 Task: Search one way flight ticket for 4 adults, 2 children, 2 infants in seat and 1 infant on lap in premium economy from Wrangell: Wrangell Airport (also See Wrangell Seaplane Base) to Evansville: Evansville Regional Airport on 5-3-2023. Choice of flights is Spirit. Number of bags: 9 checked bags. Price is upto 74000. Outbound departure time preference is 22:00.
Action: Mouse moved to (406, 353)
Screenshot: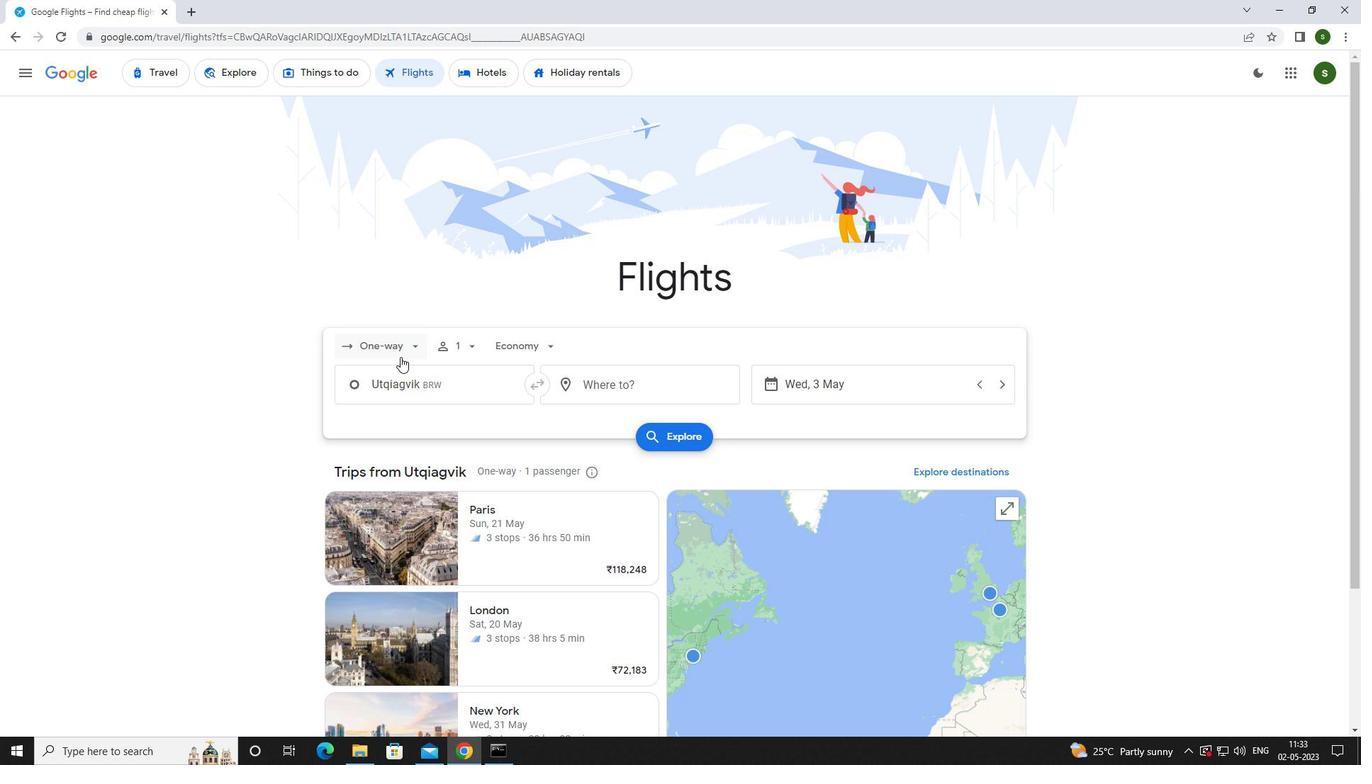 
Action: Mouse pressed left at (406, 353)
Screenshot: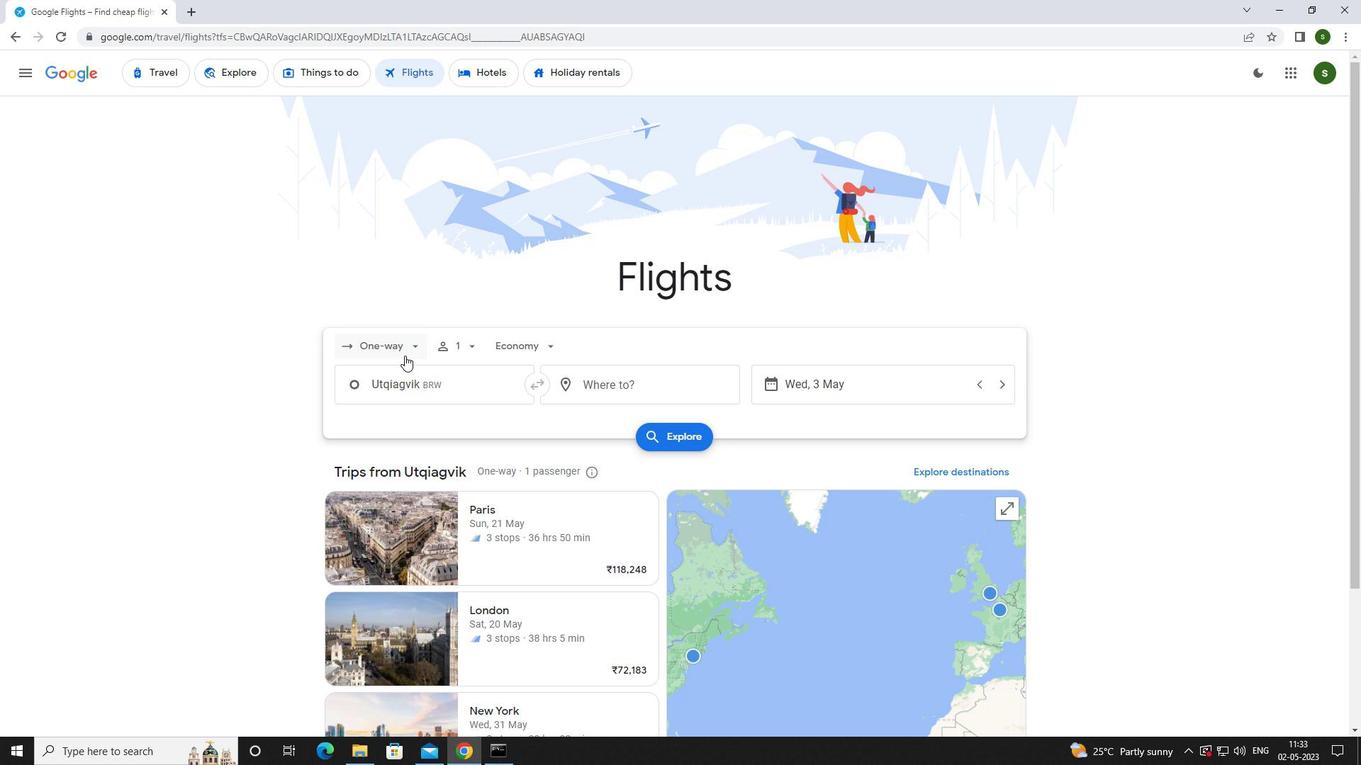 
Action: Mouse moved to (405, 411)
Screenshot: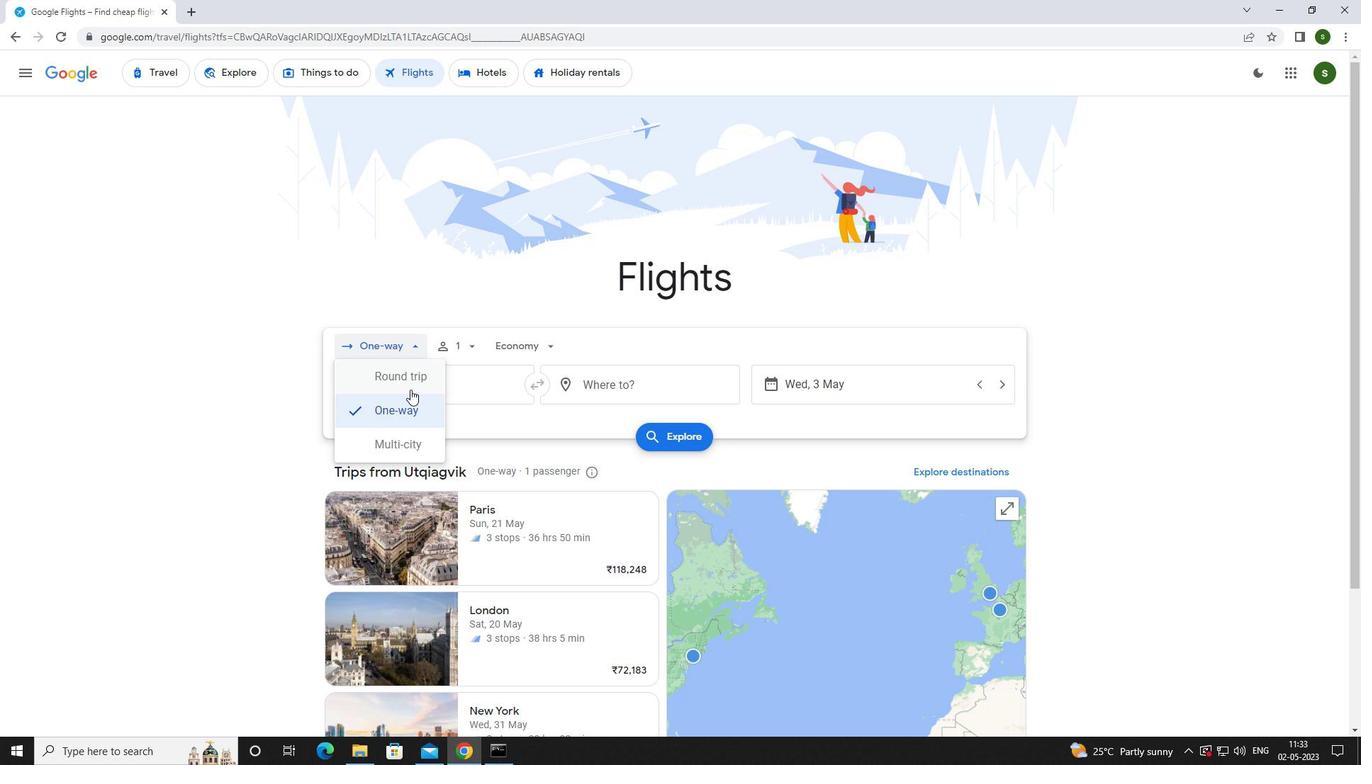 
Action: Mouse pressed left at (405, 411)
Screenshot: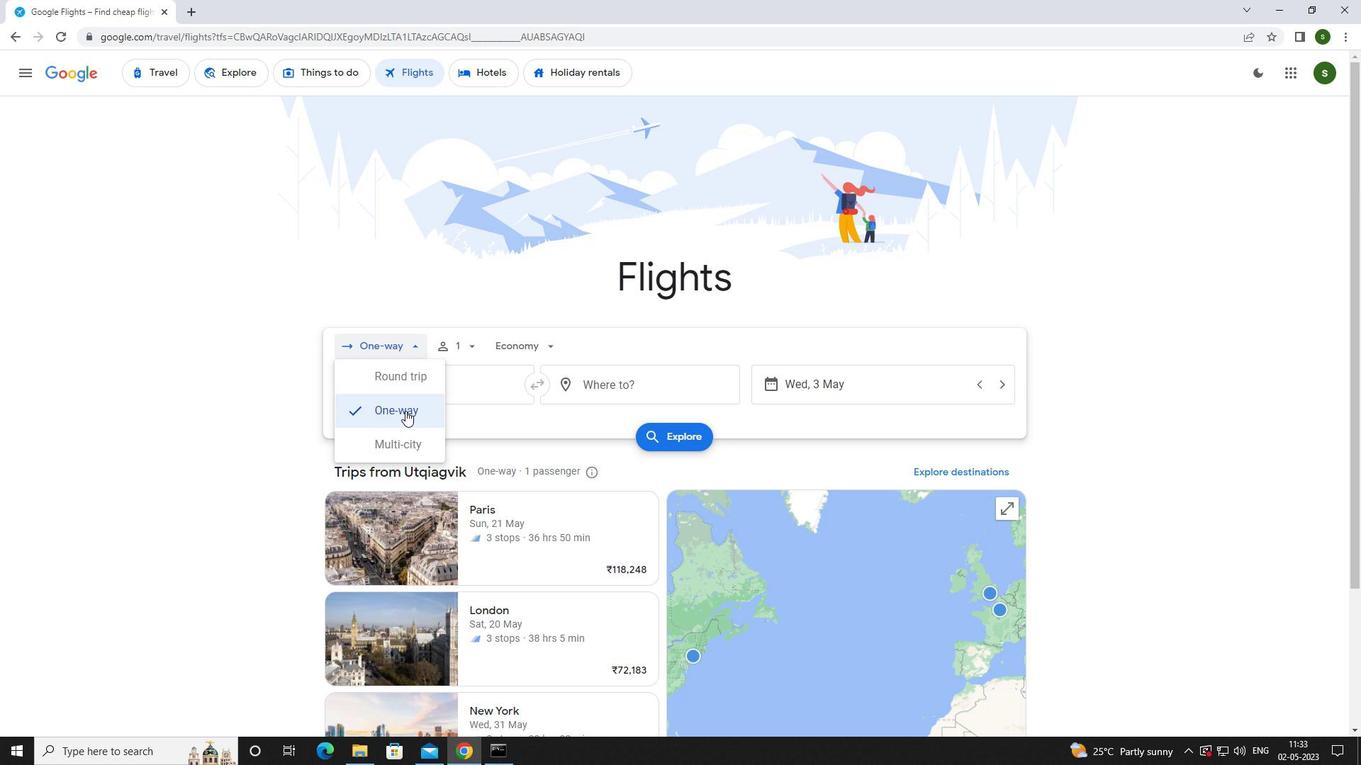 
Action: Mouse moved to (463, 348)
Screenshot: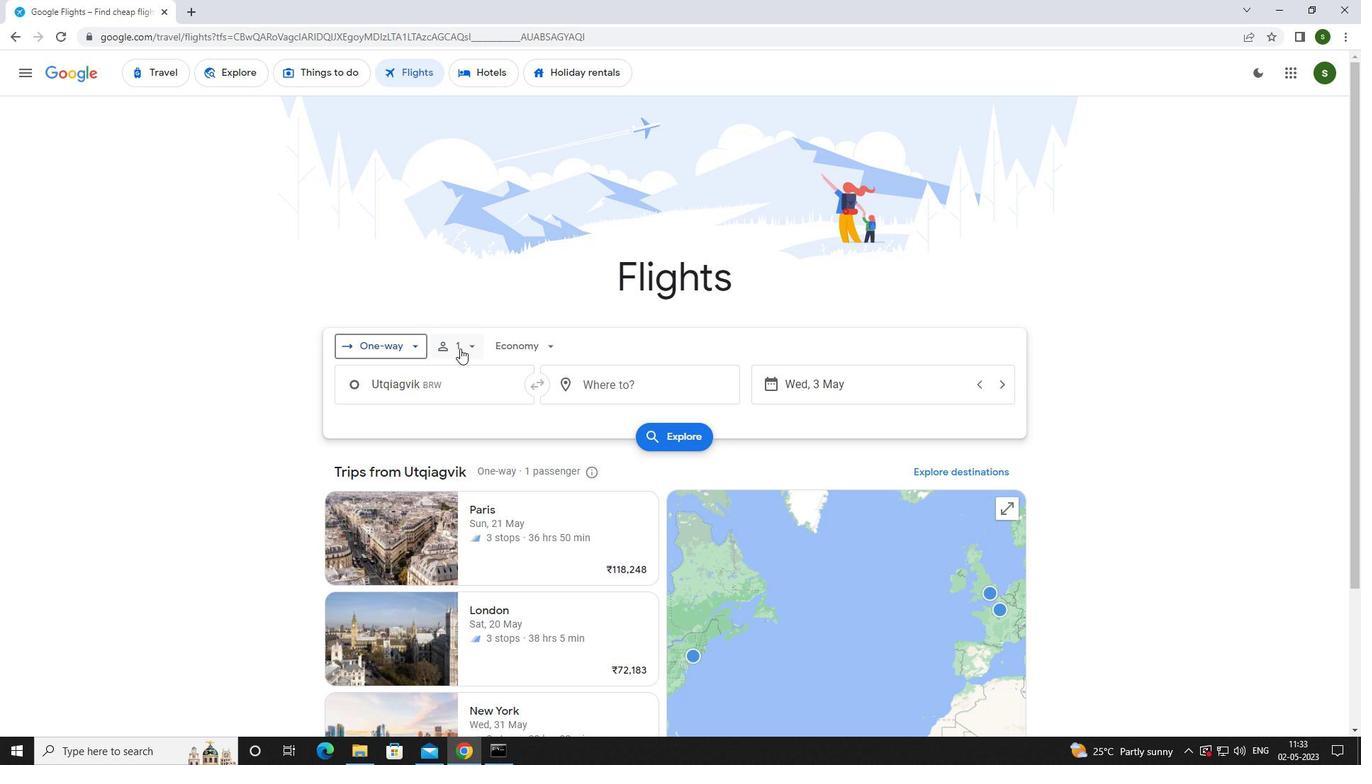 
Action: Mouse pressed left at (463, 348)
Screenshot: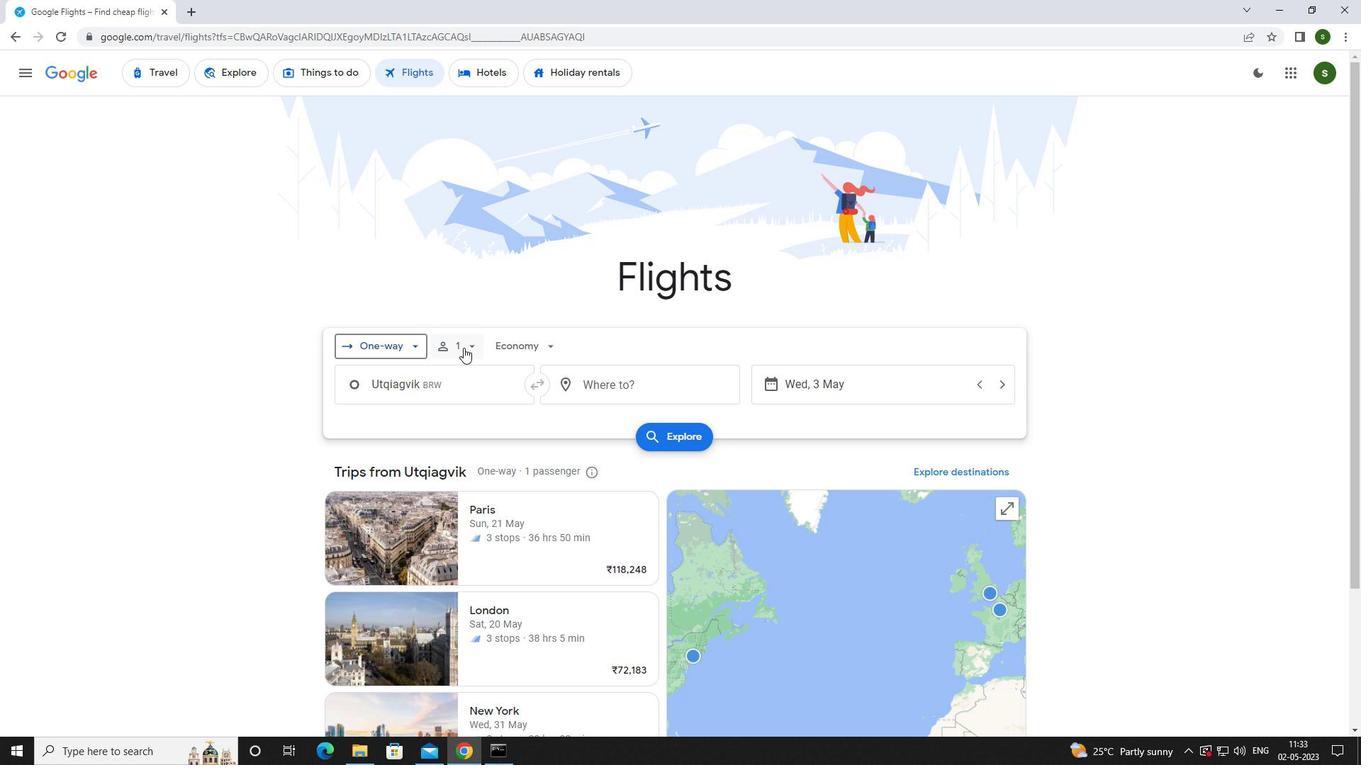
Action: Mouse moved to (577, 382)
Screenshot: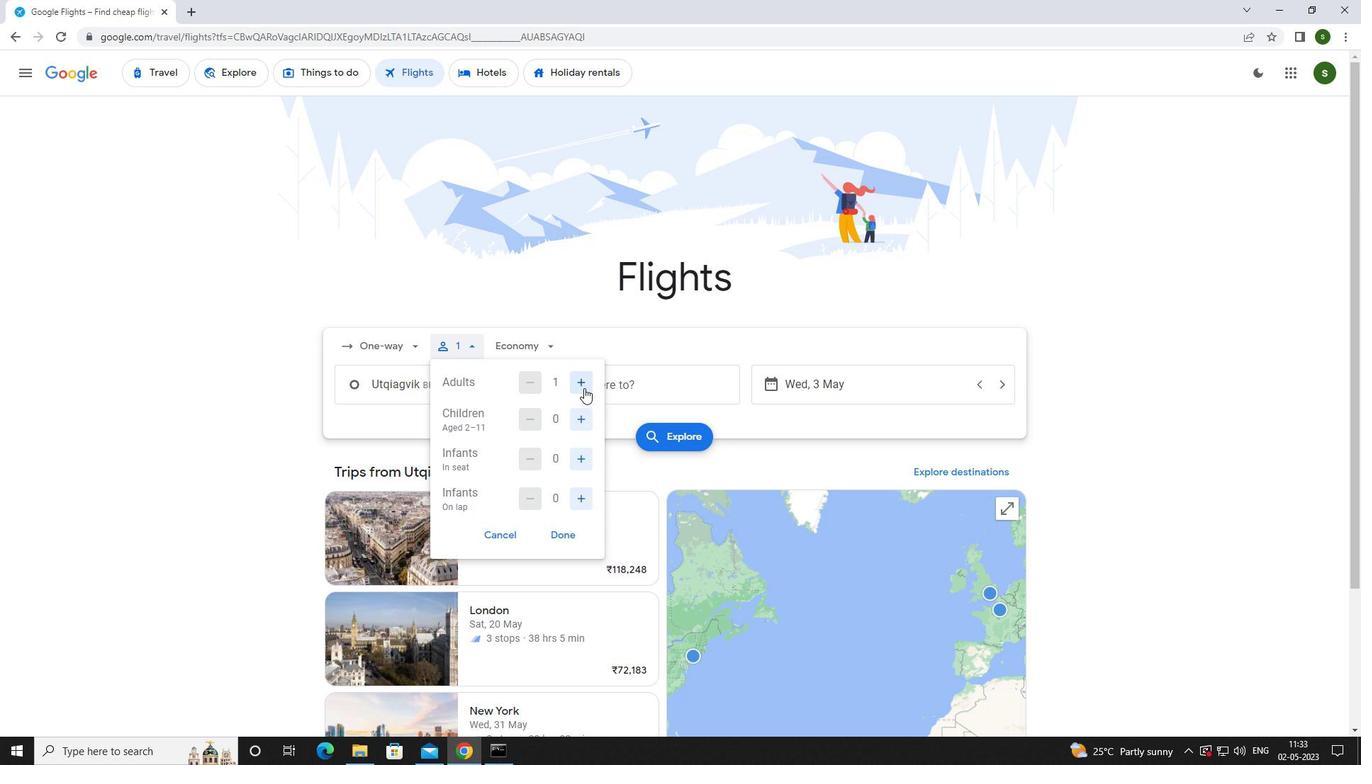 
Action: Mouse pressed left at (577, 382)
Screenshot: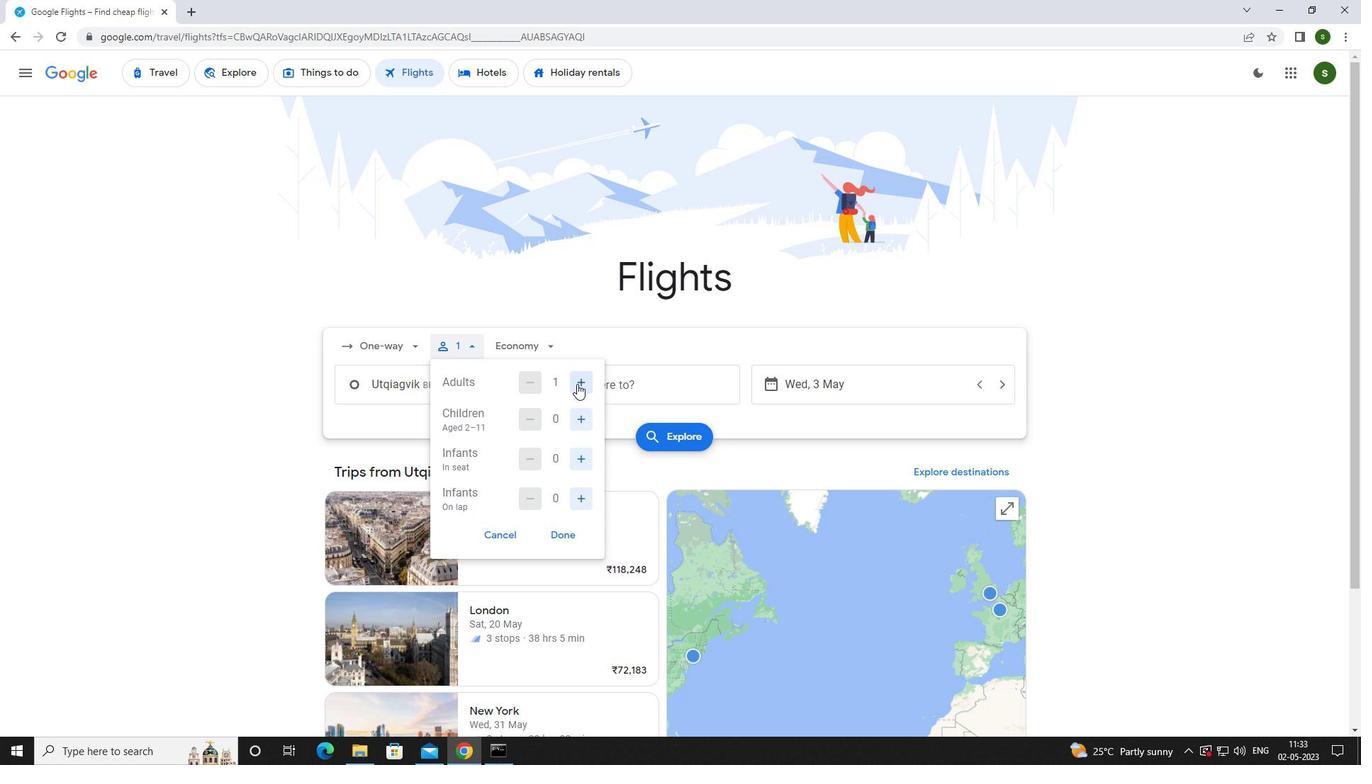 
Action: Mouse pressed left at (577, 382)
Screenshot: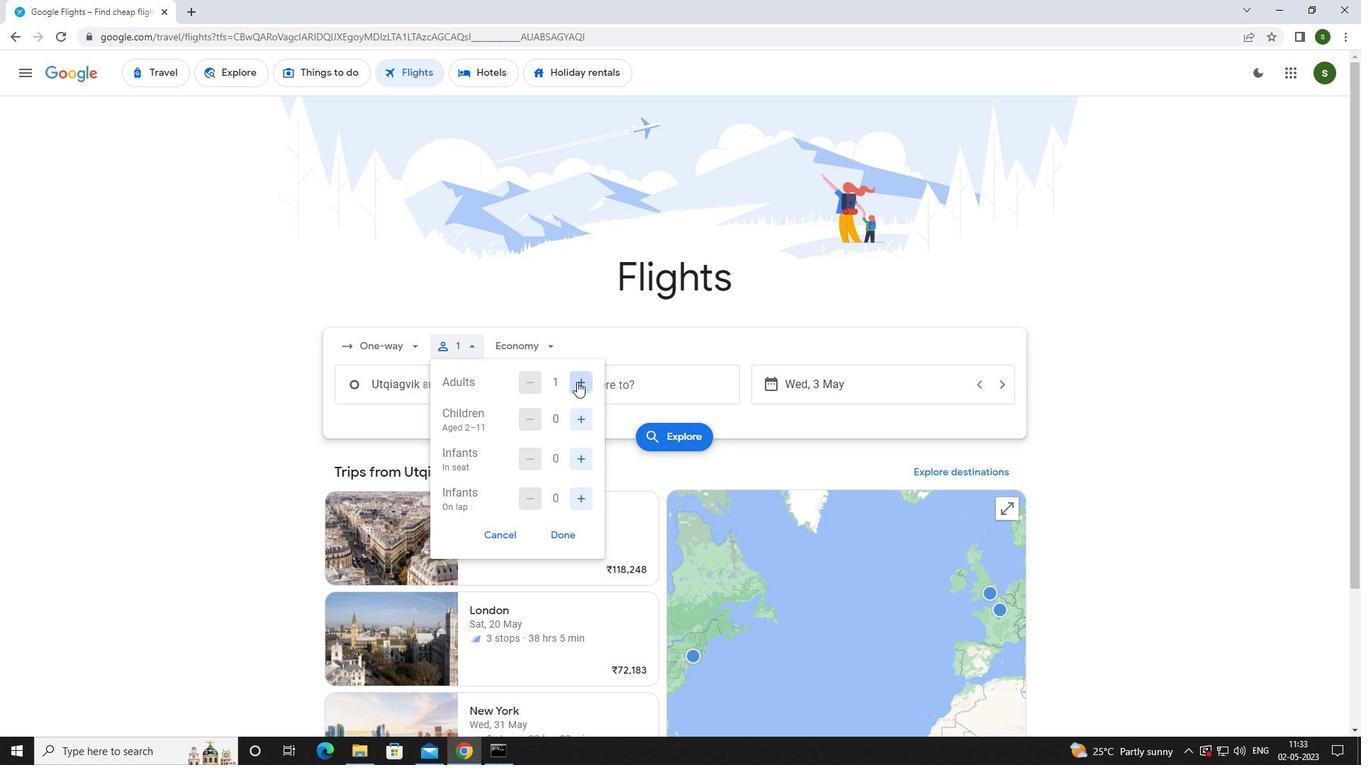 
Action: Mouse pressed left at (577, 382)
Screenshot: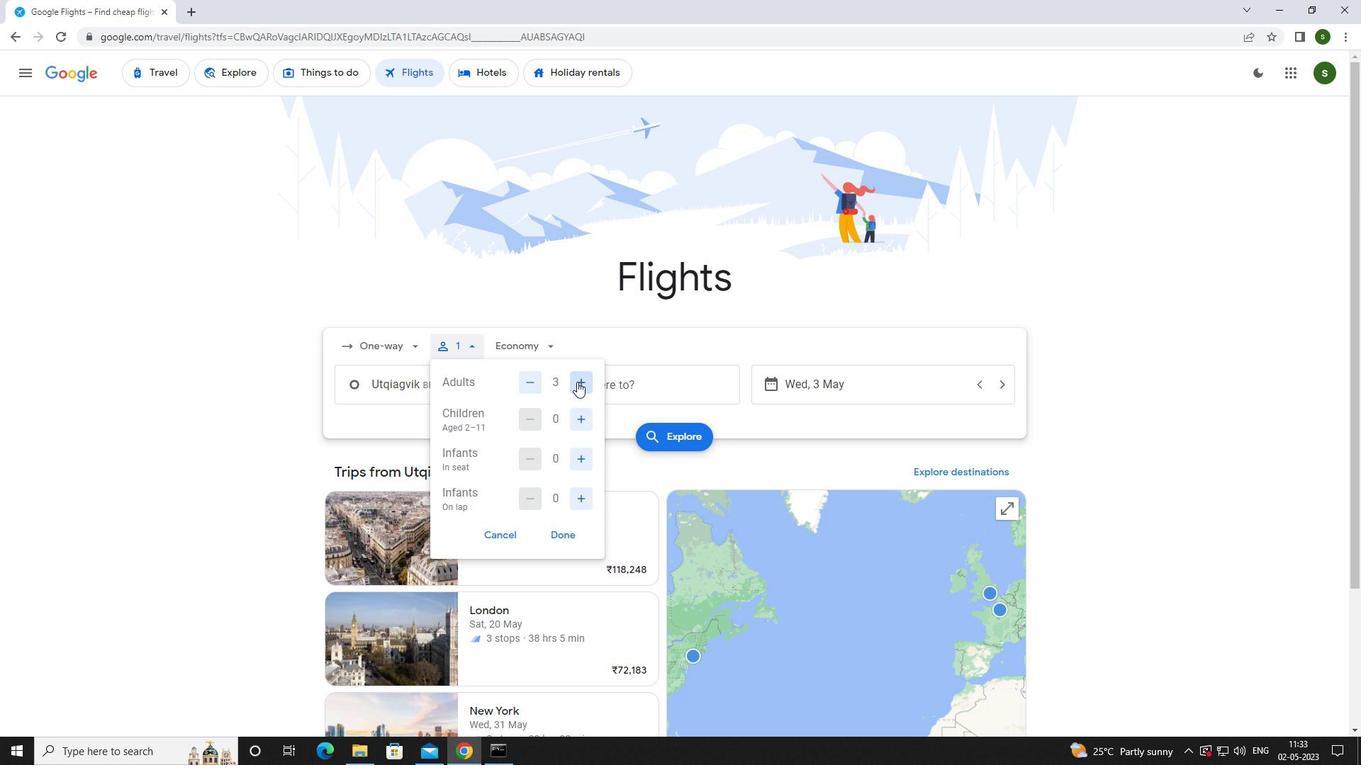 
Action: Mouse moved to (577, 411)
Screenshot: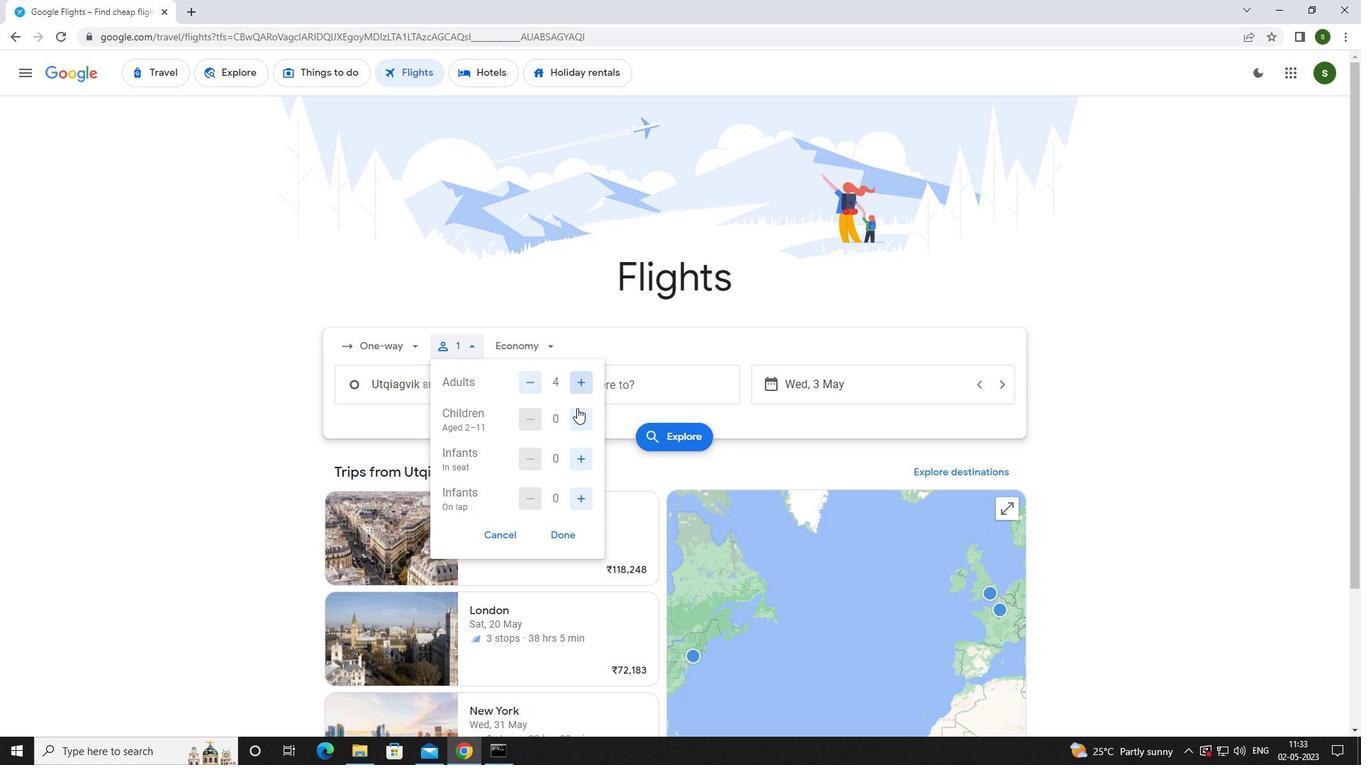 
Action: Mouse pressed left at (577, 411)
Screenshot: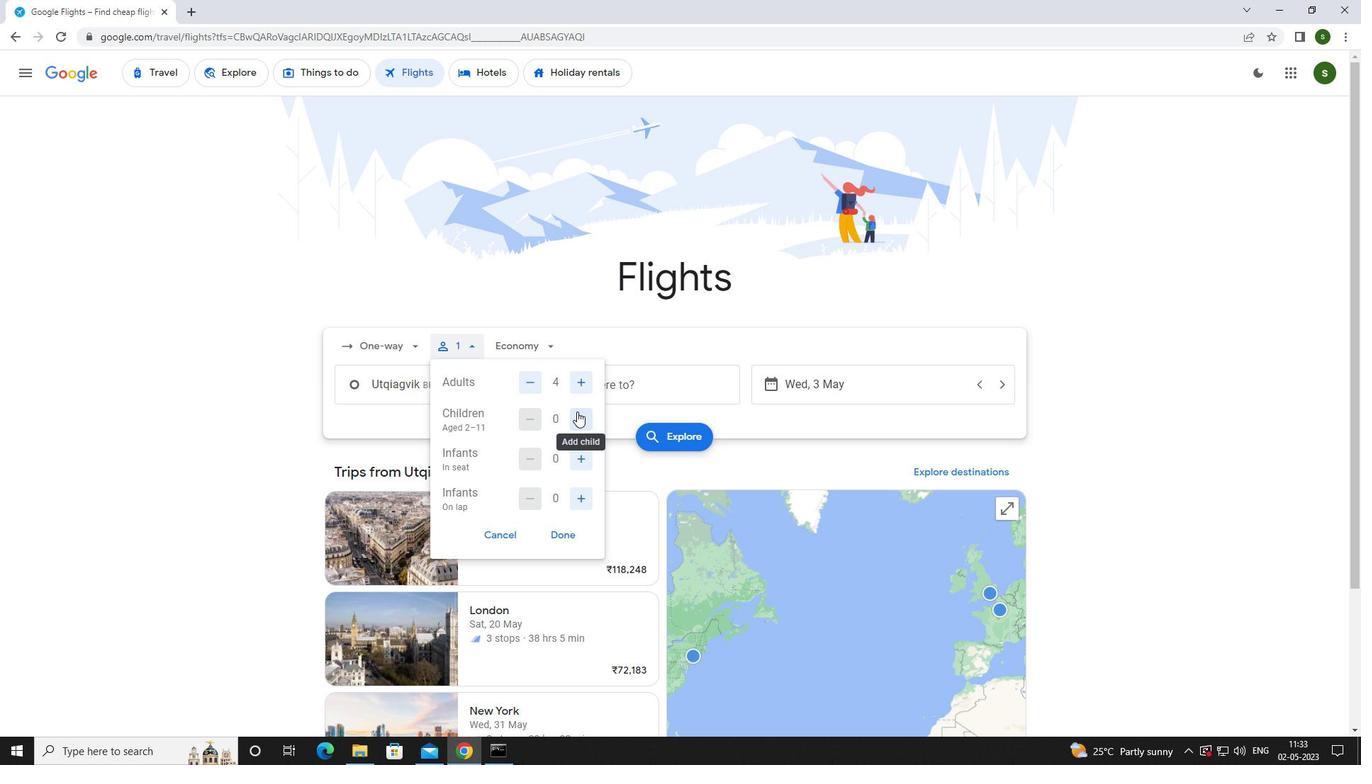 
Action: Mouse pressed left at (577, 411)
Screenshot: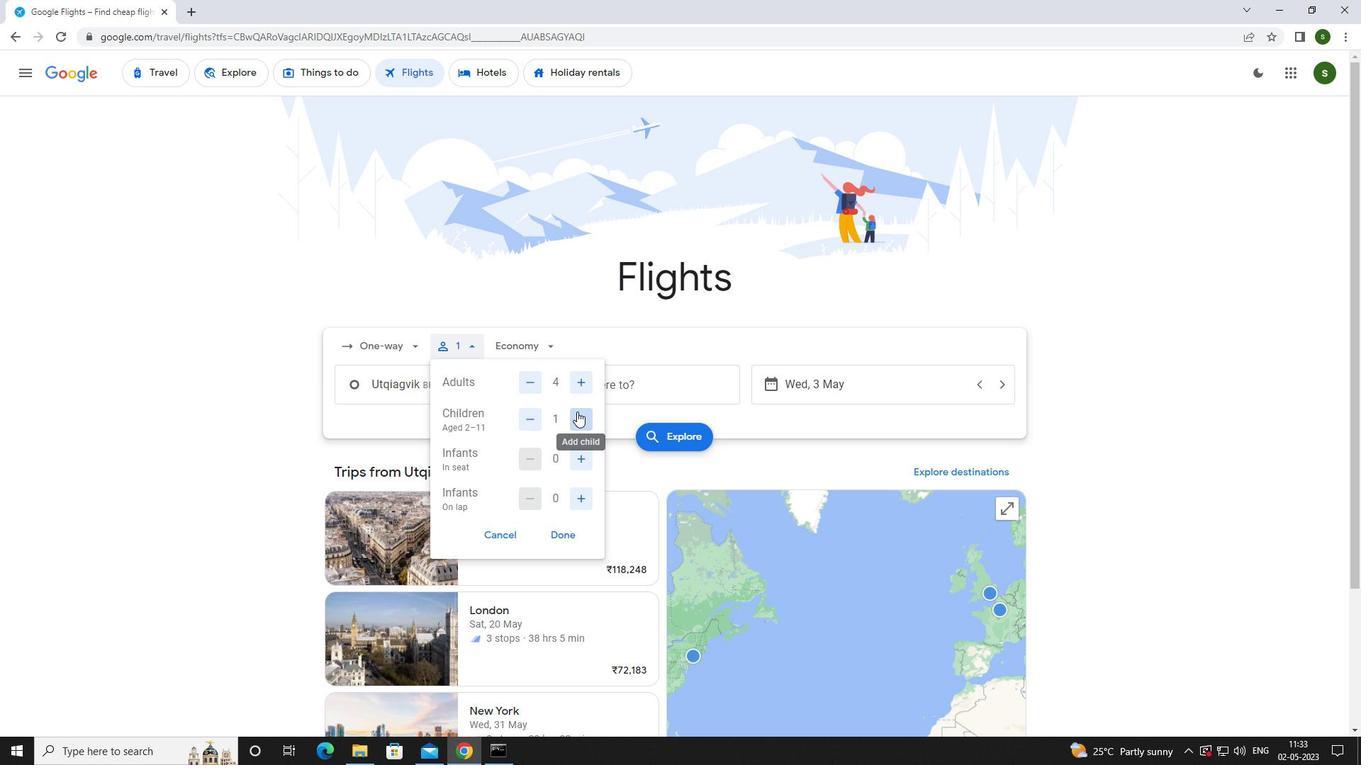 
Action: Mouse moved to (577, 458)
Screenshot: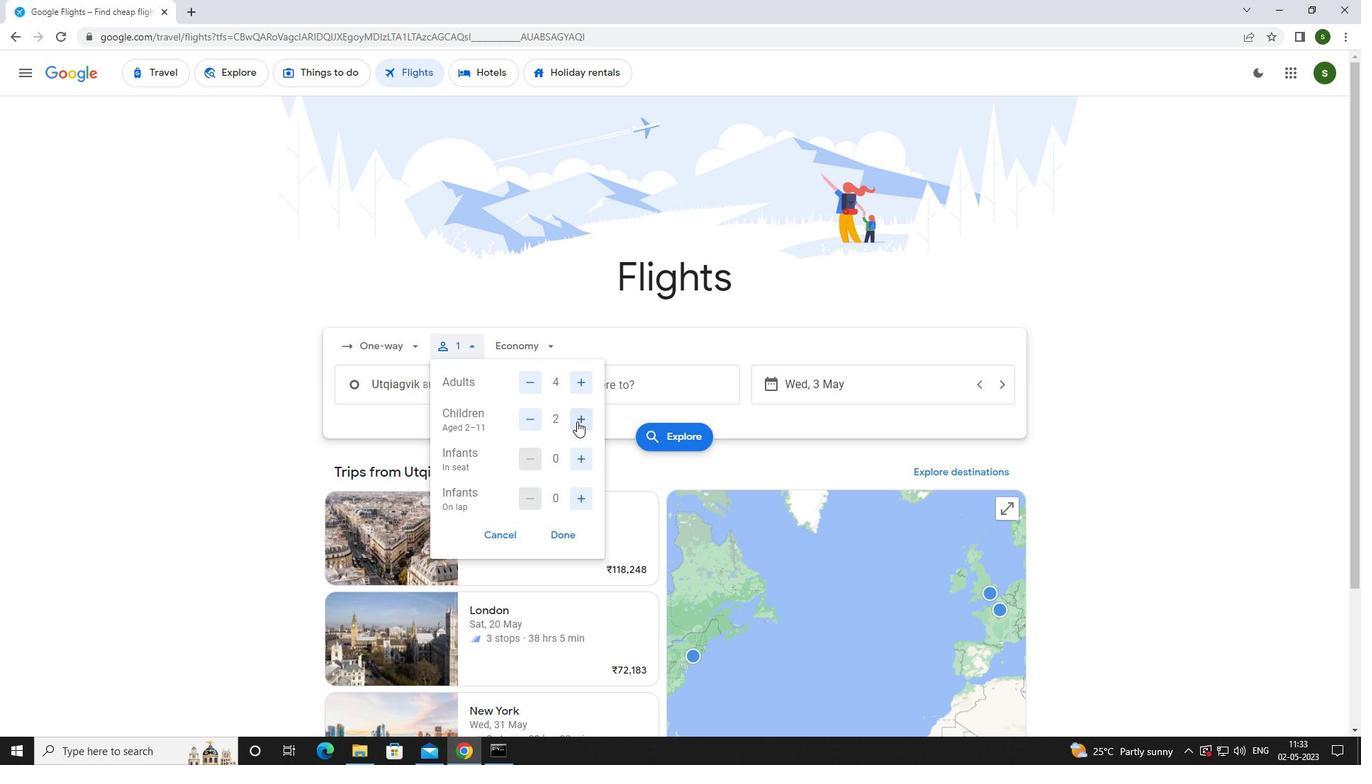 
Action: Mouse pressed left at (577, 458)
Screenshot: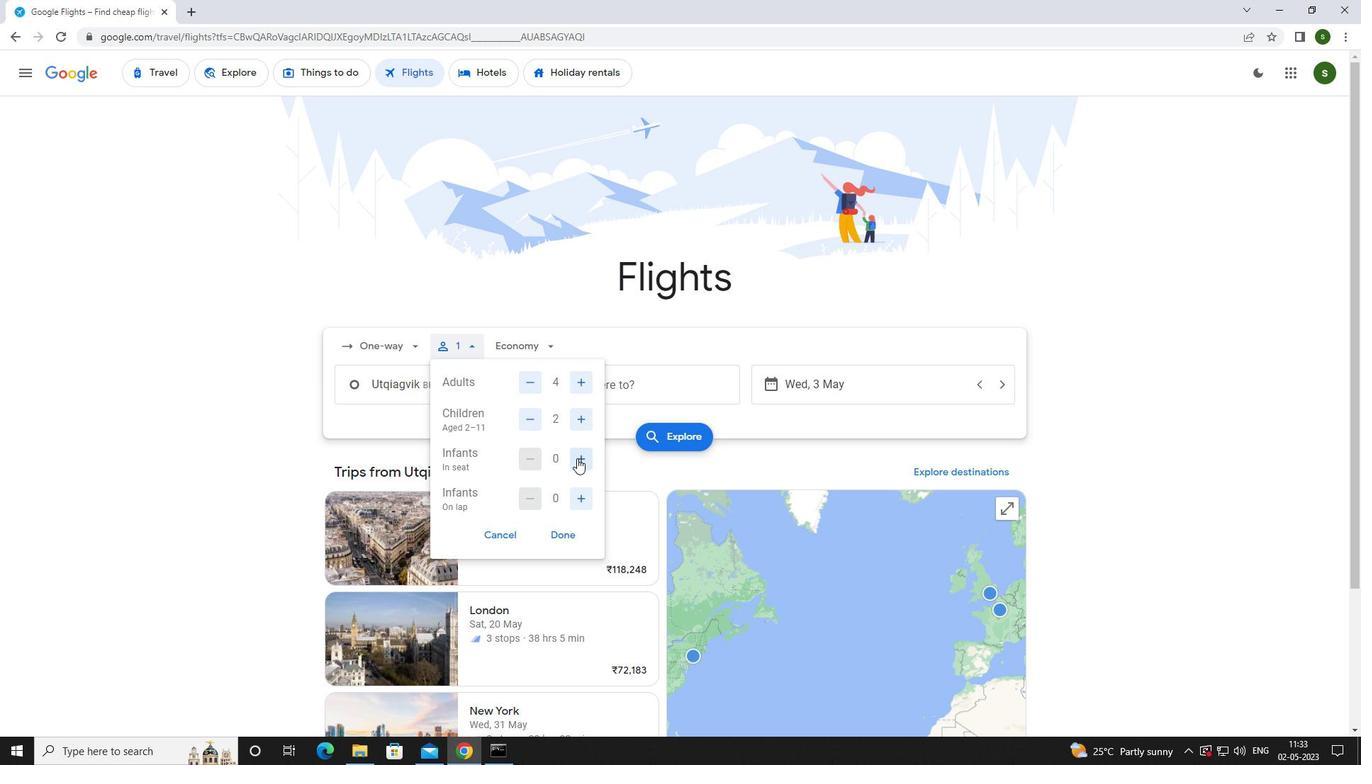 
Action: Mouse pressed left at (577, 458)
Screenshot: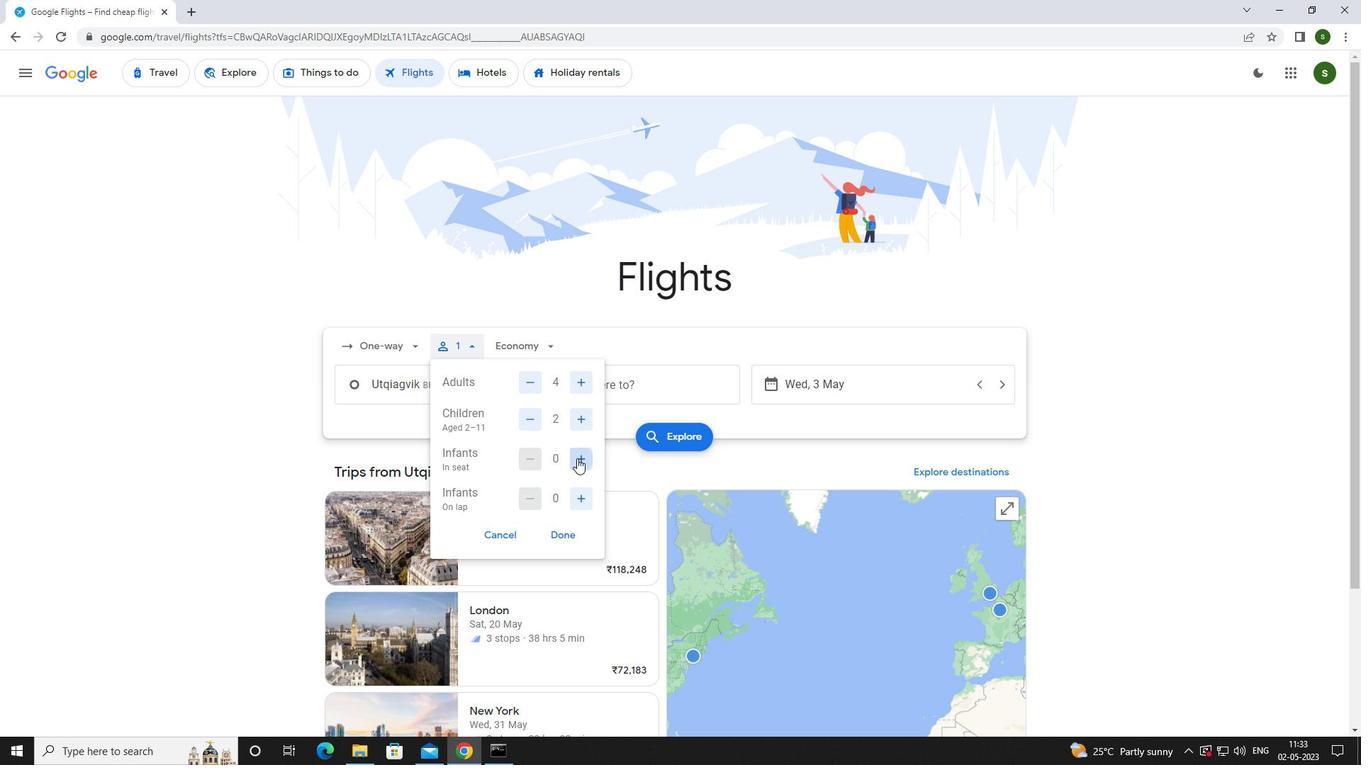 
Action: Mouse moved to (577, 501)
Screenshot: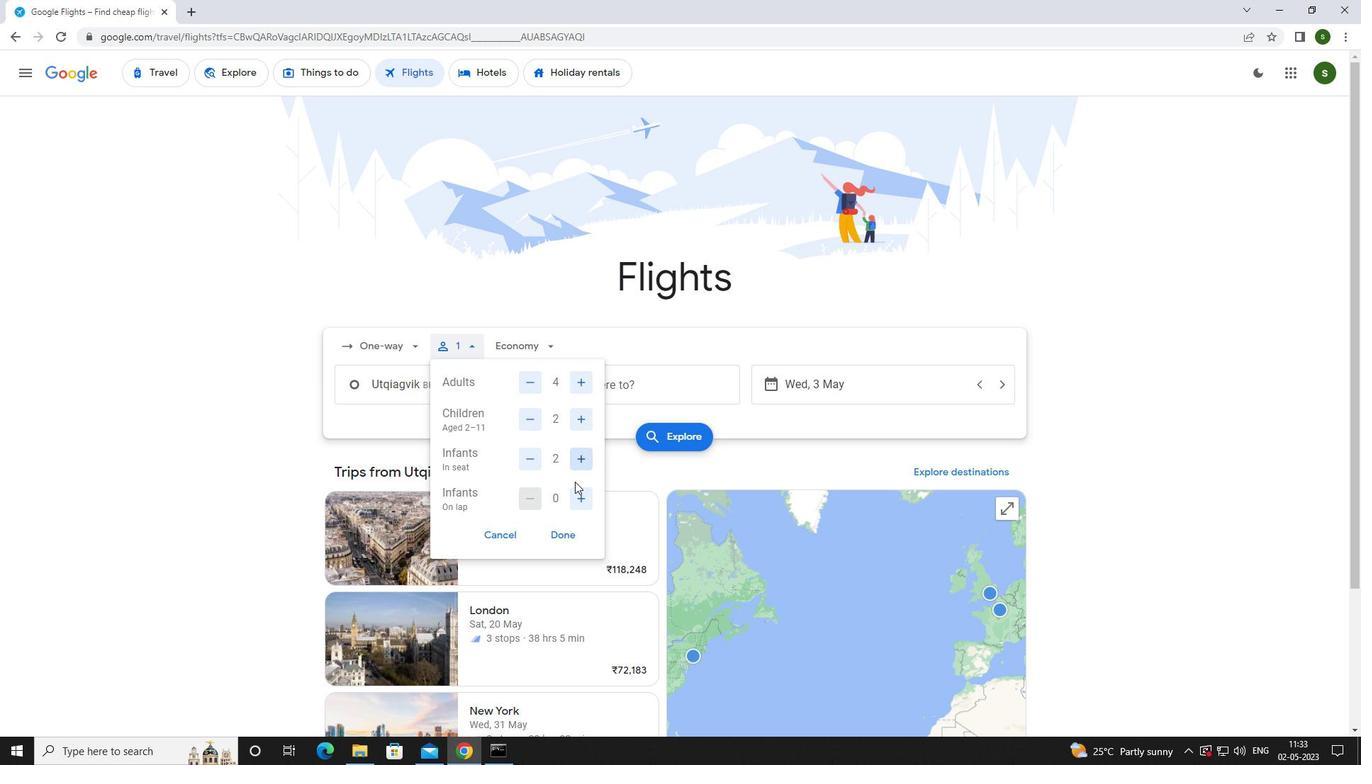 
Action: Mouse pressed left at (577, 501)
Screenshot: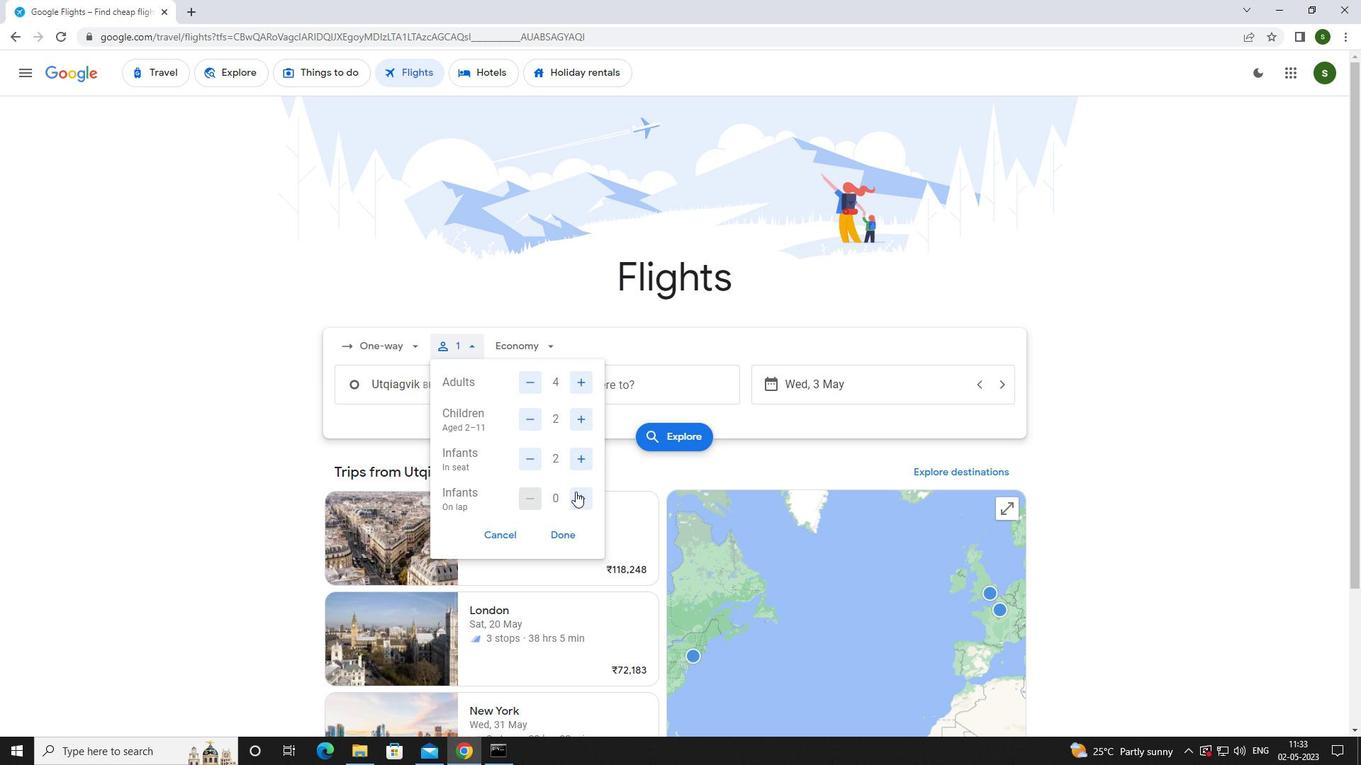 
Action: Mouse moved to (549, 342)
Screenshot: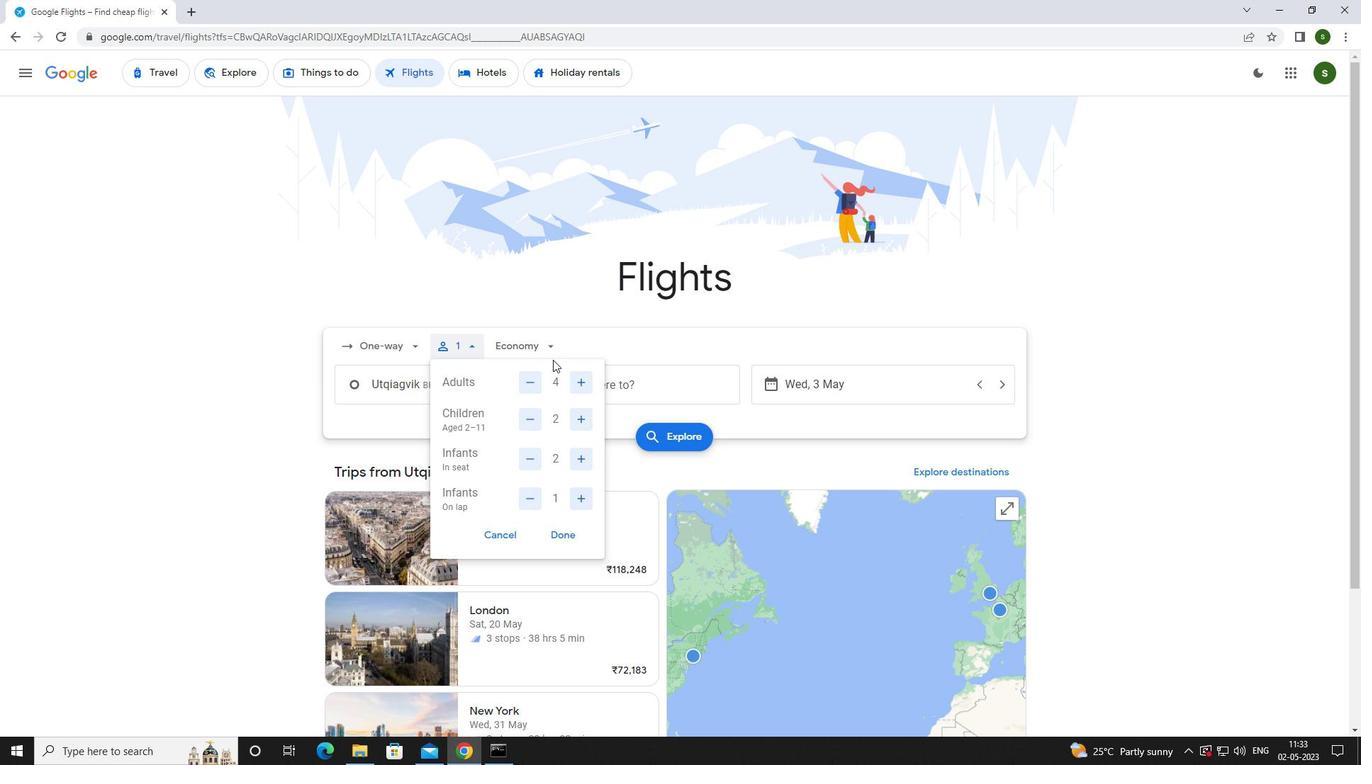 
Action: Mouse pressed left at (549, 342)
Screenshot: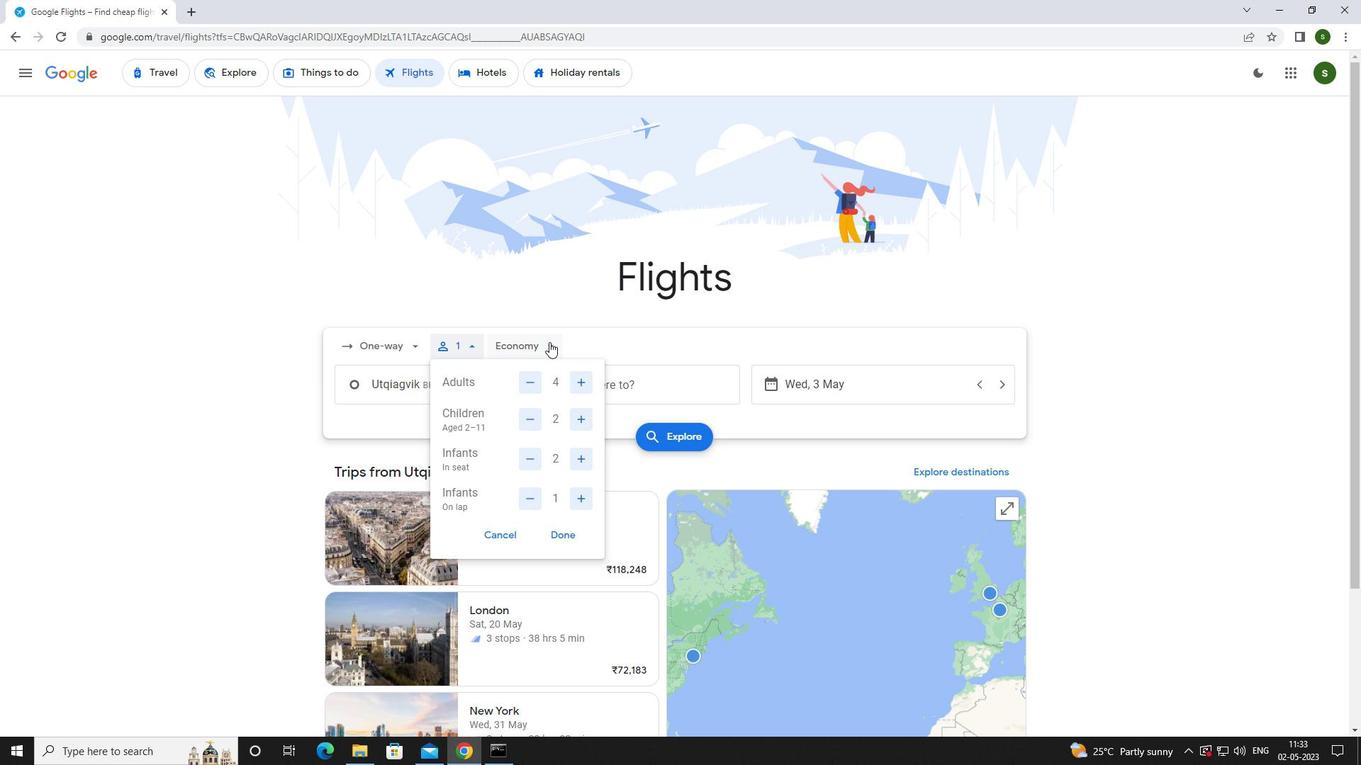 
Action: Mouse moved to (554, 401)
Screenshot: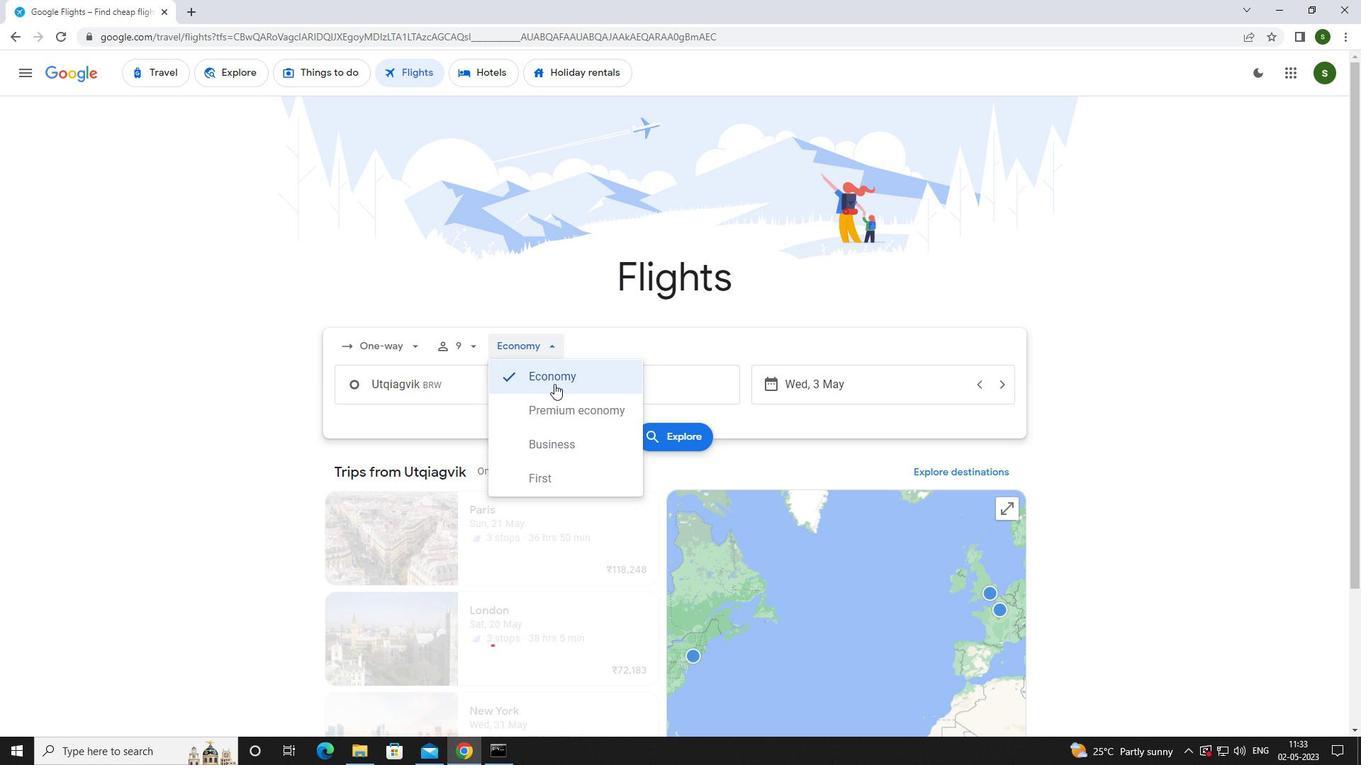 
Action: Mouse pressed left at (554, 401)
Screenshot: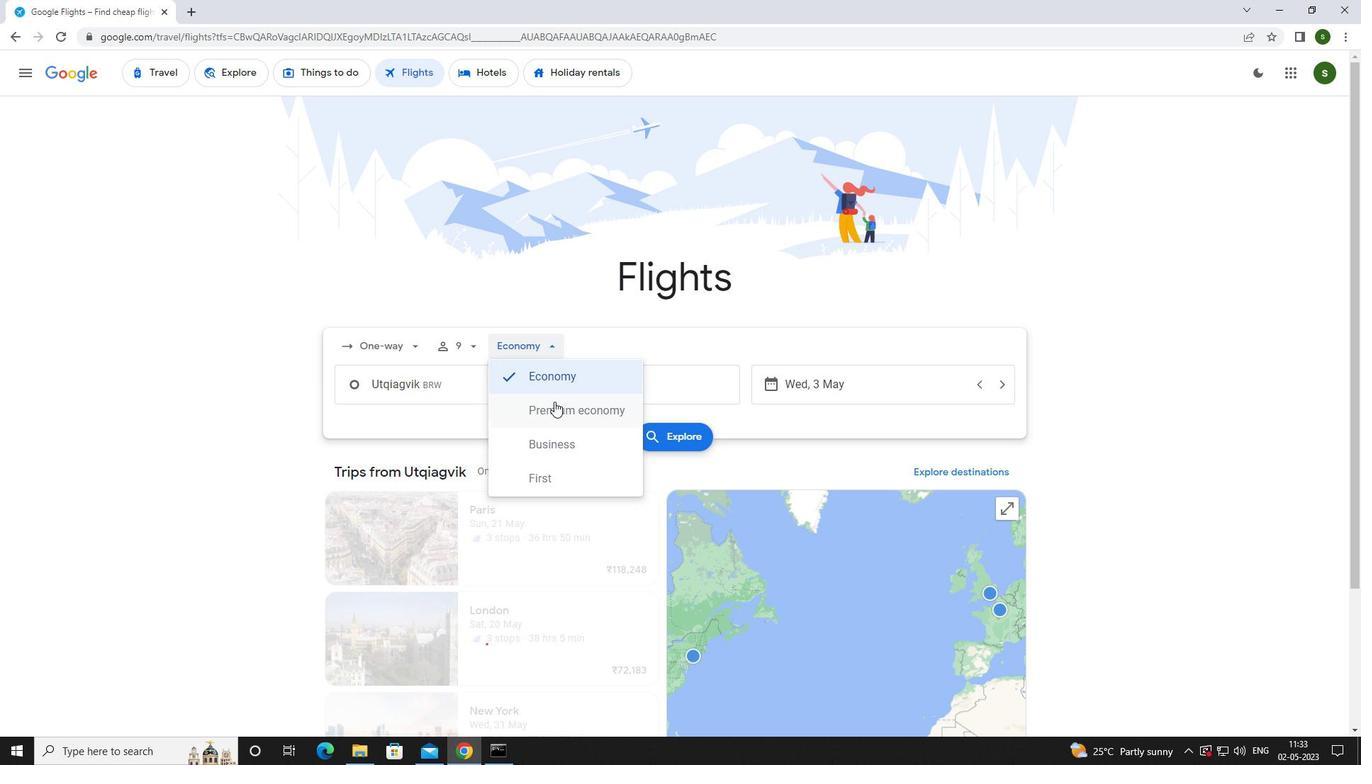 
Action: Mouse moved to (459, 374)
Screenshot: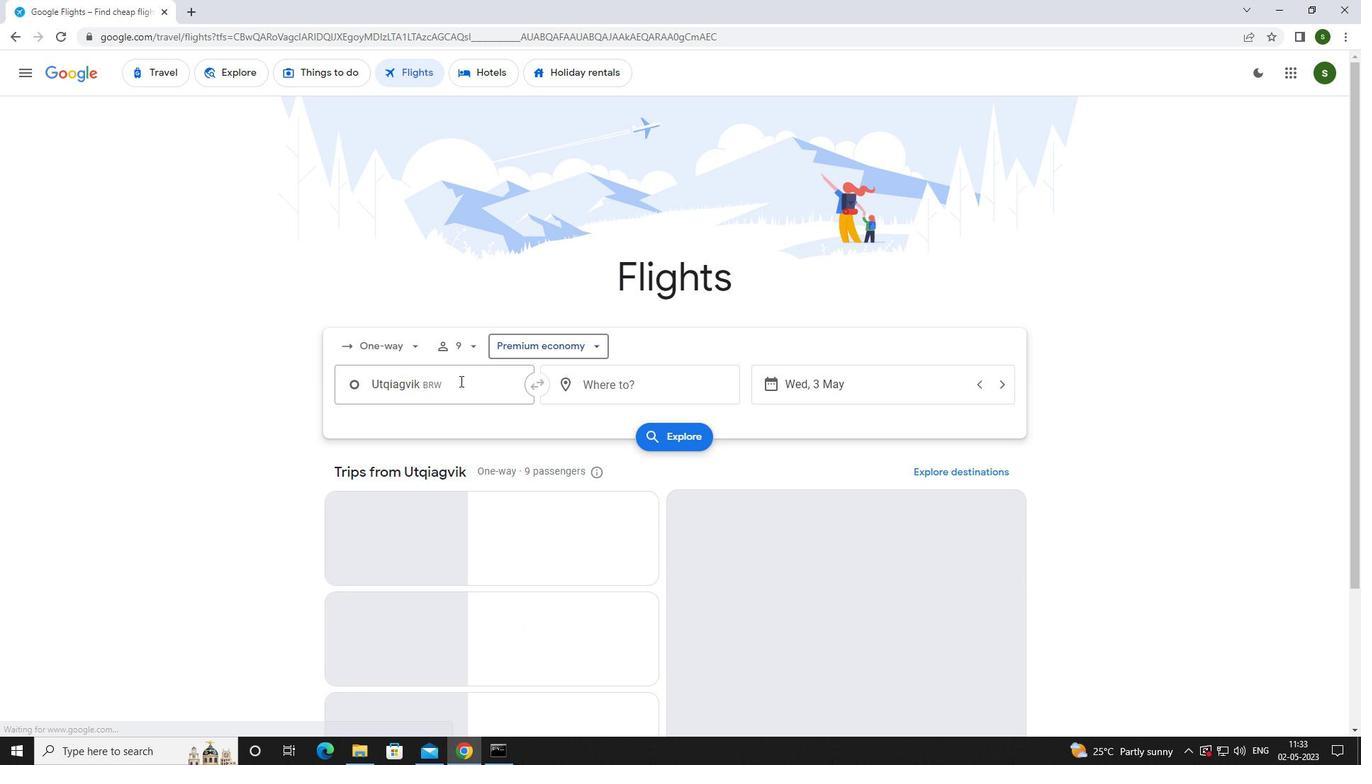 
Action: Mouse pressed left at (459, 374)
Screenshot: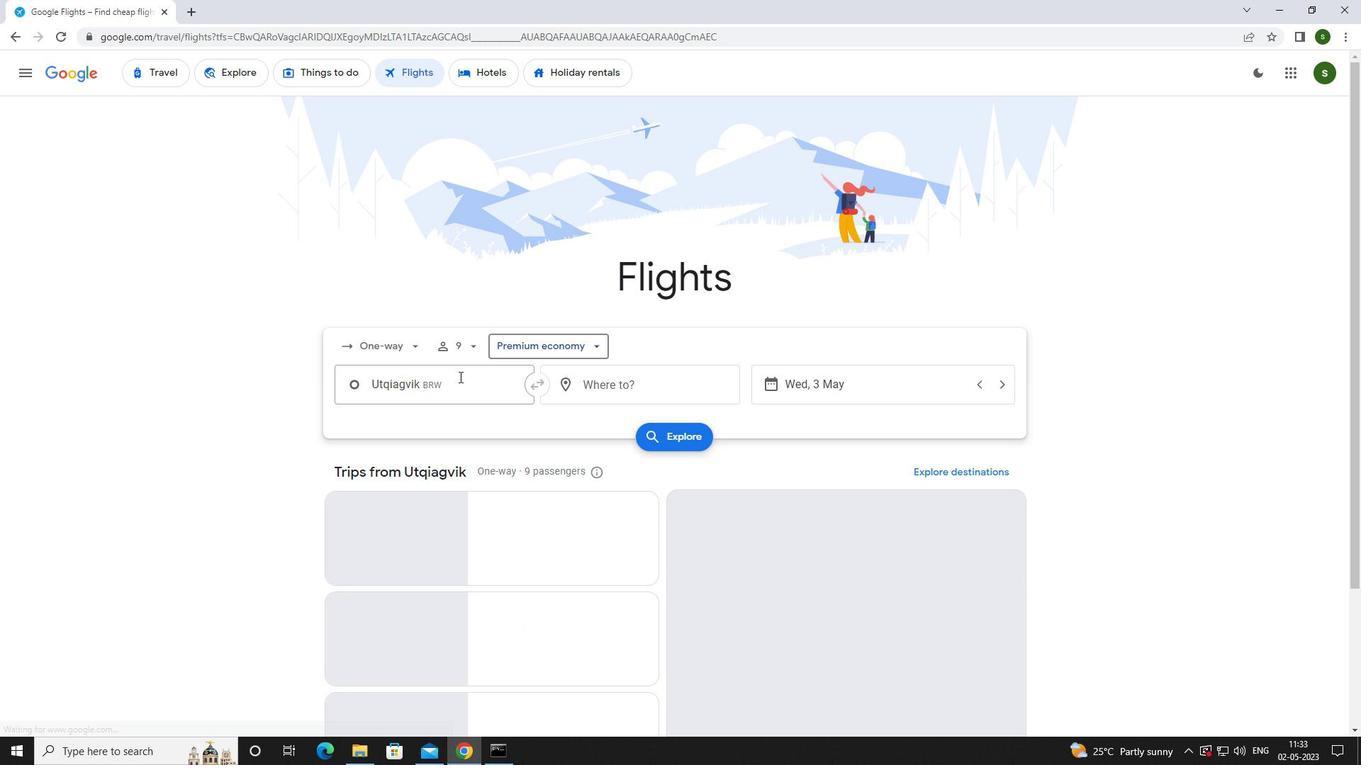 
Action: Mouse moved to (460, 373)
Screenshot: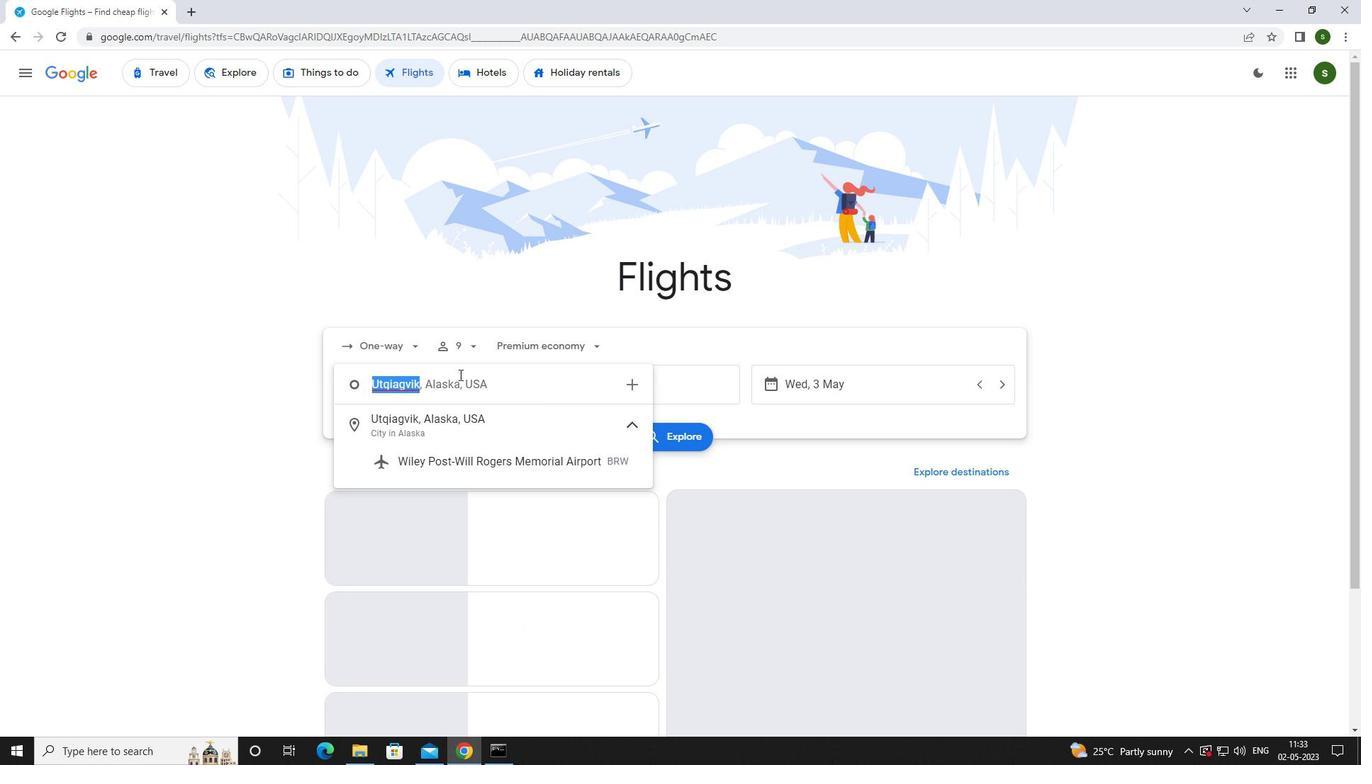 
Action: Key pressed <Key.caps_lock>w<Key.caps_lock>rangell
Screenshot: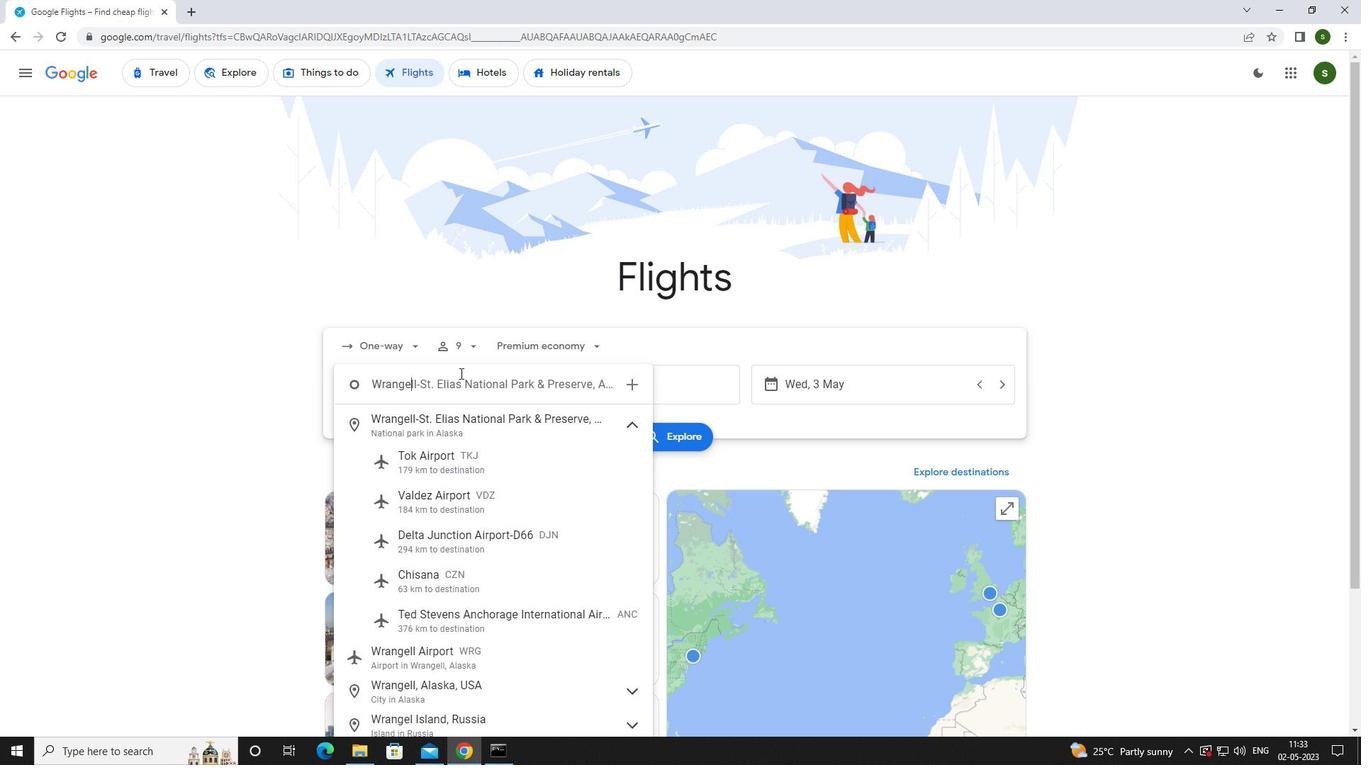 
Action: Mouse moved to (440, 652)
Screenshot: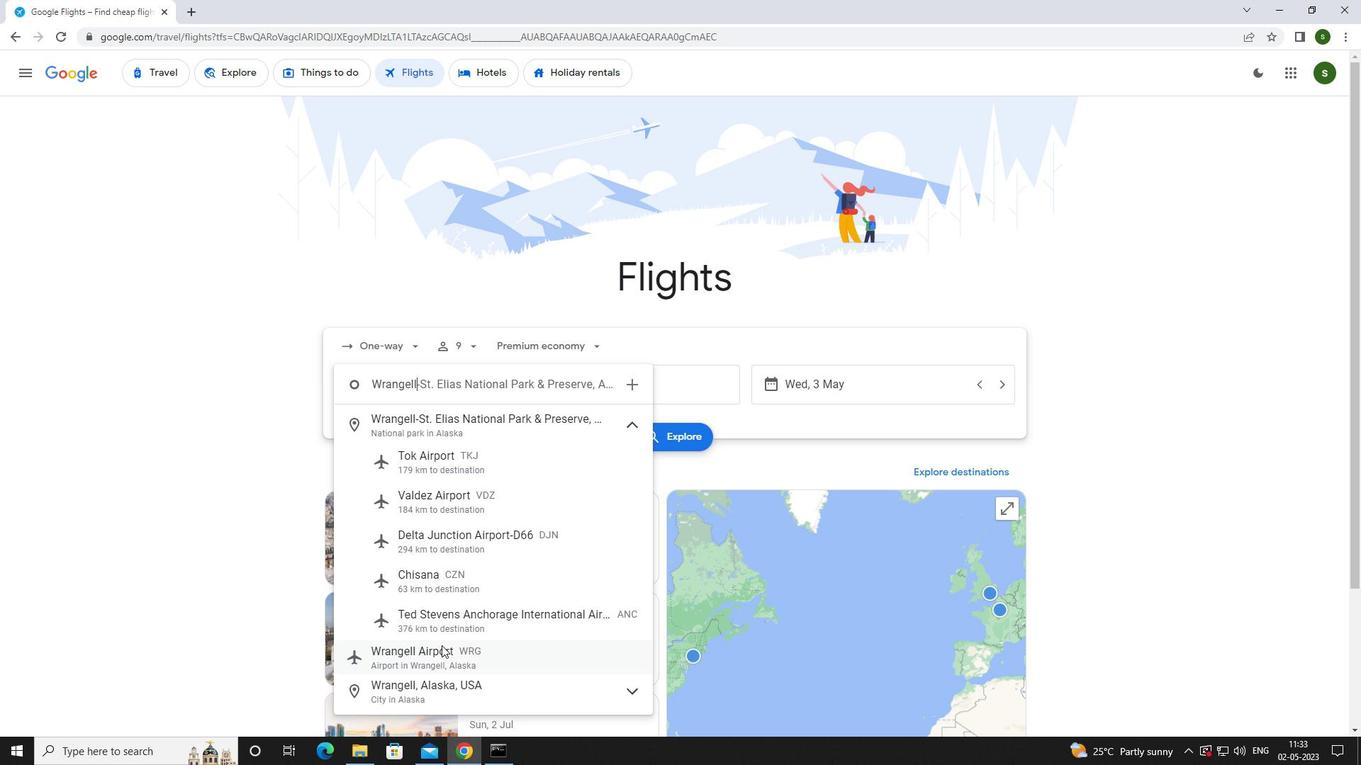 
Action: Mouse pressed left at (440, 652)
Screenshot: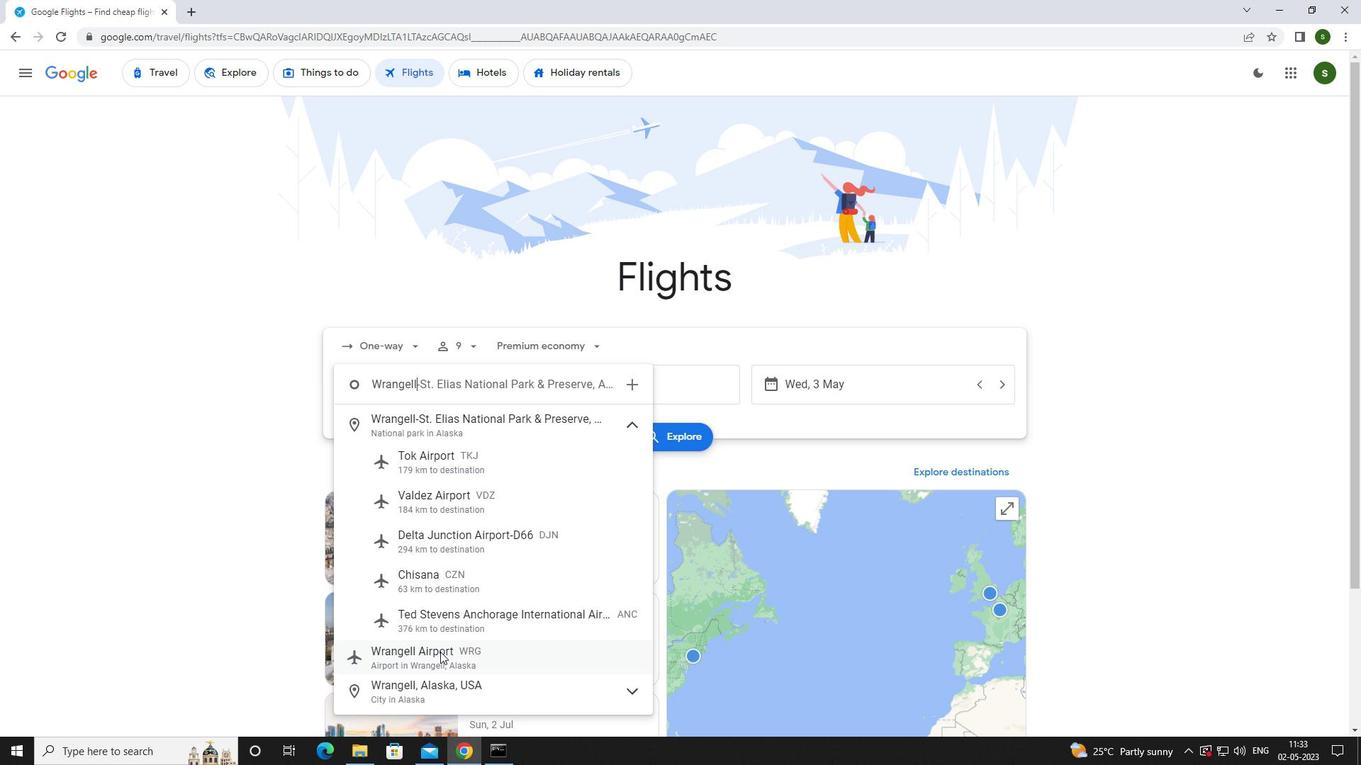 
Action: Mouse moved to (671, 384)
Screenshot: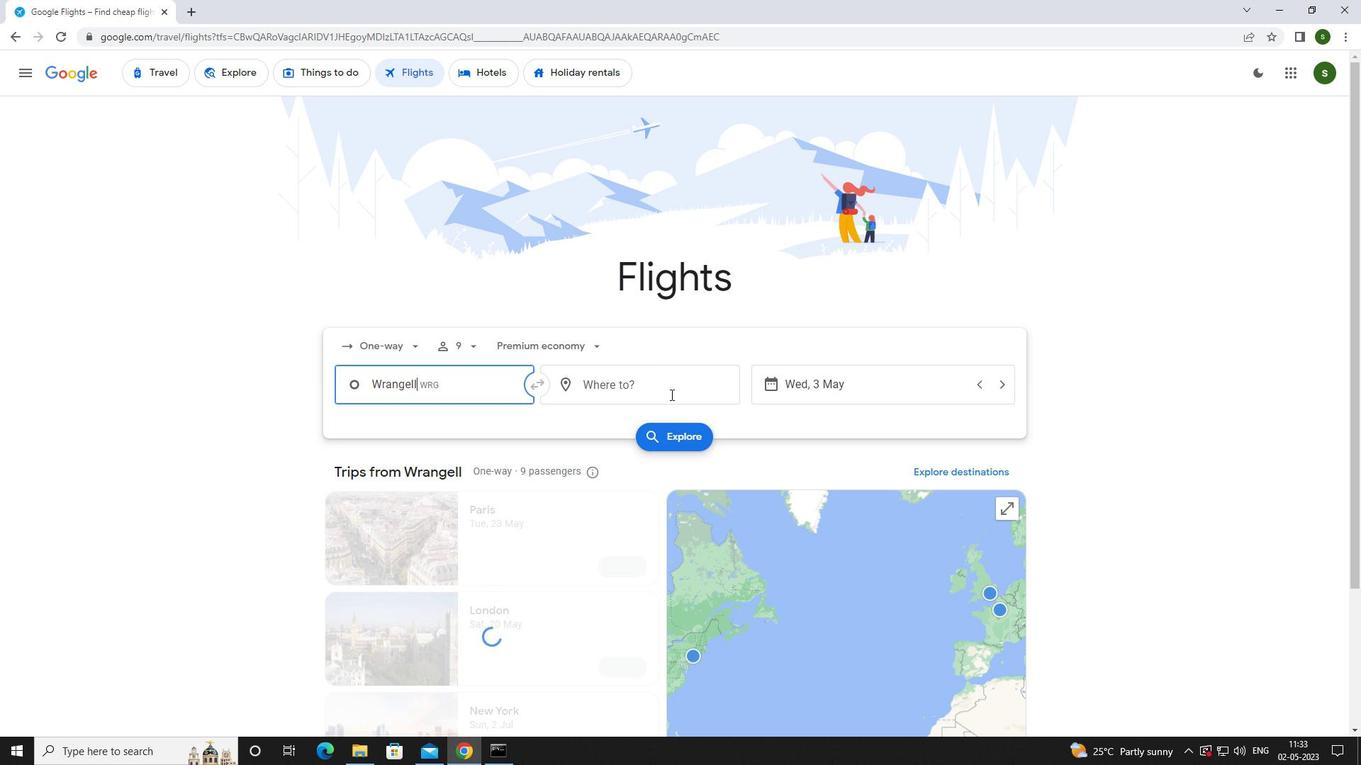 
Action: Mouse pressed left at (671, 384)
Screenshot: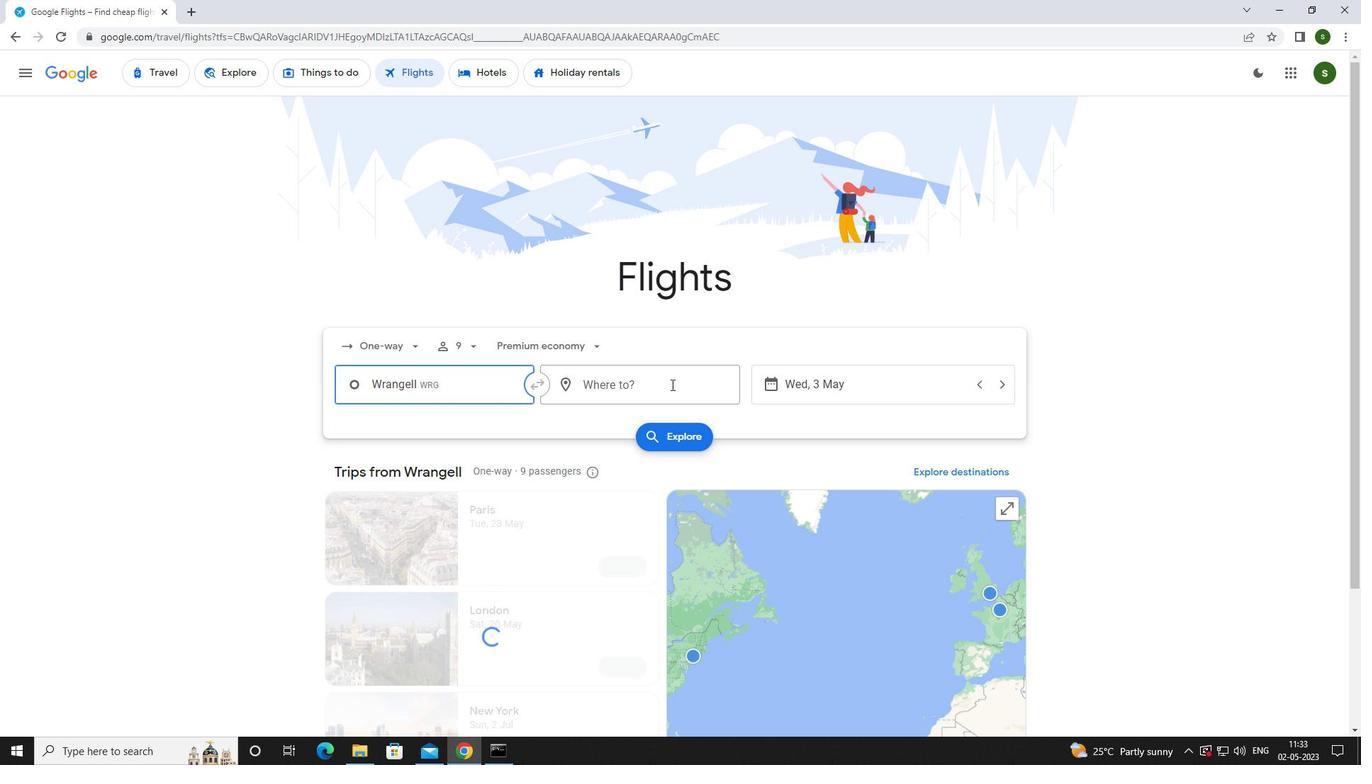 
Action: Key pressed <Key.caps_lock>e<Key.caps_lock>vansville
Screenshot: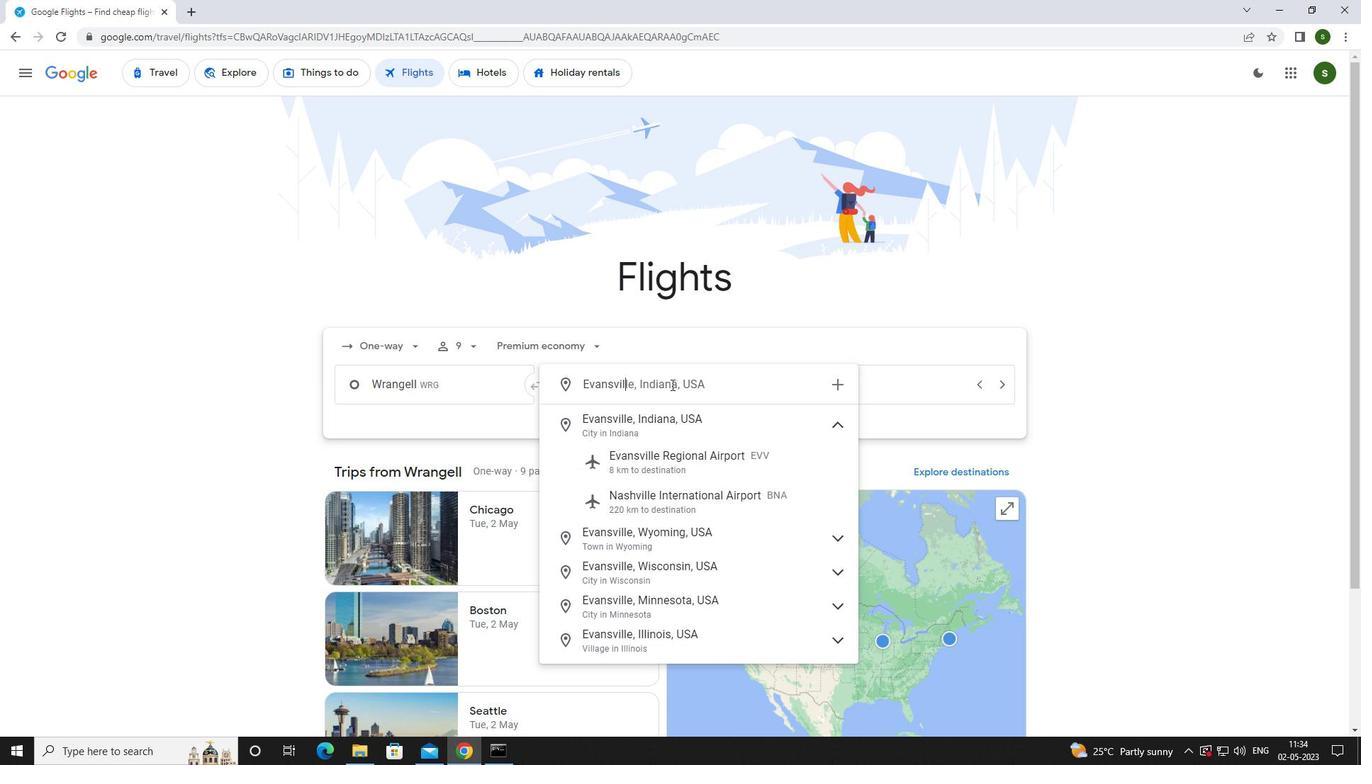 
Action: Mouse moved to (689, 455)
Screenshot: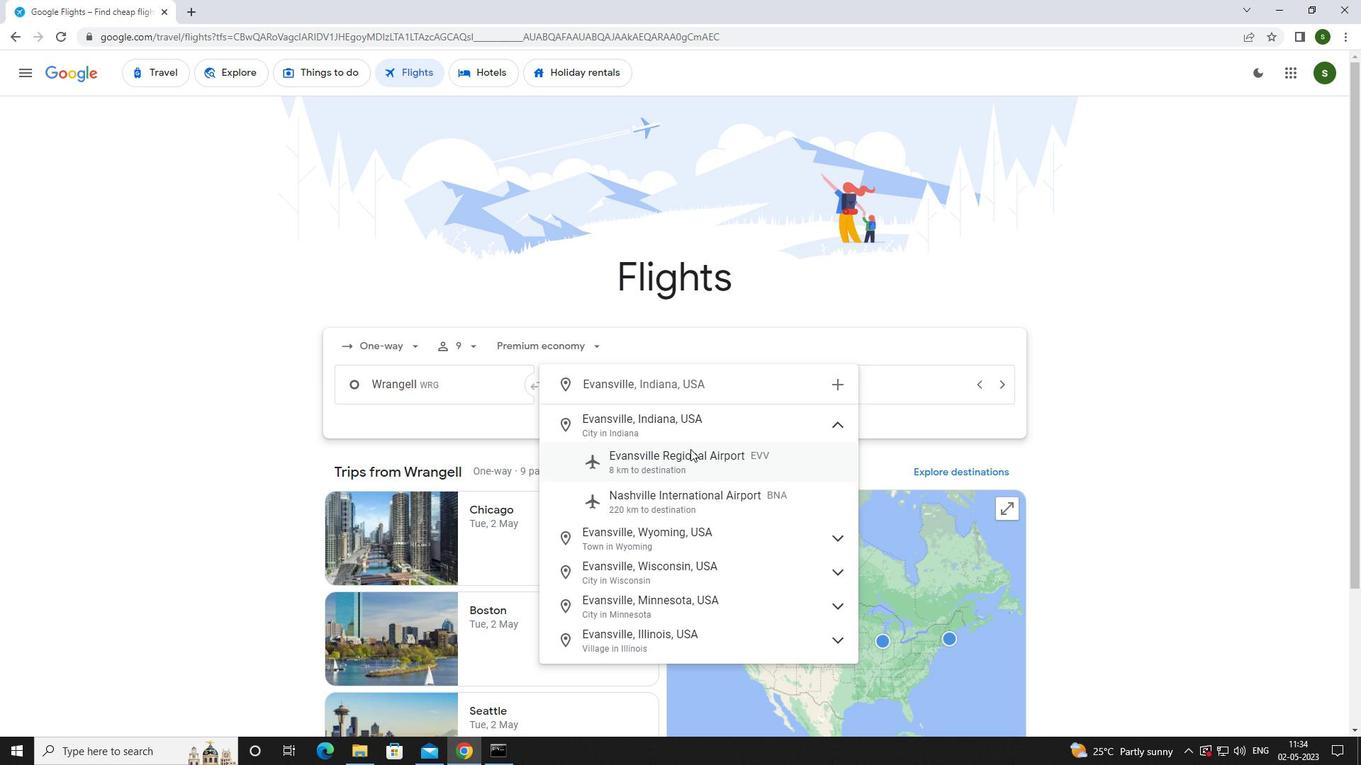 
Action: Mouse pressed left at (689, 455)
Screenshot: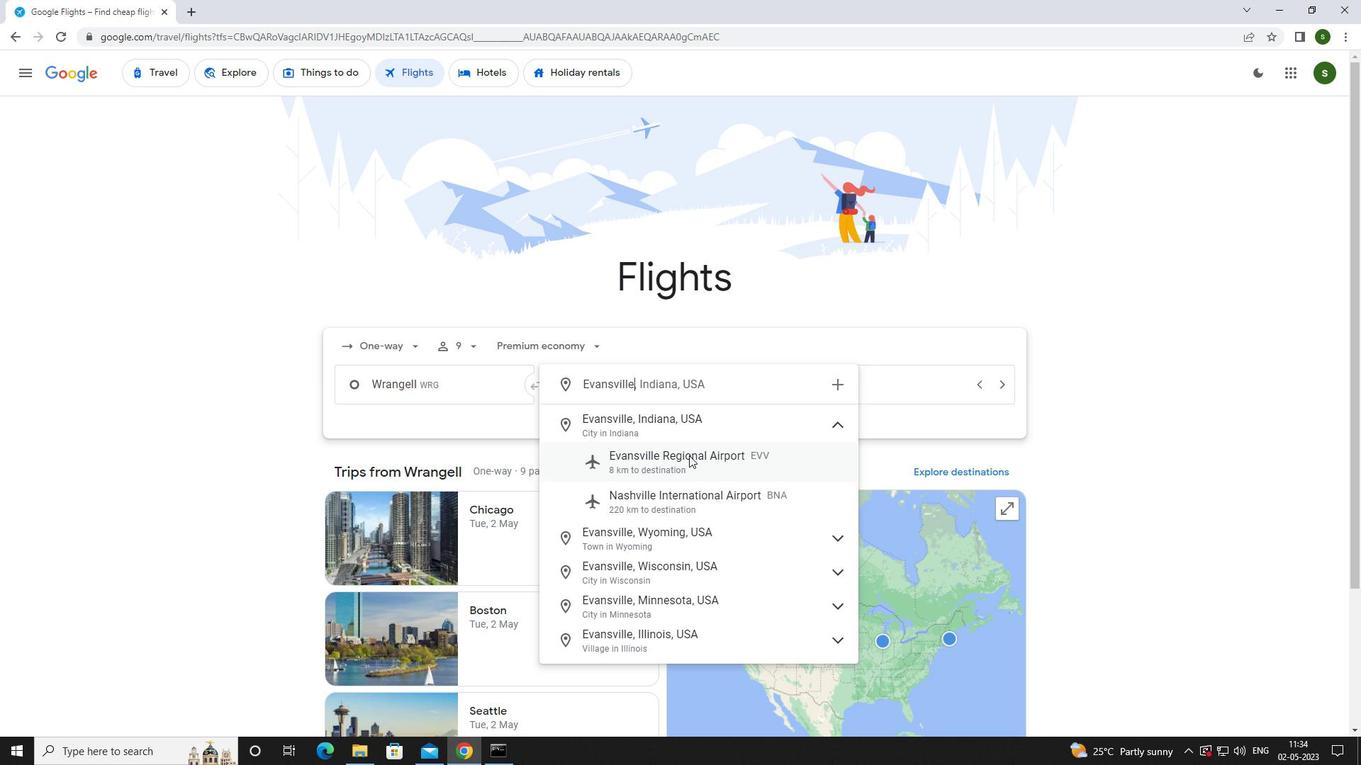 
Action: Mouse moved to (906, 388)
Screenshot: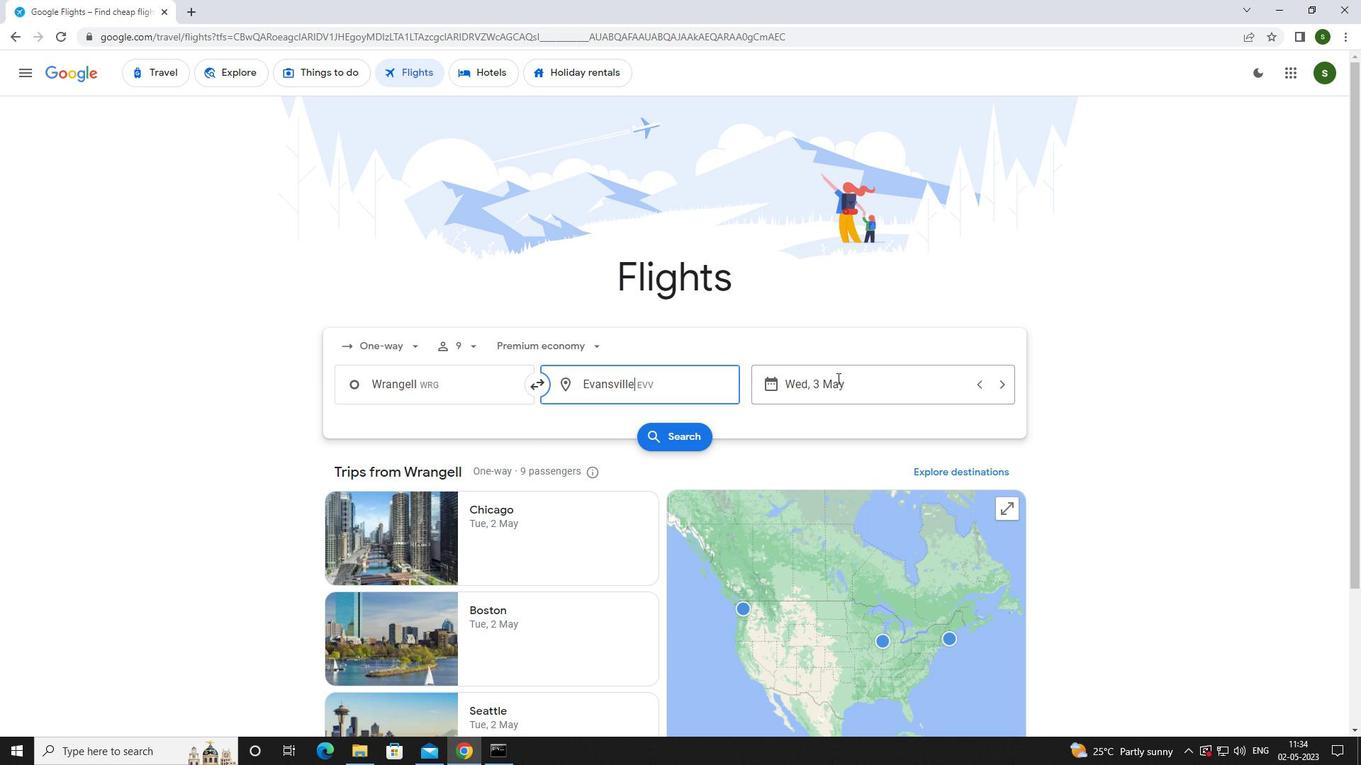 
Action: Mouse pressed left at (906, 388)
Screenshot: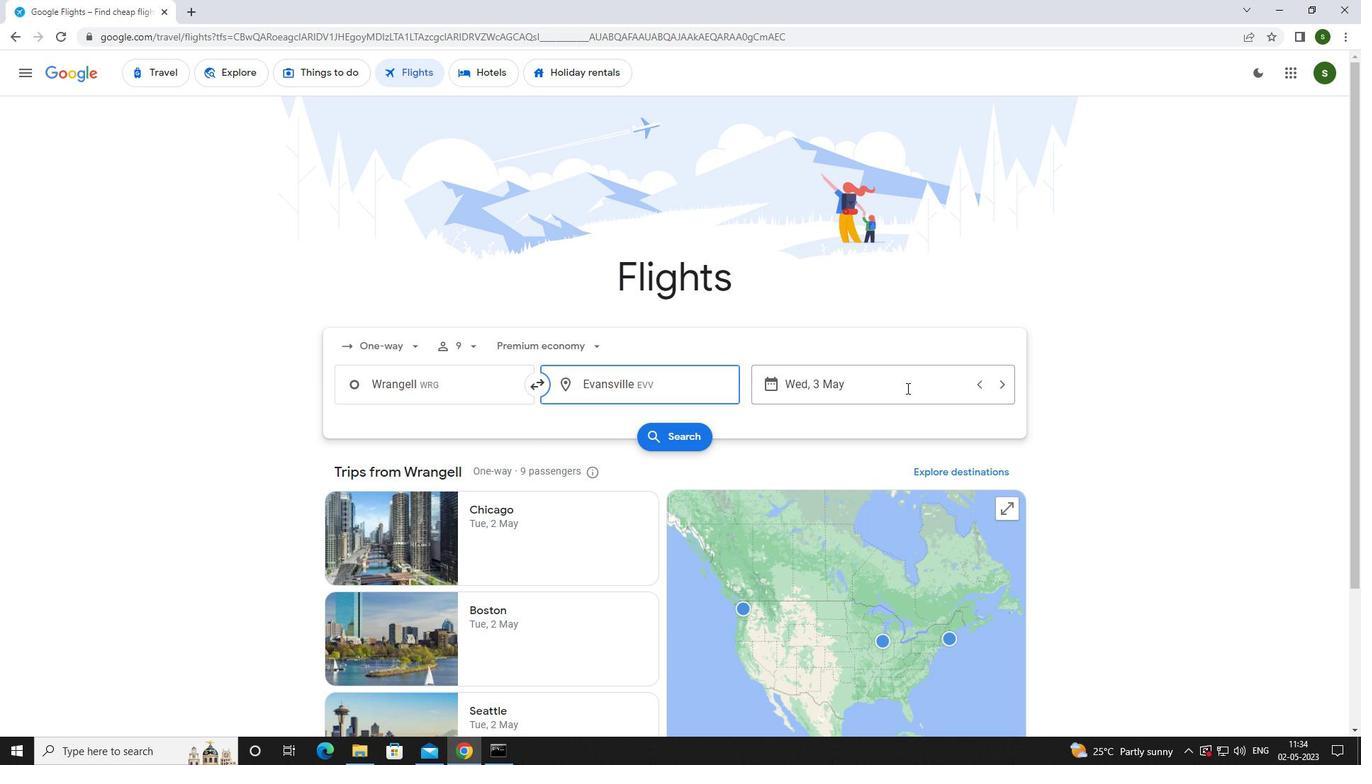 
Action: Mouse moved to (615, 487)
Screenshot: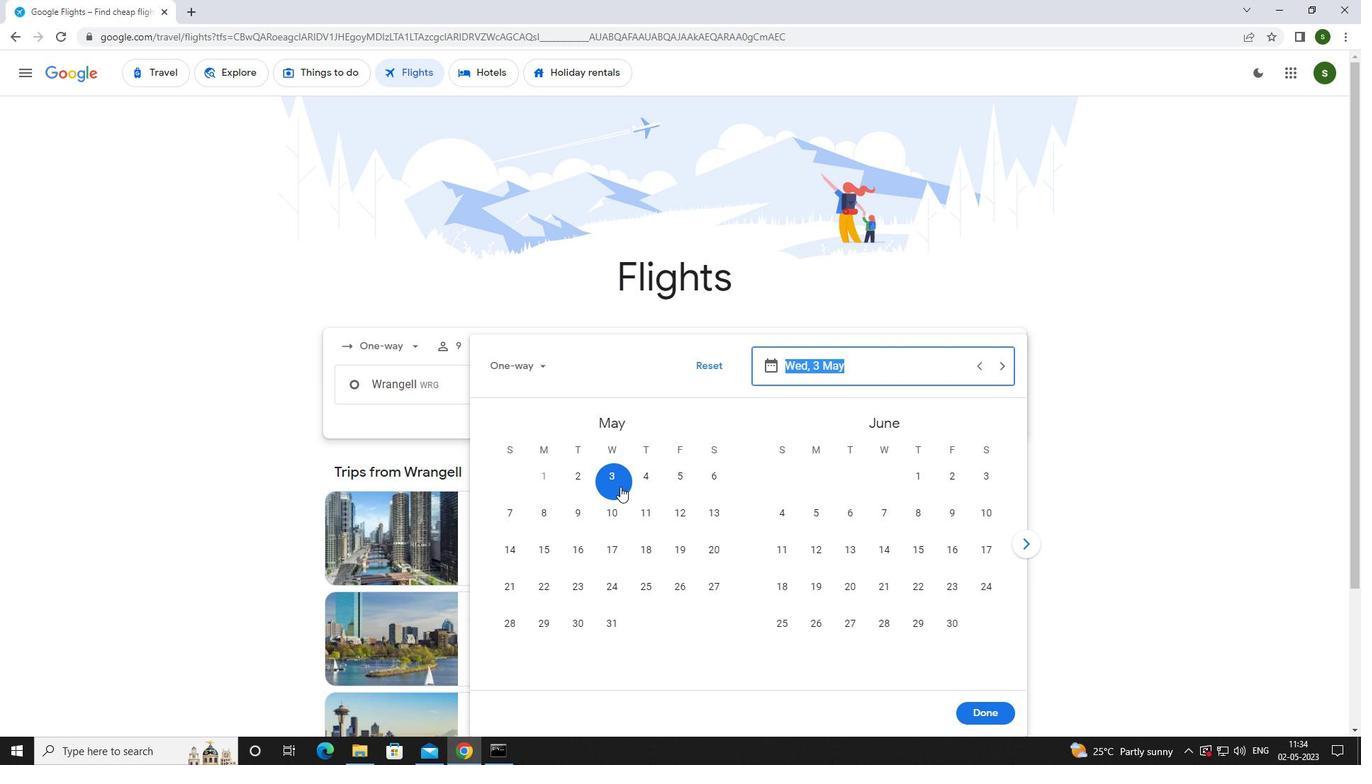 
Action: Mouse pressed left at (615, 487)
Screenshot: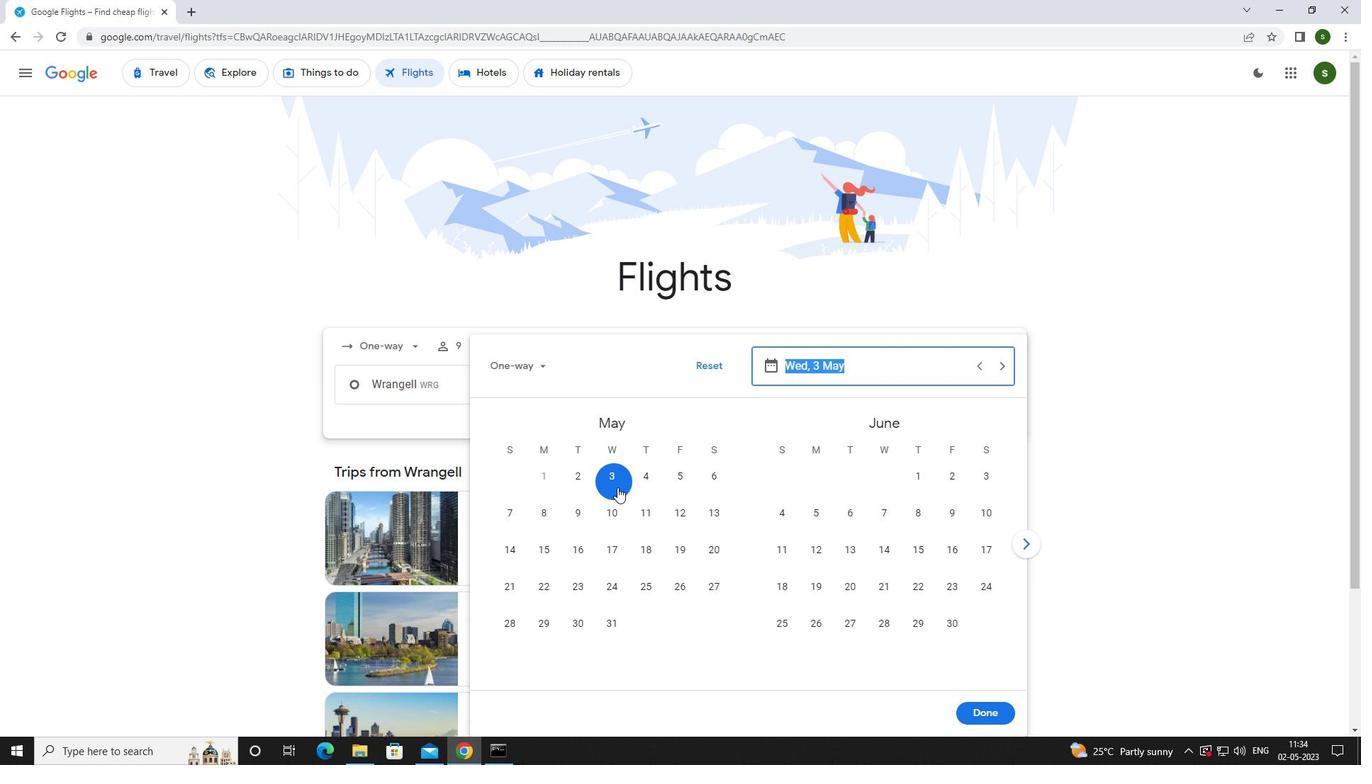 
Action: Mouse moved to (971, 714)
Screenshot: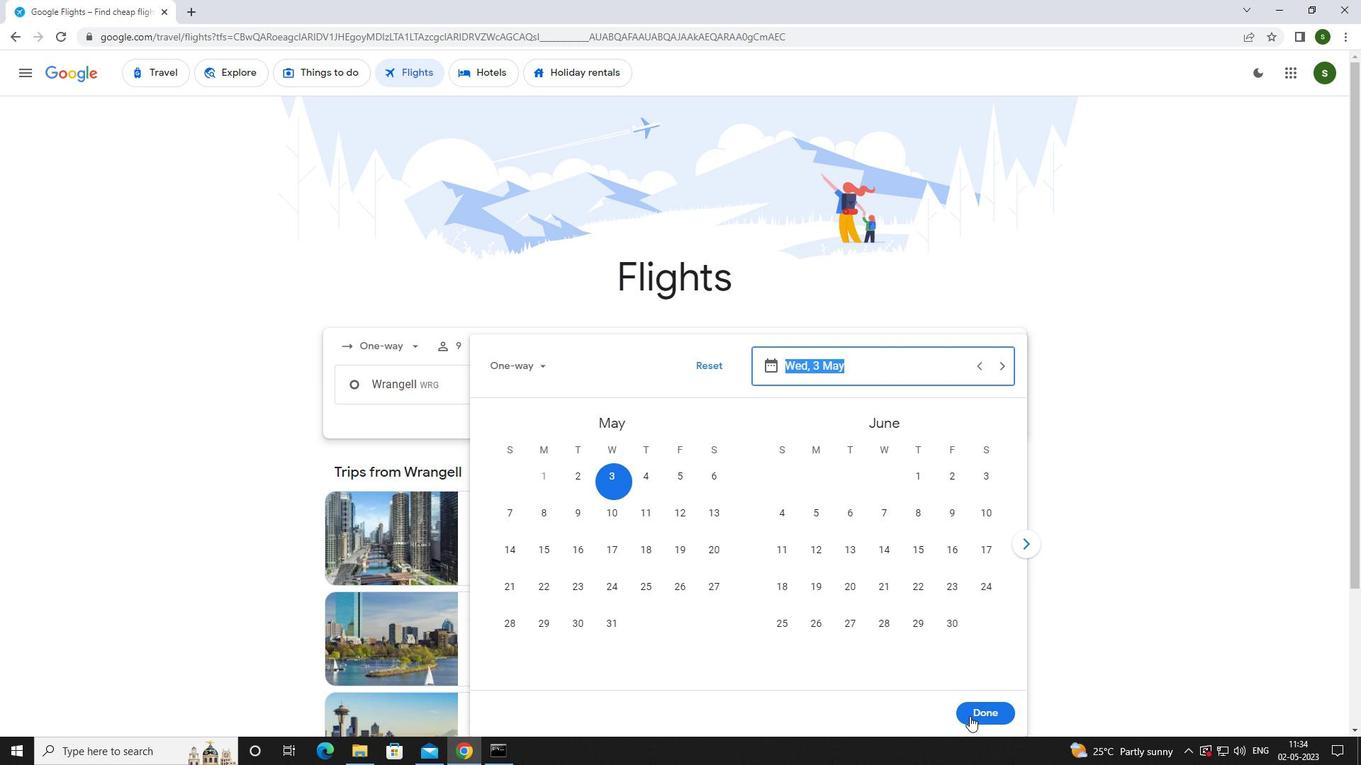 
Action: Mouse pressed left at (971, 714)
Screenshot: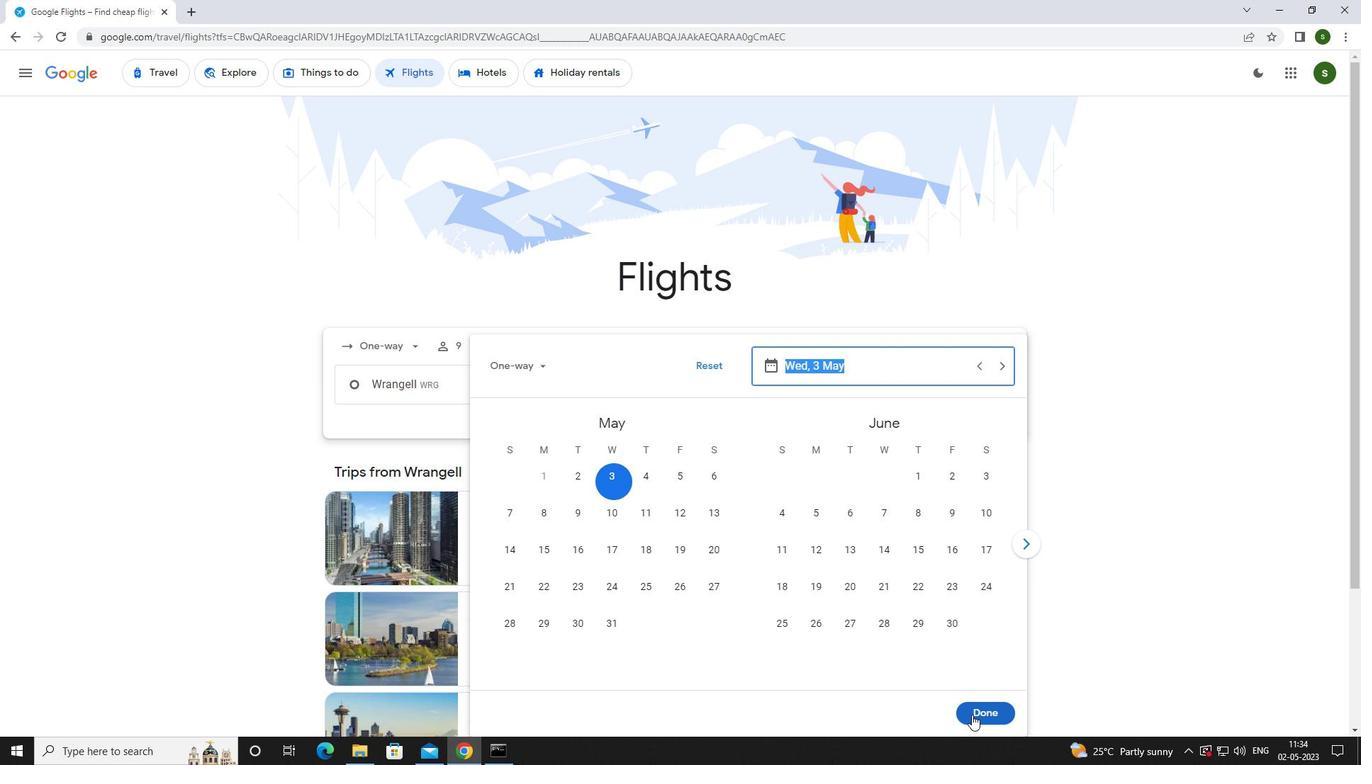 
Action: Mouse moved to (706, 438)
Screenshot: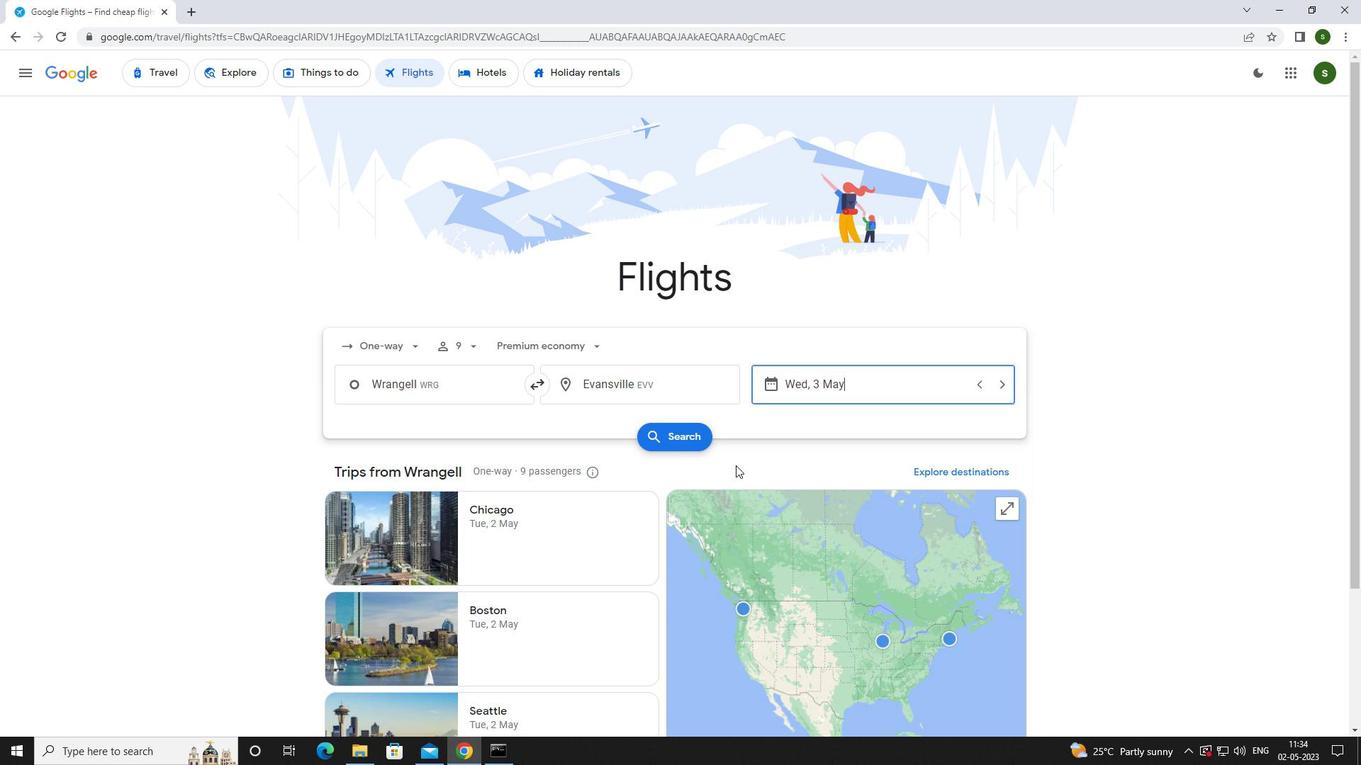 
Action: Mouse pressed left at (706, 438)
Screenshot: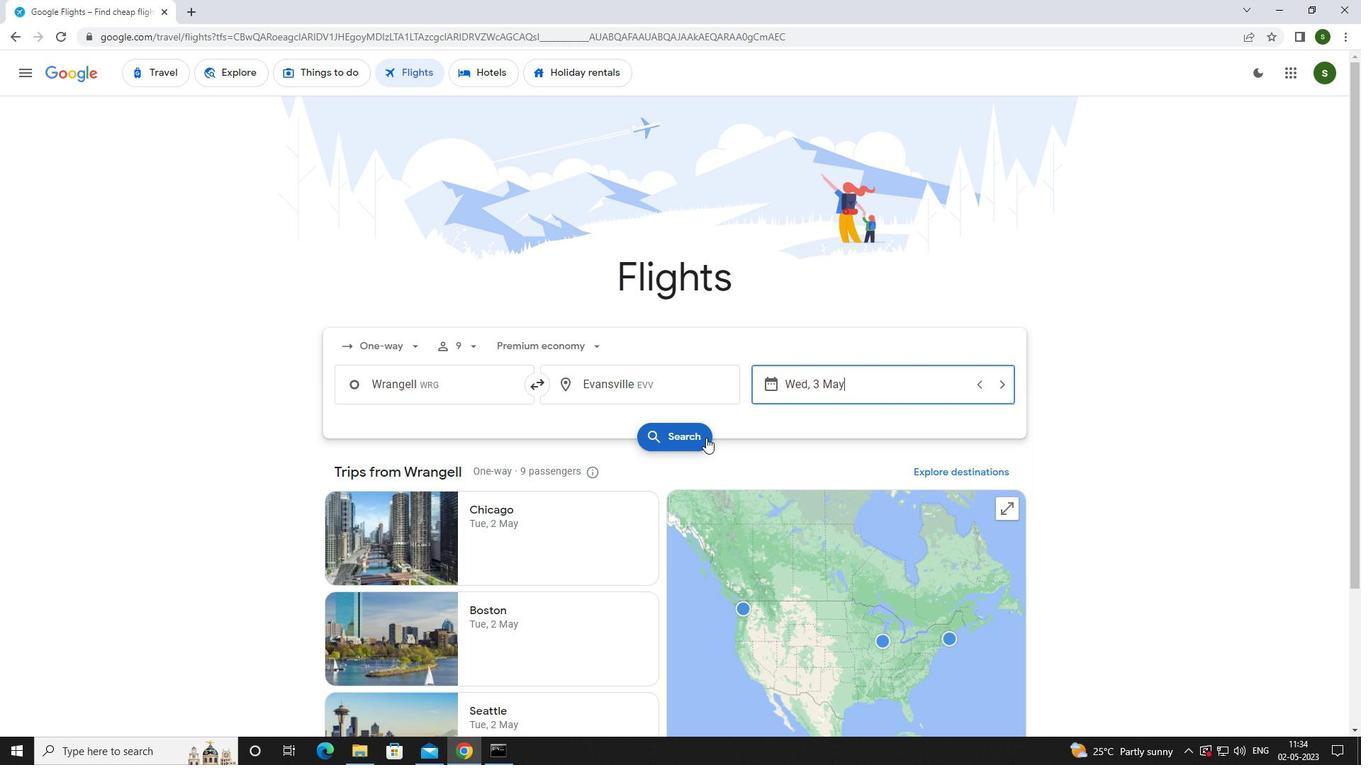 
Action: Mouse moved to (365, 207)
Screenshot: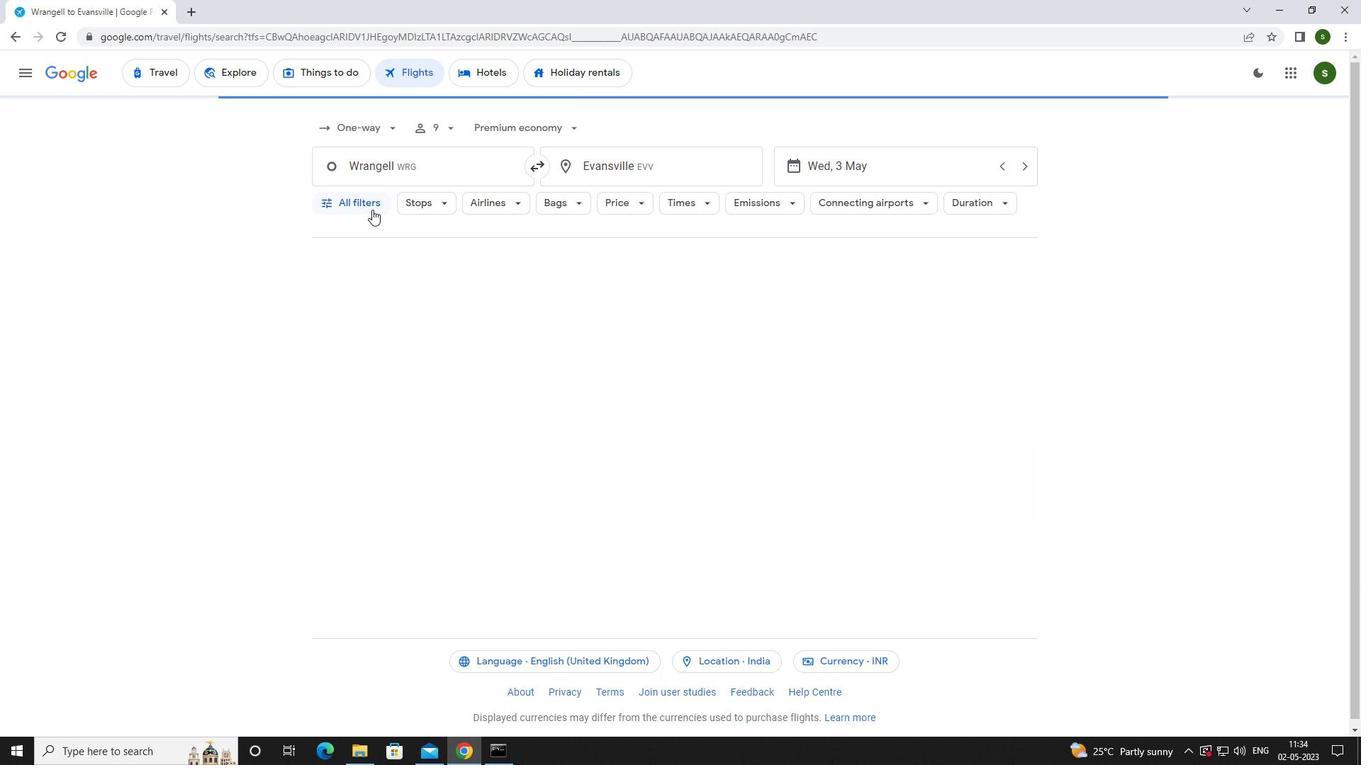
Action: Mouse pressed left at (365, 207)
Screenshot: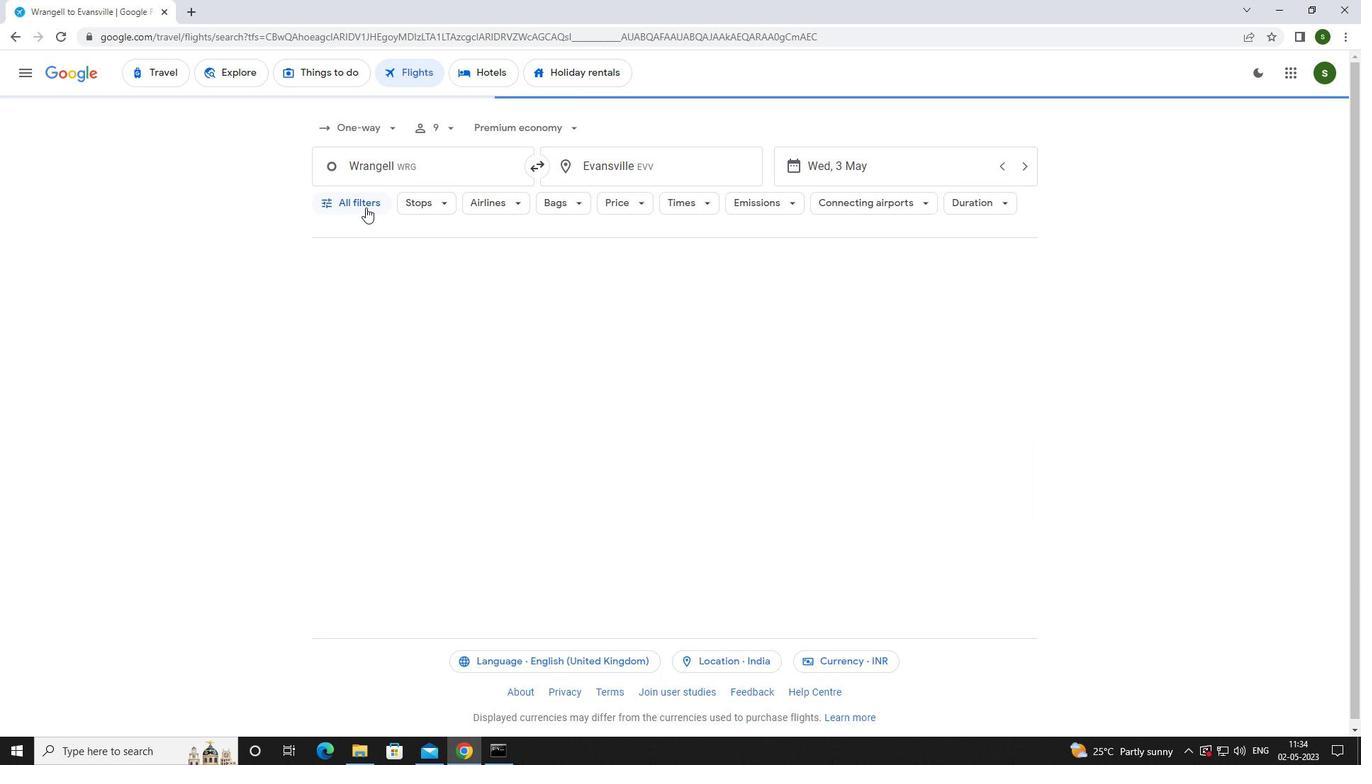 
Action: Mouse moved to (530, 501)
Screenshot: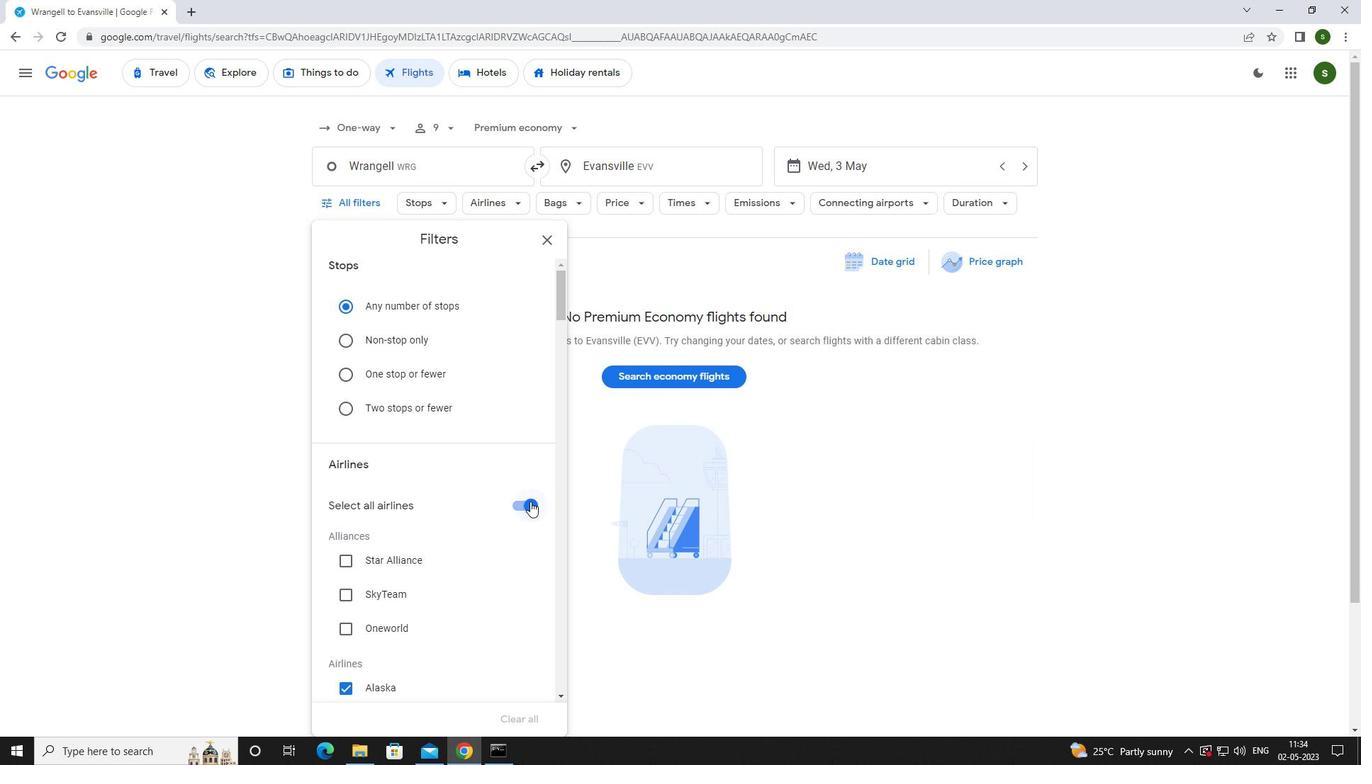 
Action: Mouse pressed left at (530, 501)
Screenshot: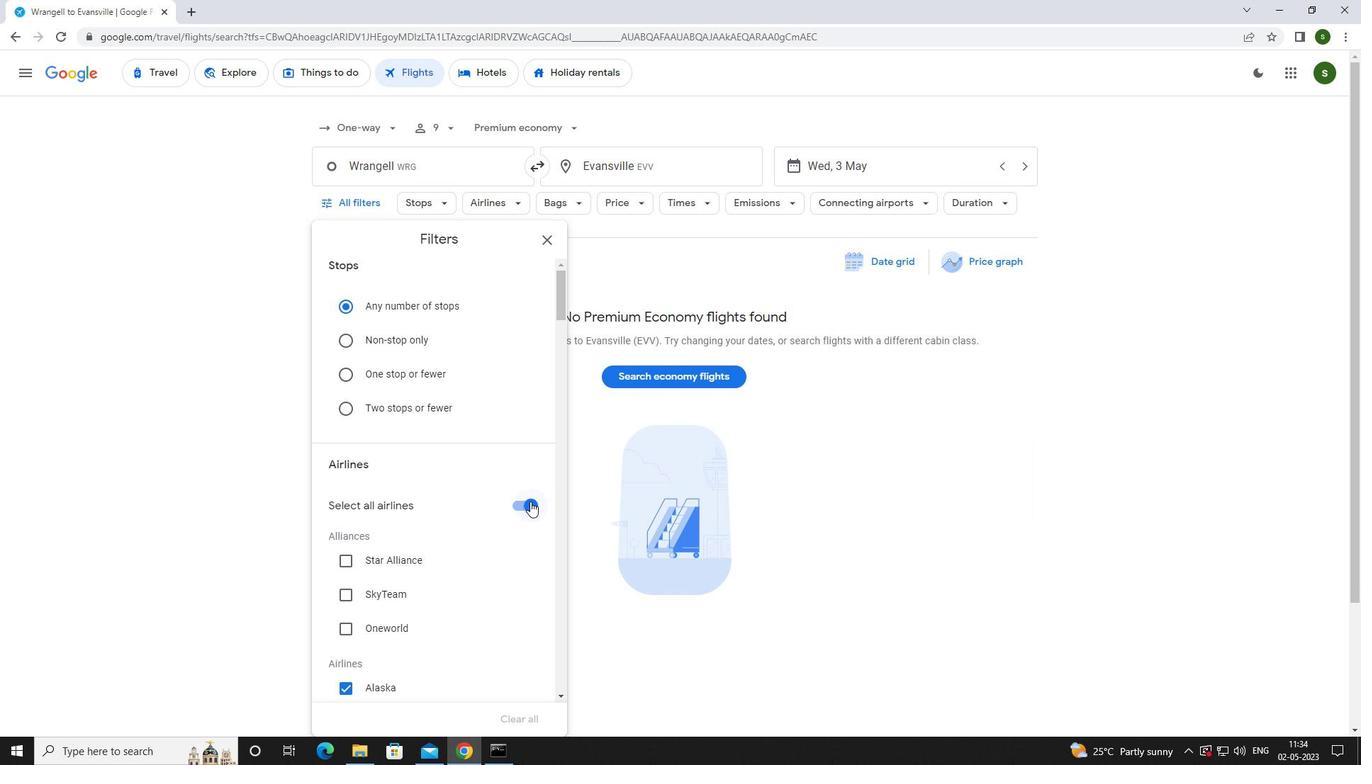 
Action: Mouse moved to (489, 434)
Screenshot: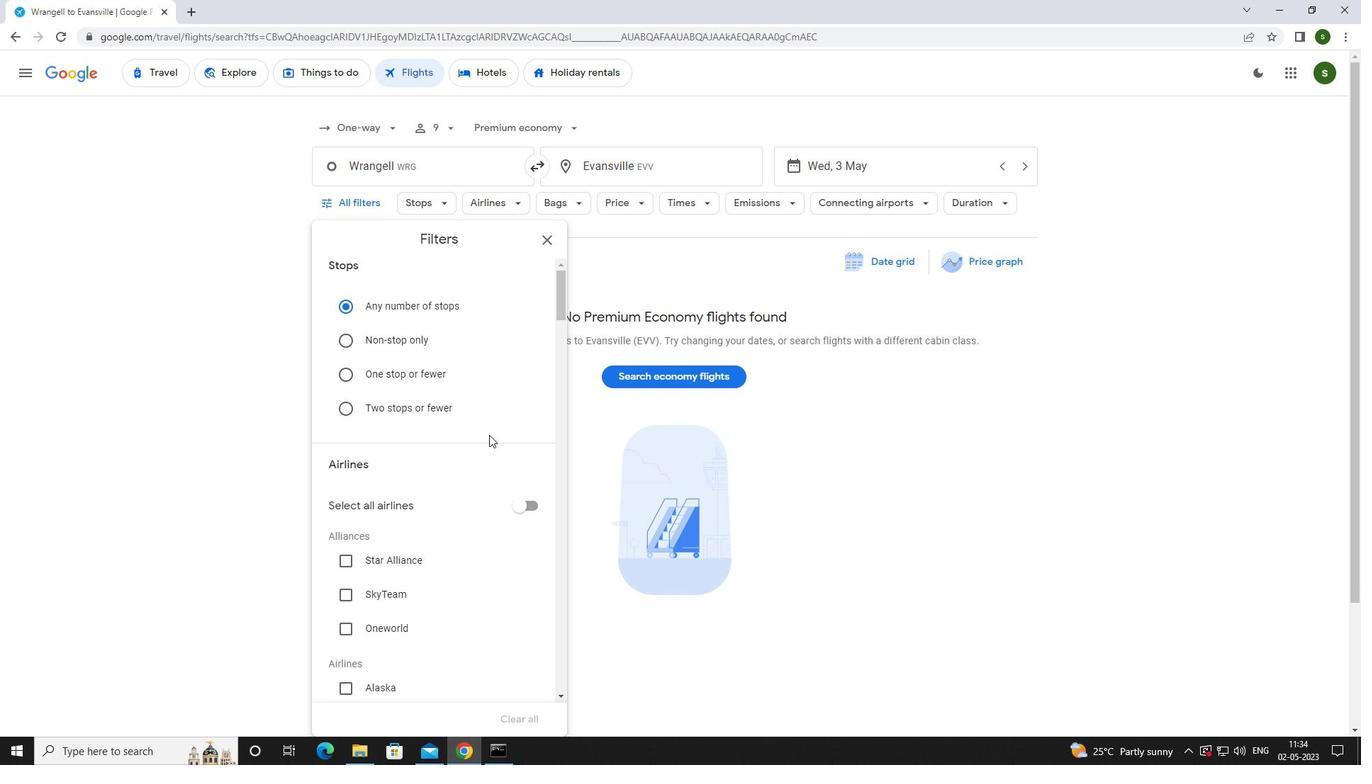 
Action: Mouse scrolled (489, 433) with delta (0, 0)
Screenshot: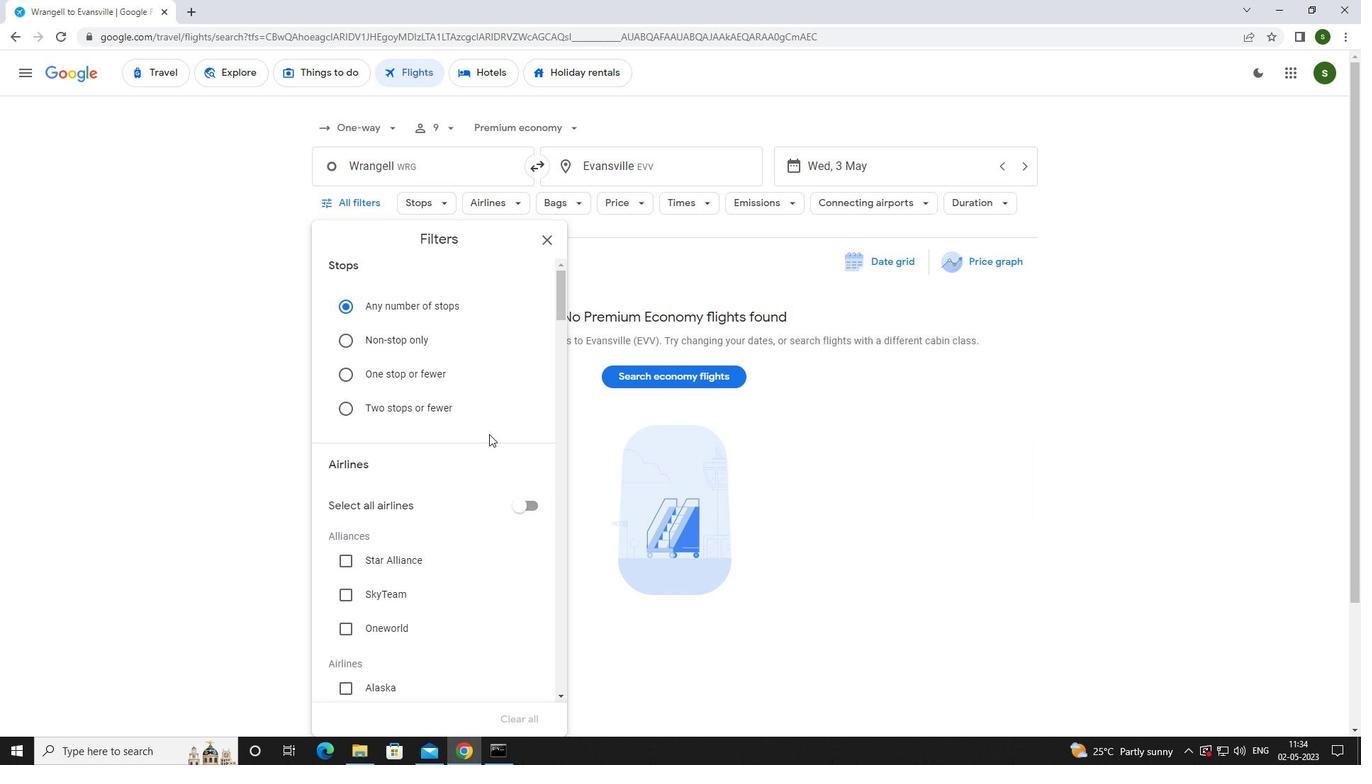 
Action: Mouse scrolled (489, 433) with delta (0, 0)
Screenshot: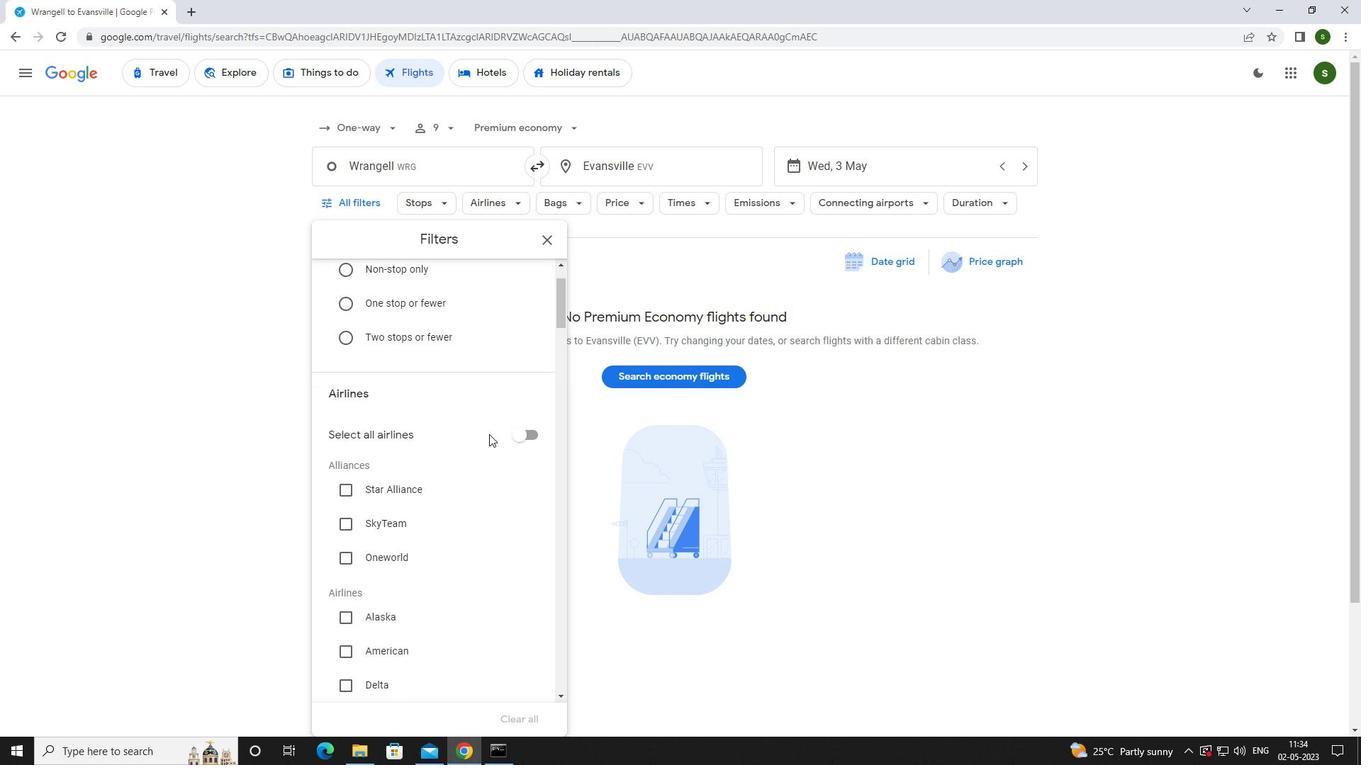 
Action: Mouse scrolled (489, 433) with delta (0, 0)
Screenshot: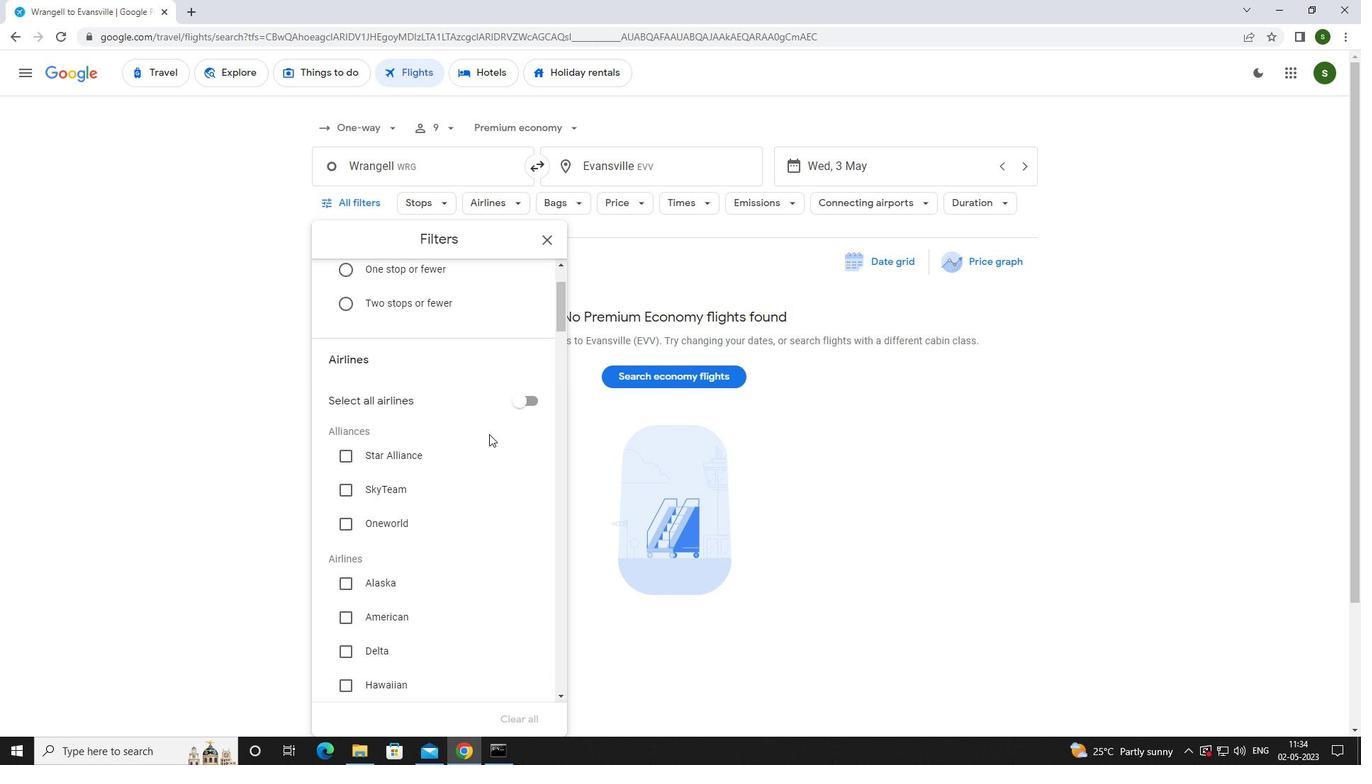 
Action: Mouse scrolled (489, 433) with delta (0, 0)
Screenshot: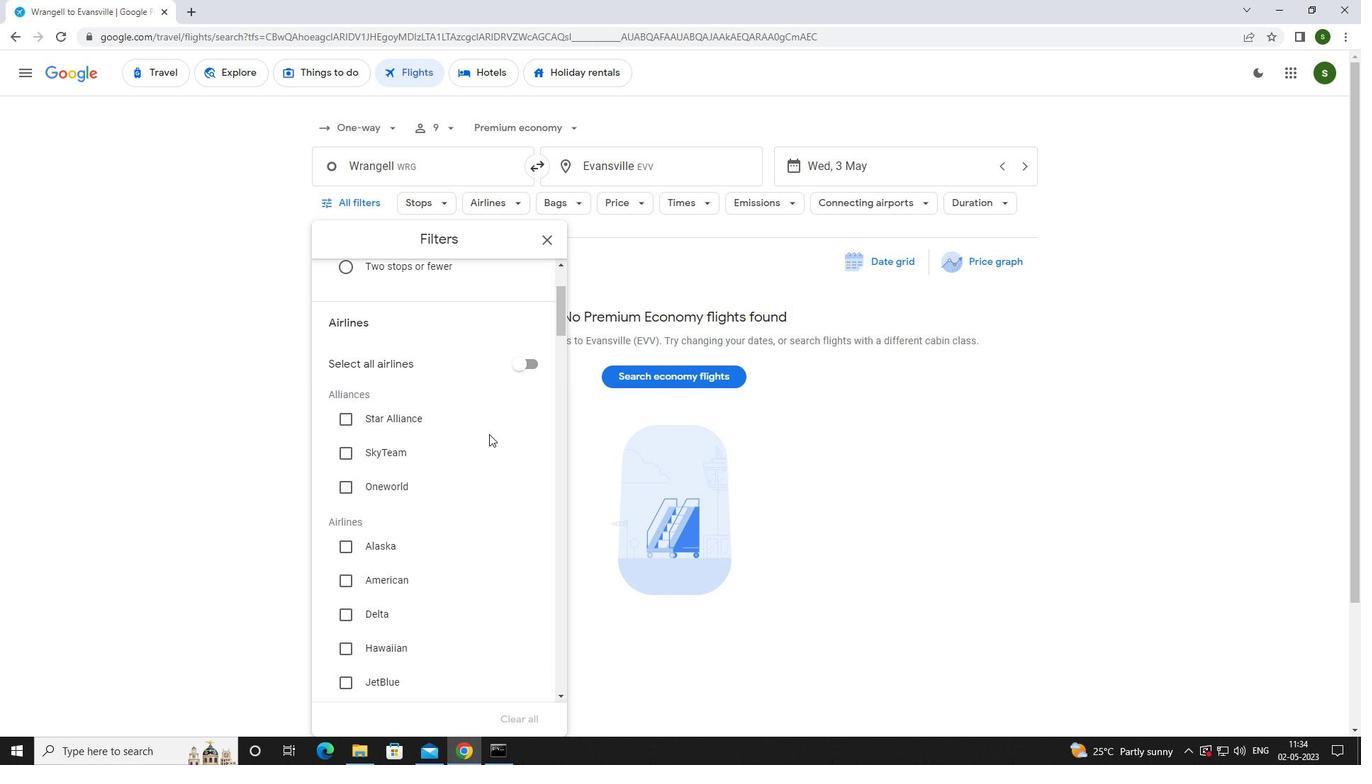 
Action: Mouse scrolled (489, 433) with delta (0, 0)
Screenshot: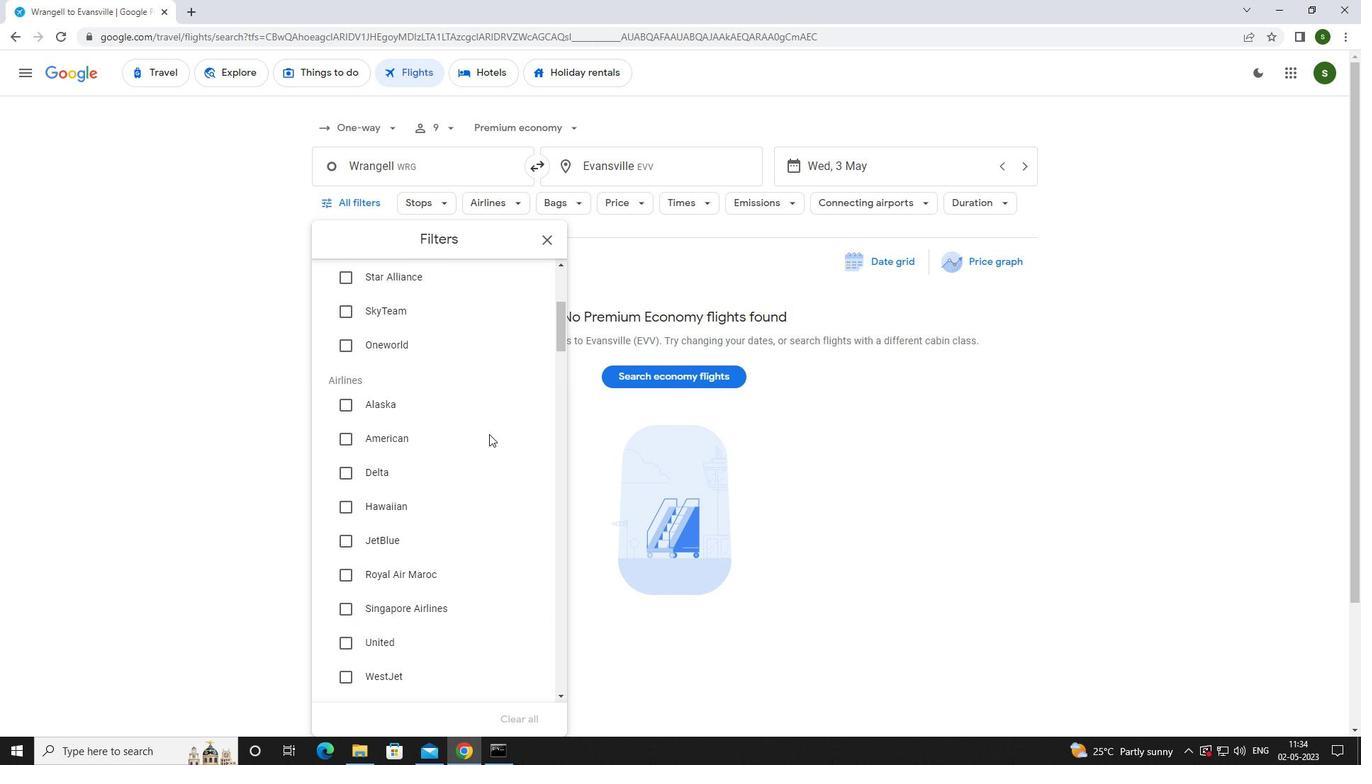 
Action: Mouse scrolled (489, 433) with delta (0, 0)
Screenshot: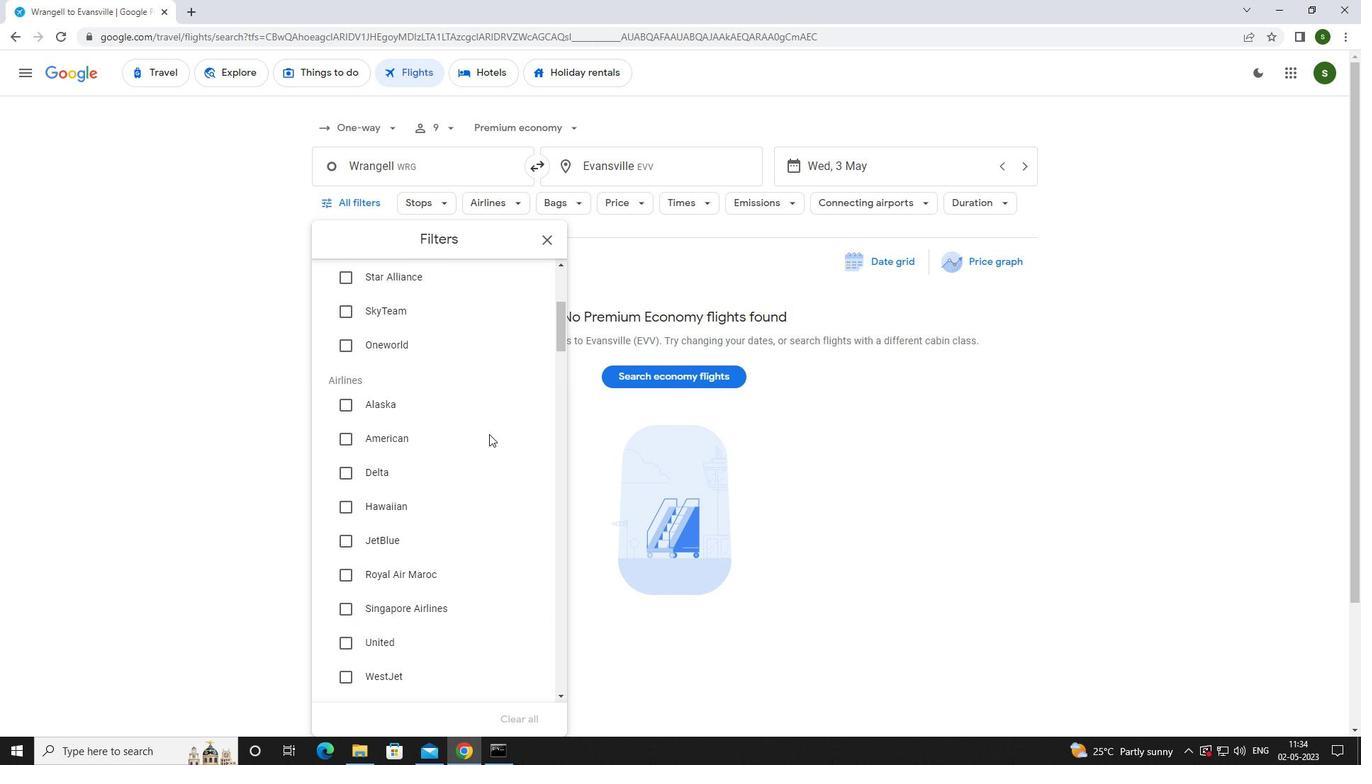 
Action: Mouse scrolled (489, 433) with delta (0, 0)
Screenshot: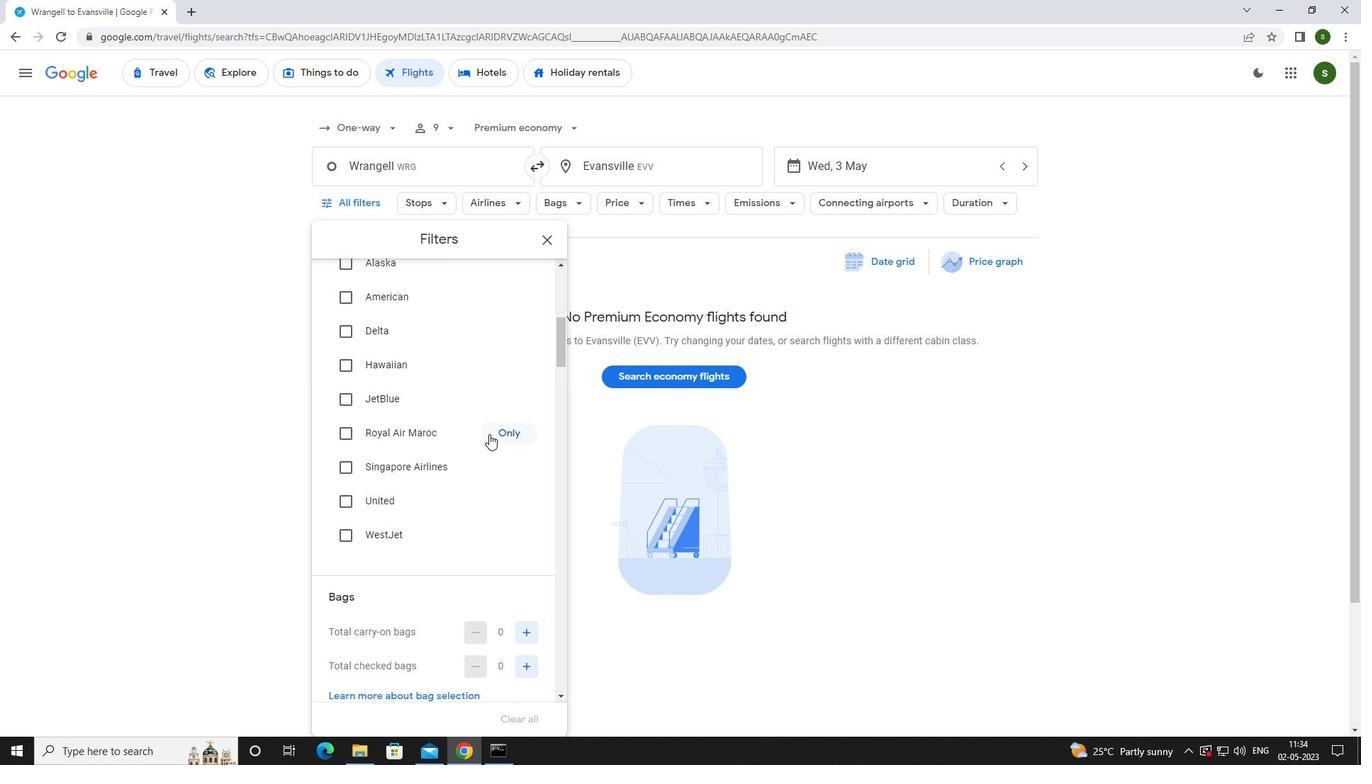 
Action: Mouse scrolled (489, 433) with delta (0, 0)
Screenshot: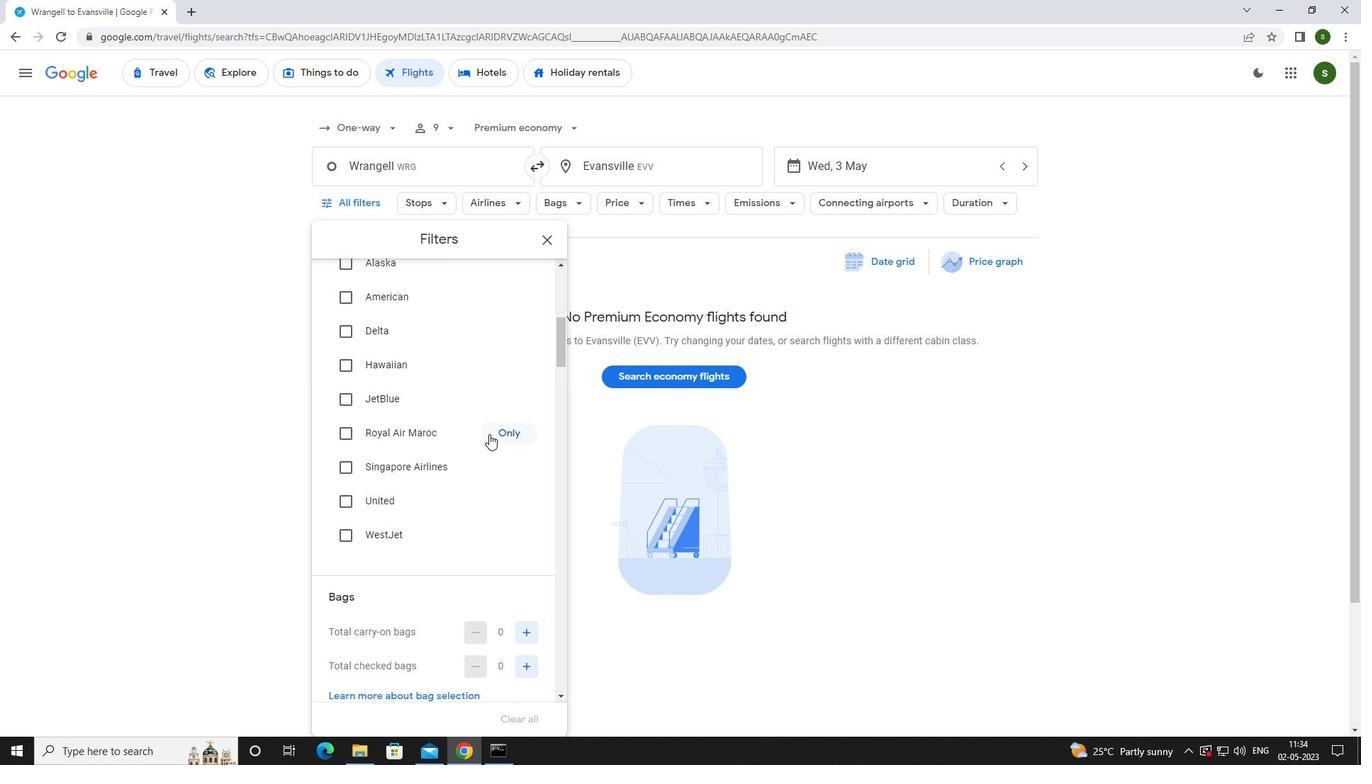 
Action: Mouse scrolled (489, 433) with delta (0, 0)
Screenshot: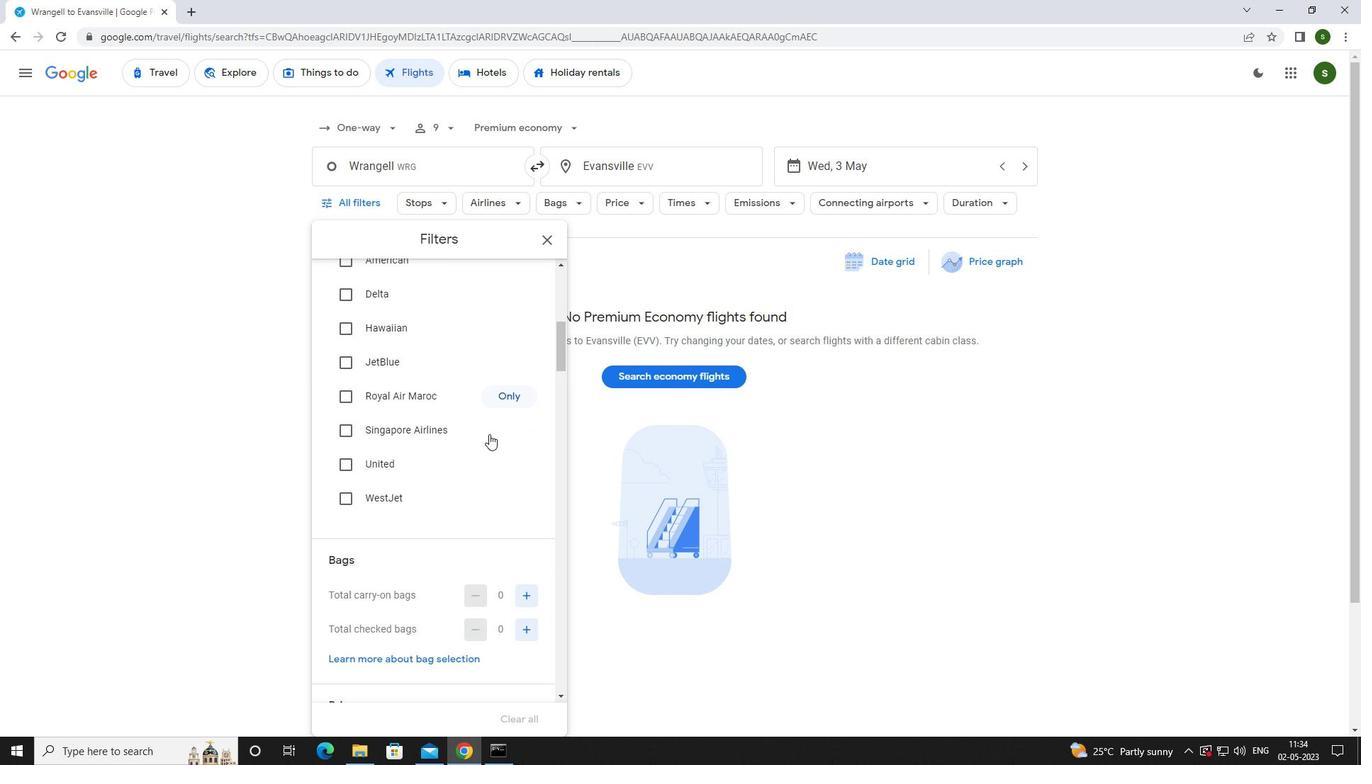 
Action: Mouse moved to (533, 457)
Screenshot: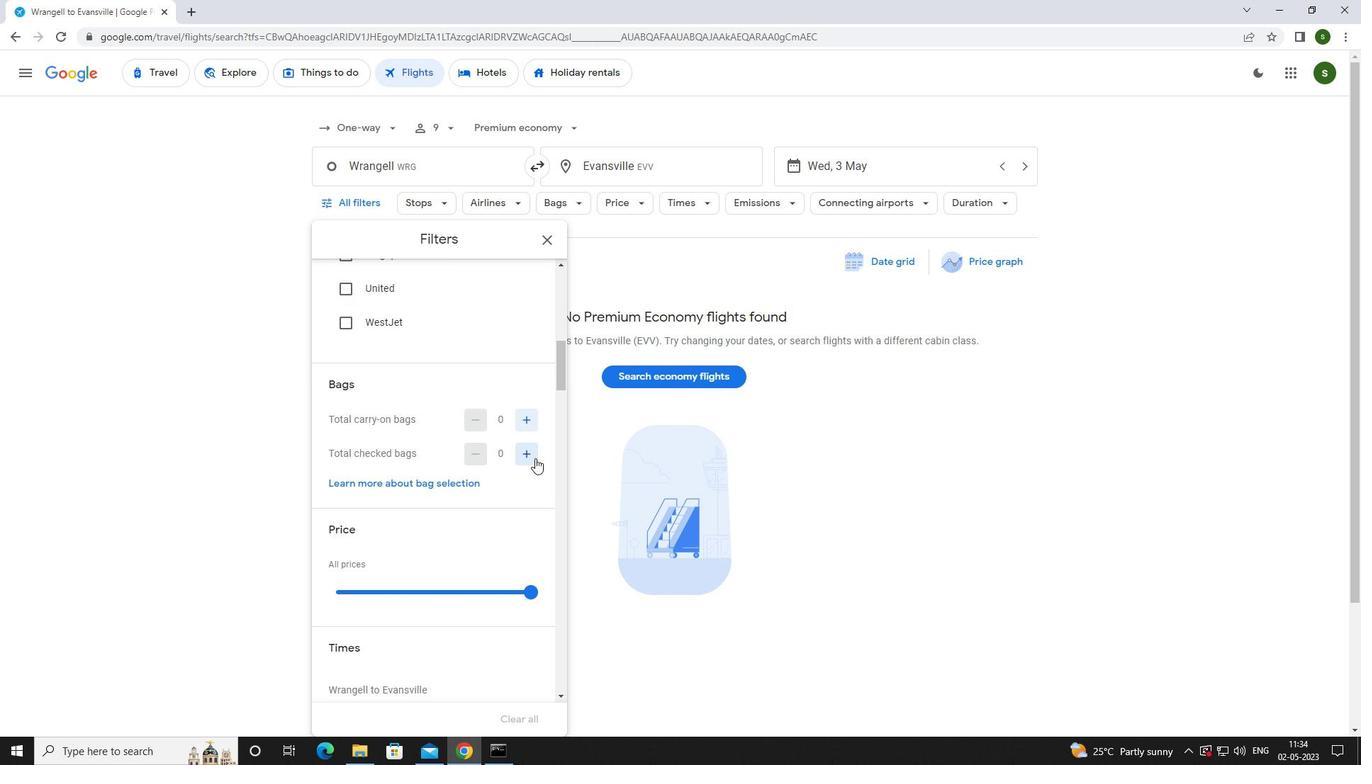 
Action: Mouse pressed left at (533, 457)
Screenshot: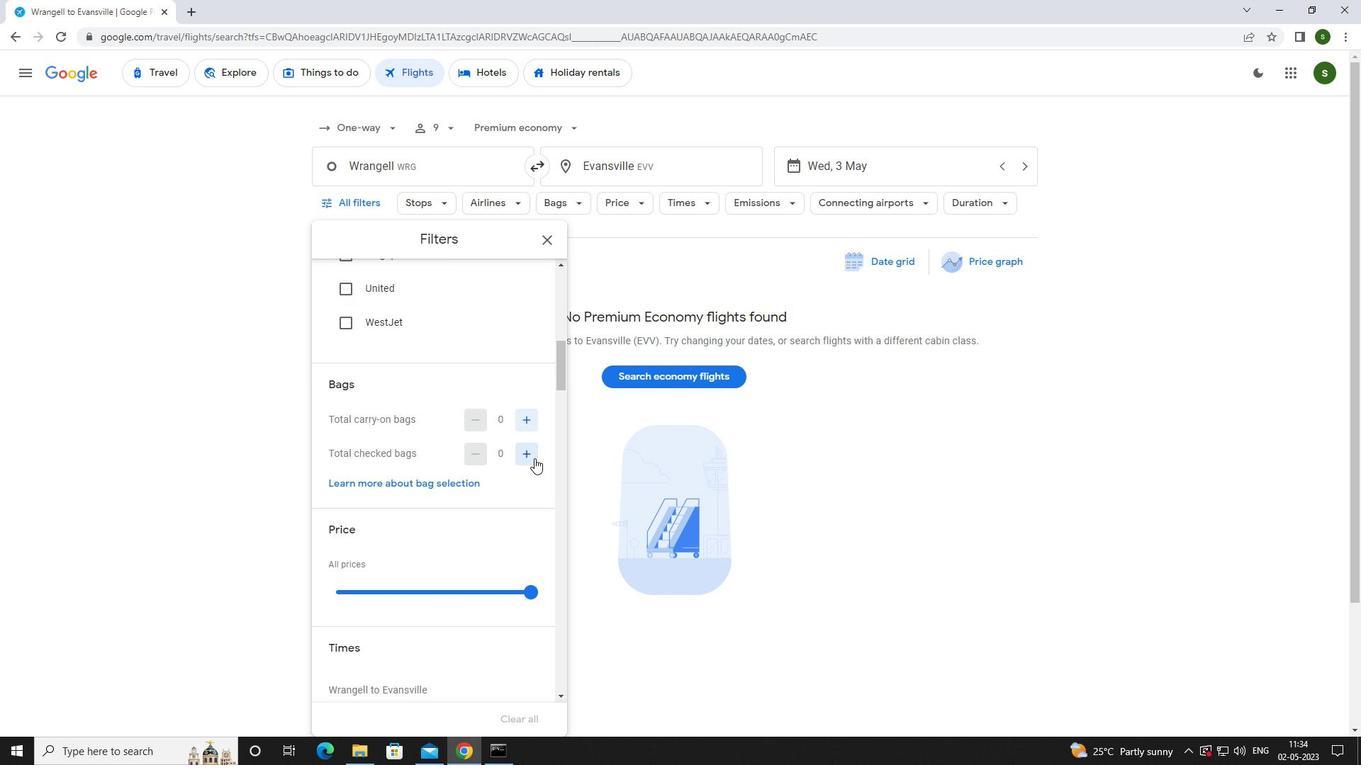 
Action: Mouse pressed left at (533, 457)
Screenshot: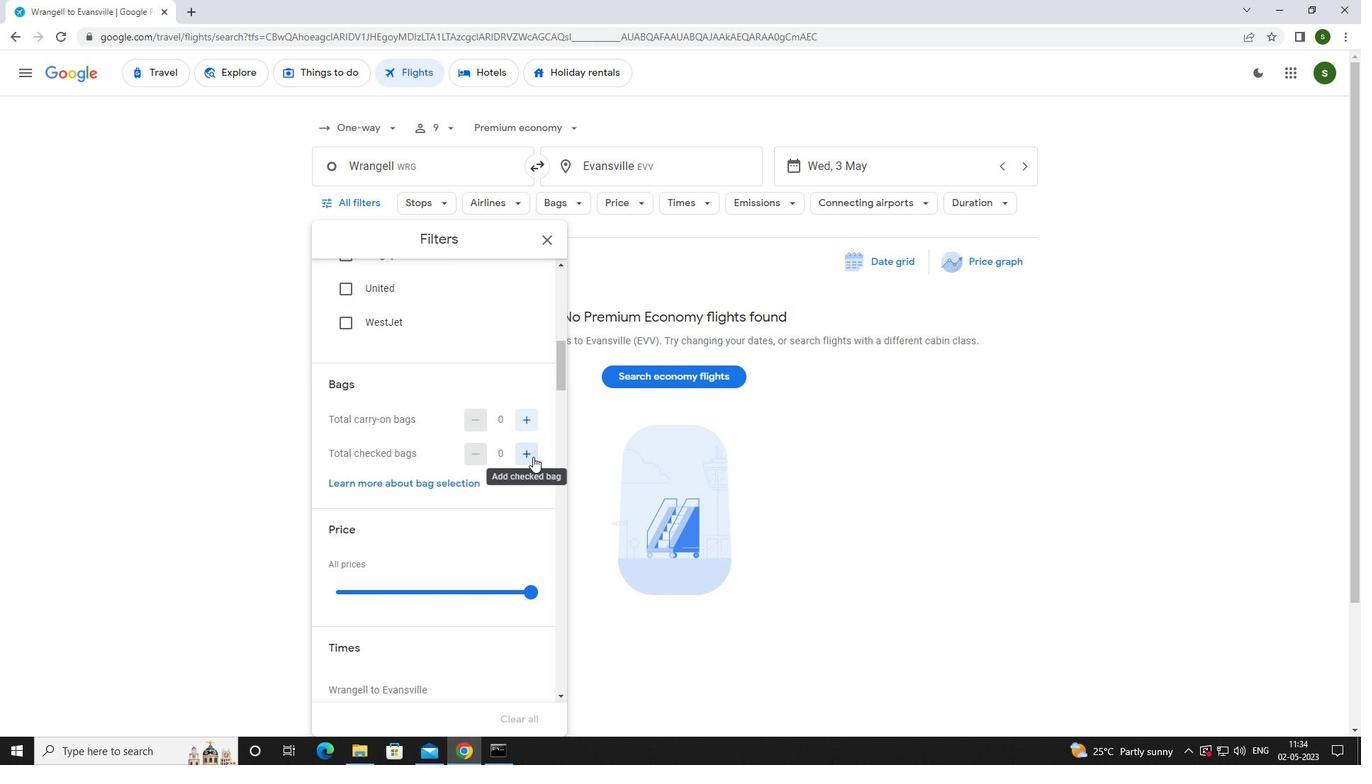 
Action: Mouse pressed left at (533, 457)
Screenshot: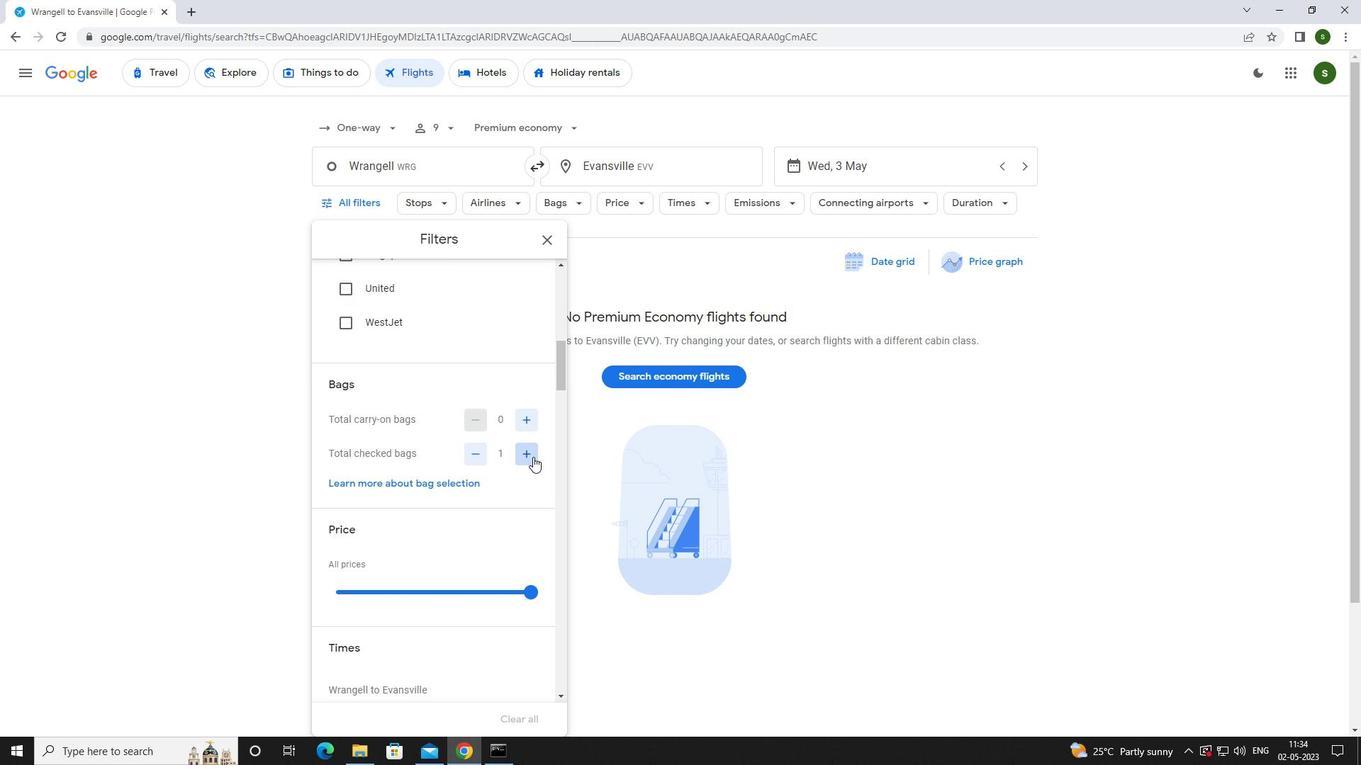 
Action: Mouse pressed left at (533, 457)
Screenshot: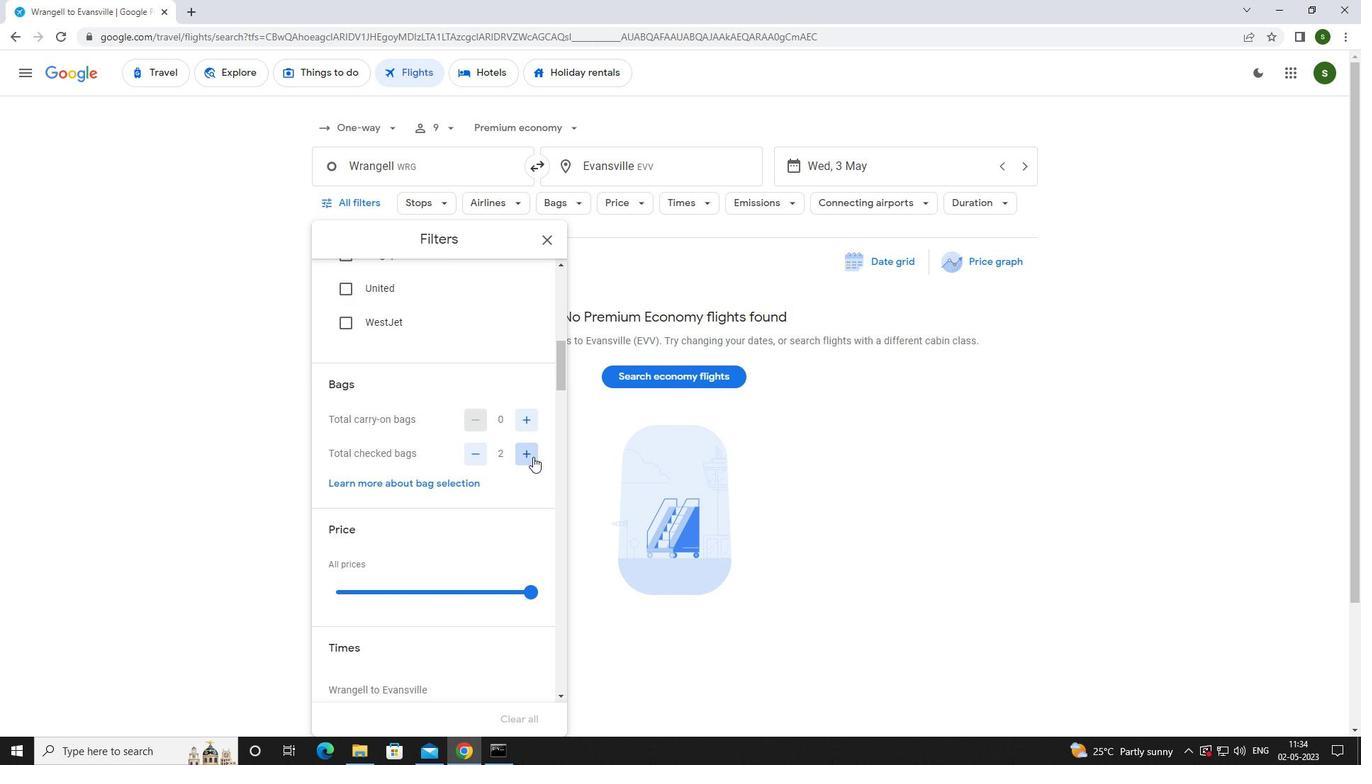 
Action: Mouse pressed left at (533, 457)
Screenshot: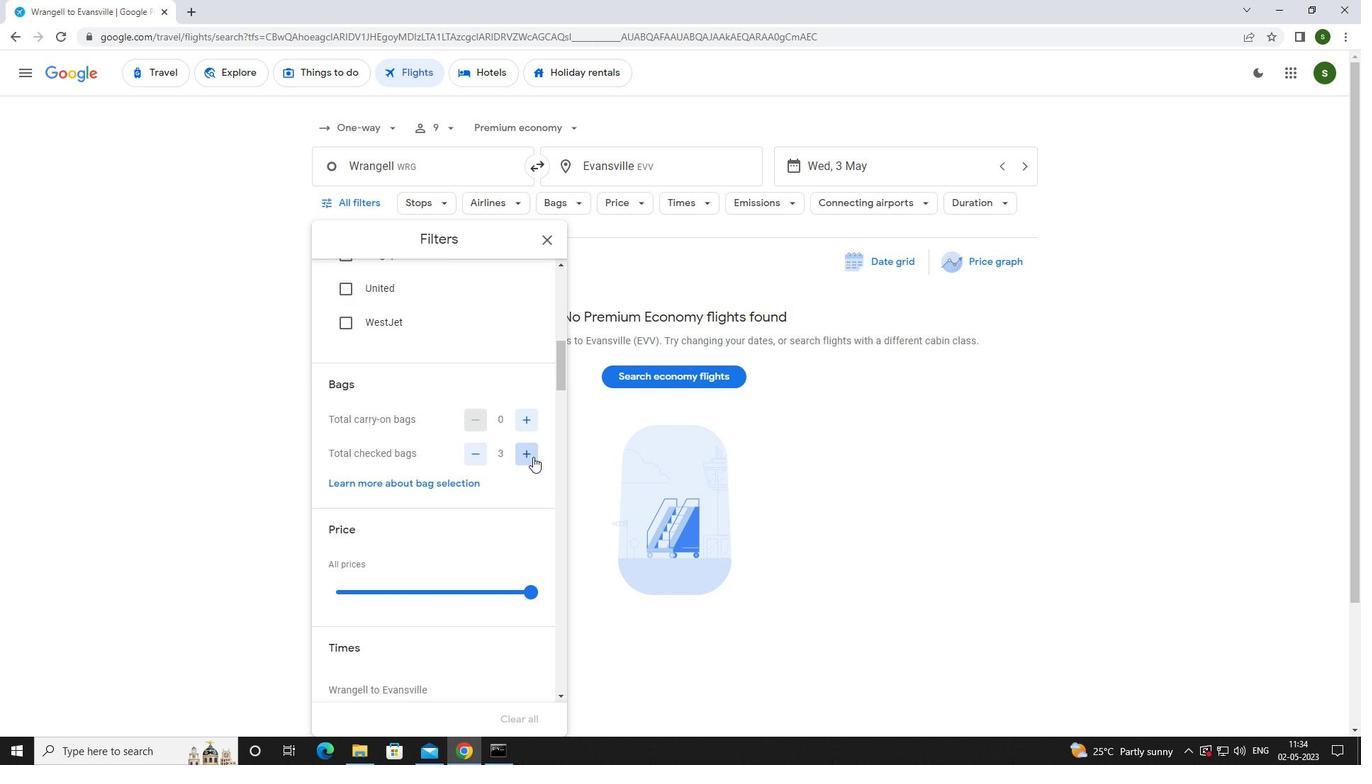 
Action: Mouse pressed left at (533, 457)
Screenshot: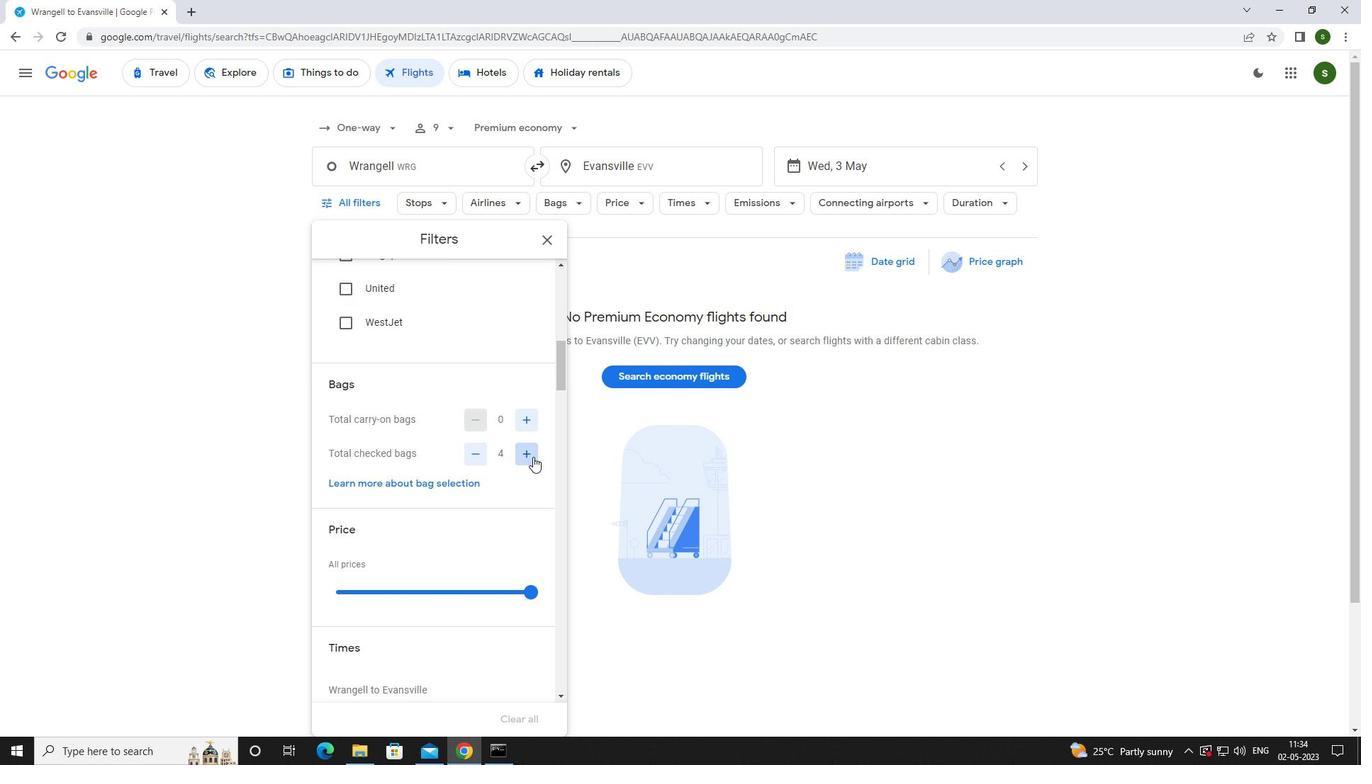 
Action: Mouse pressed left at (533, 457)
Screenshot: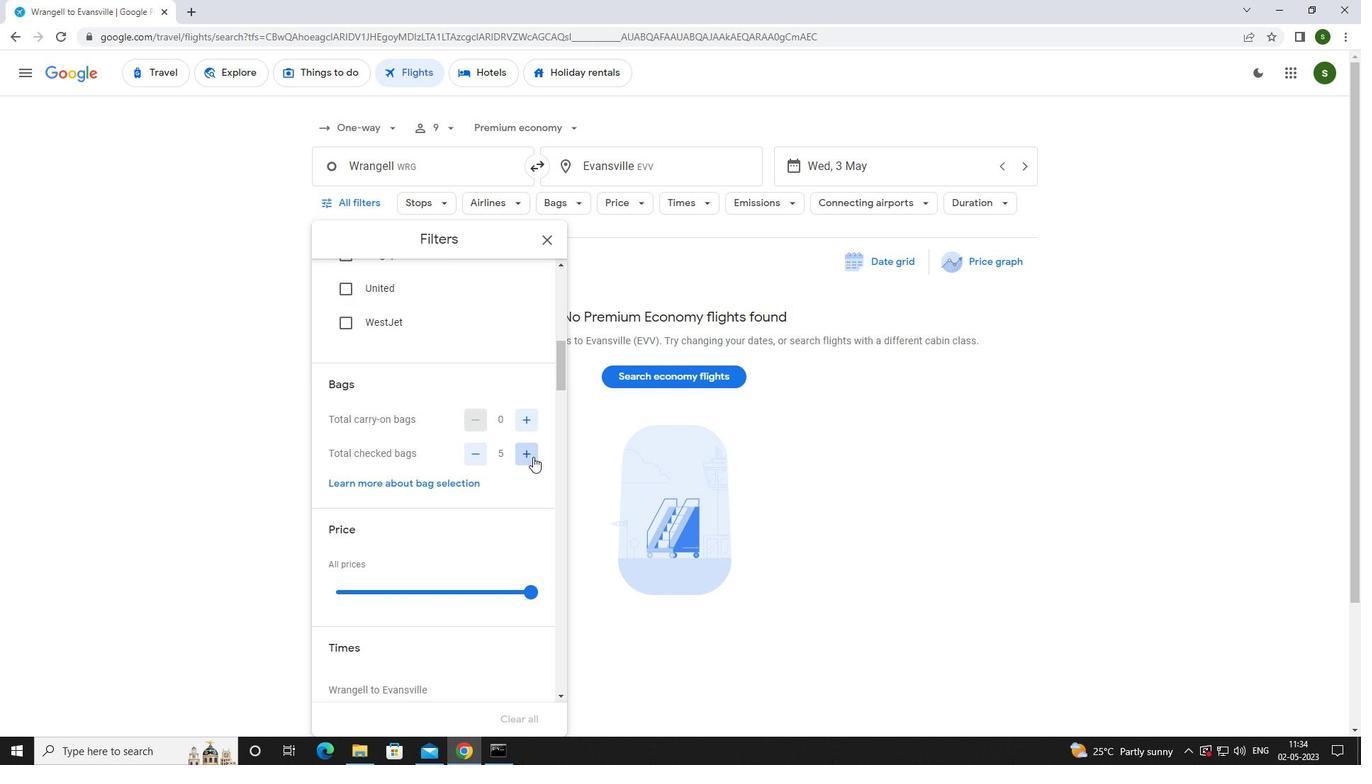 
Action: Mouse pressed left at (533, 457)
Screenshot: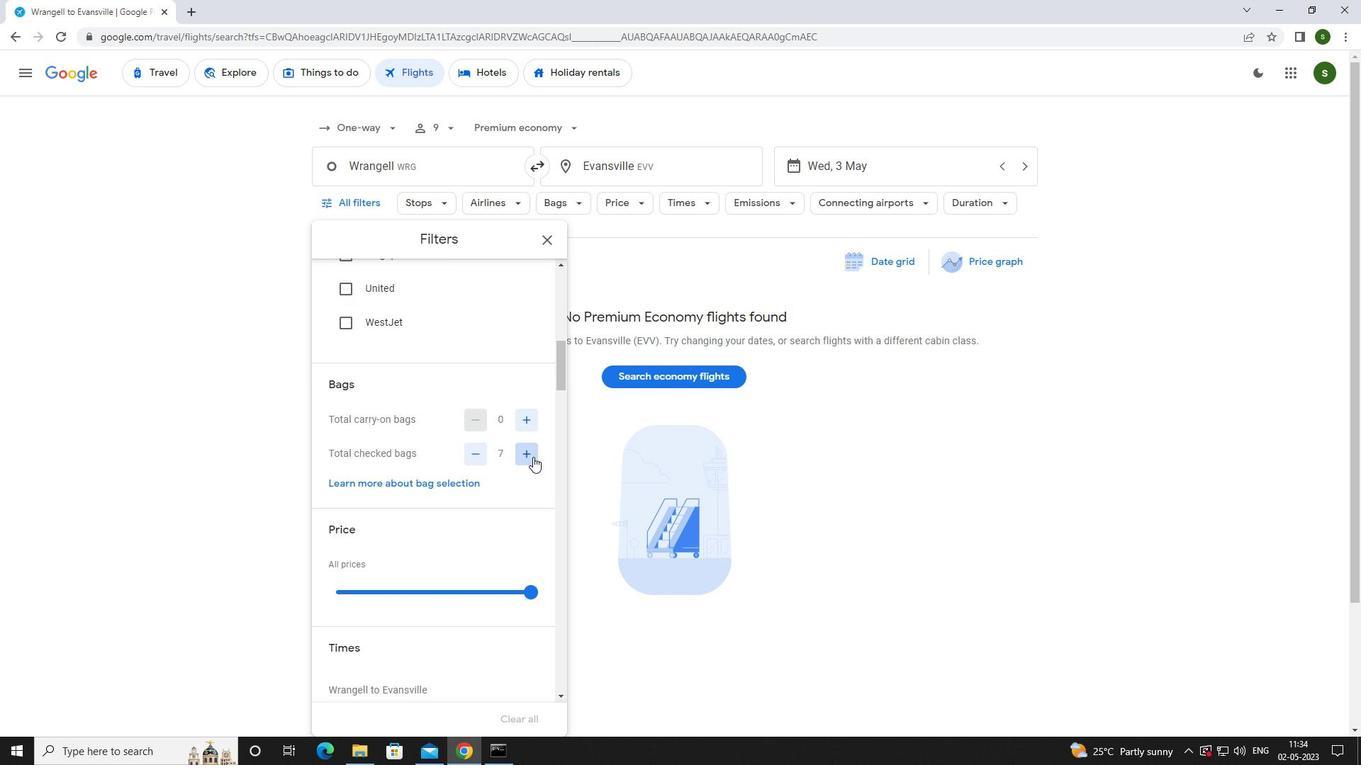 
Action: Mouse pressed left at (533, 457)
Screenshot: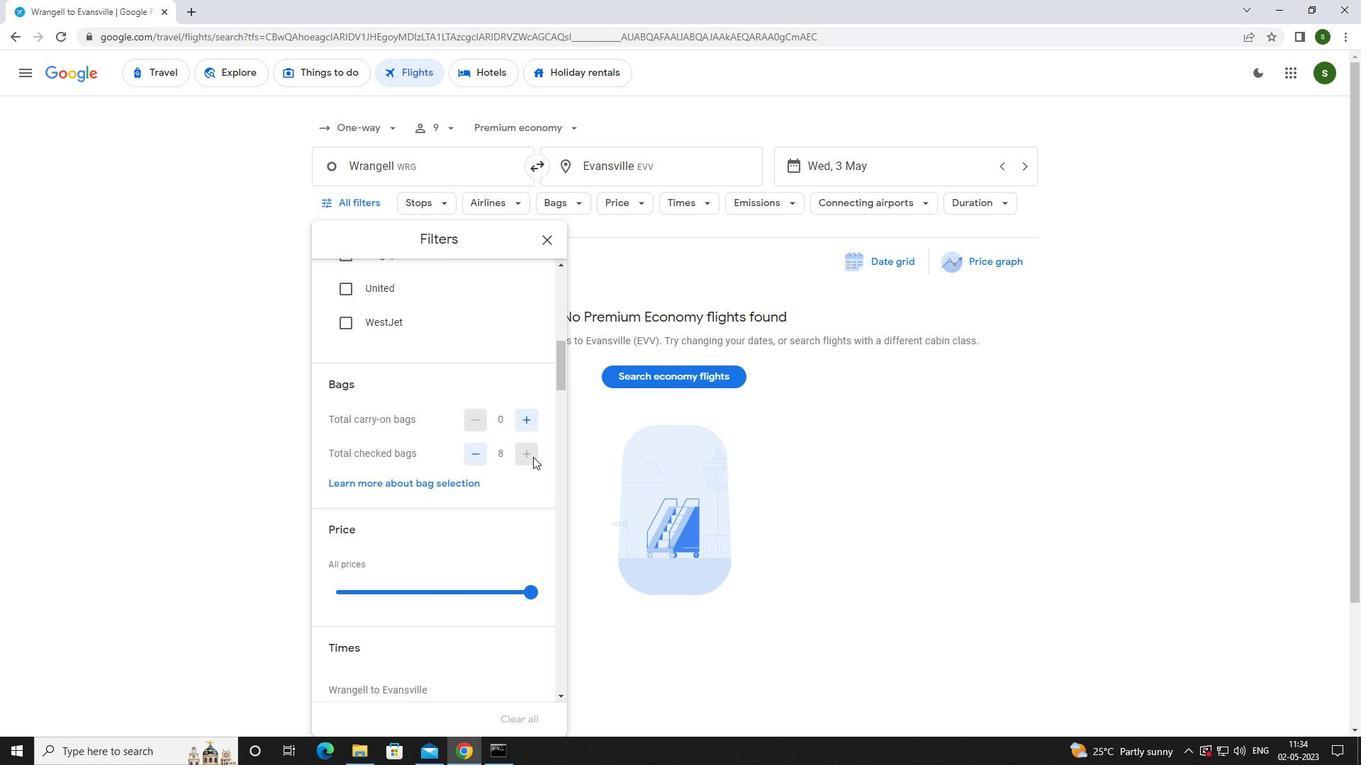 
Action: Mouse moved to (533, 455)
Screenshot: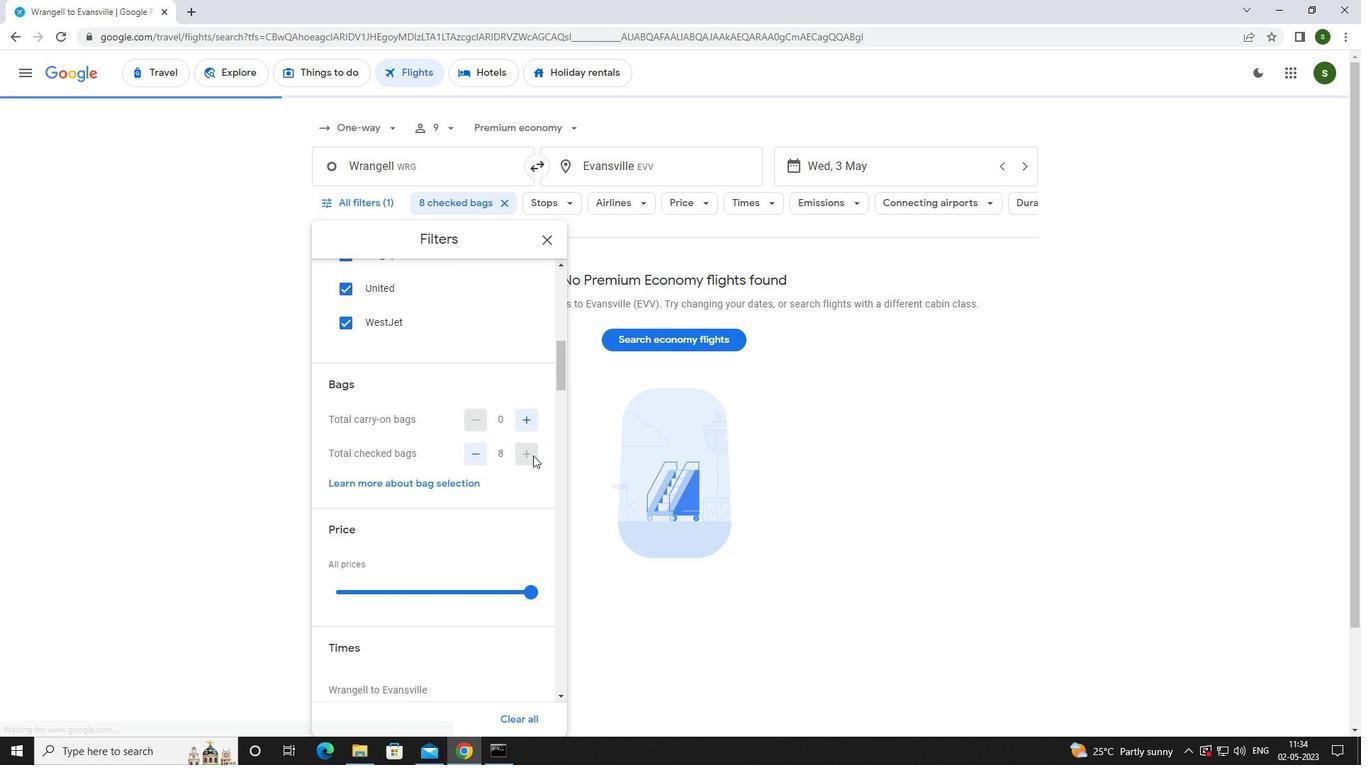 
Action: Mouse scrolled (533, 454) with delta (0, 0)
Screenshot: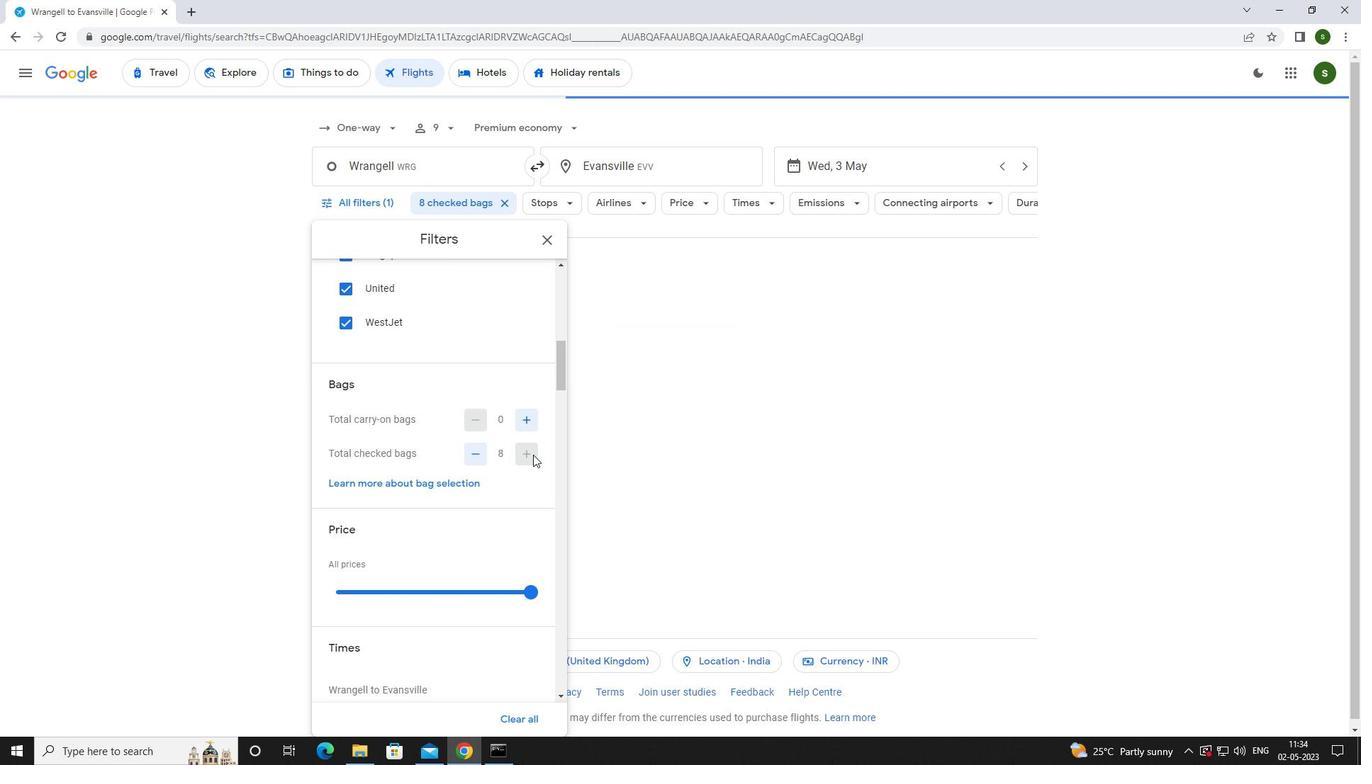 
Action: Mouse scrolled (533, 454) with delta (0, 0)
Screenshot: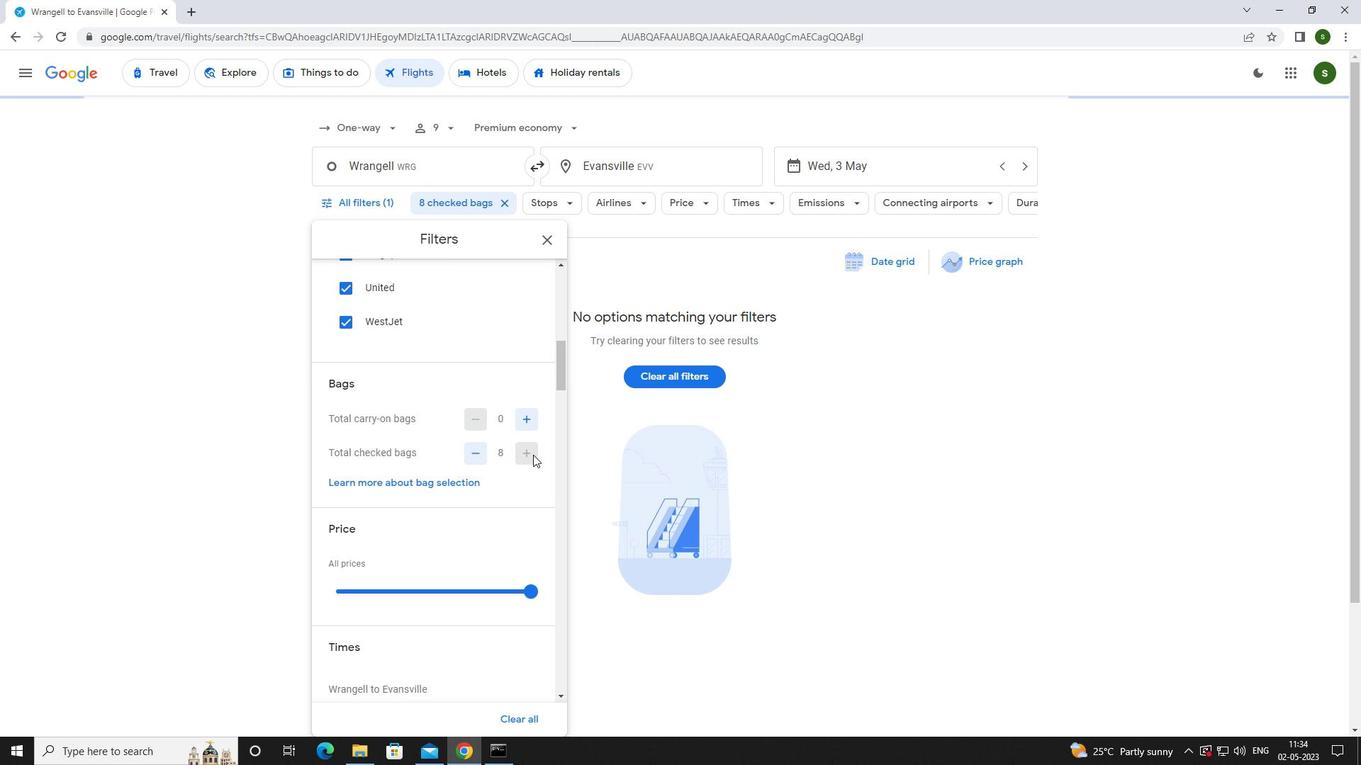 
Action: Mouse pressed left at (533, 455)
Screenshot: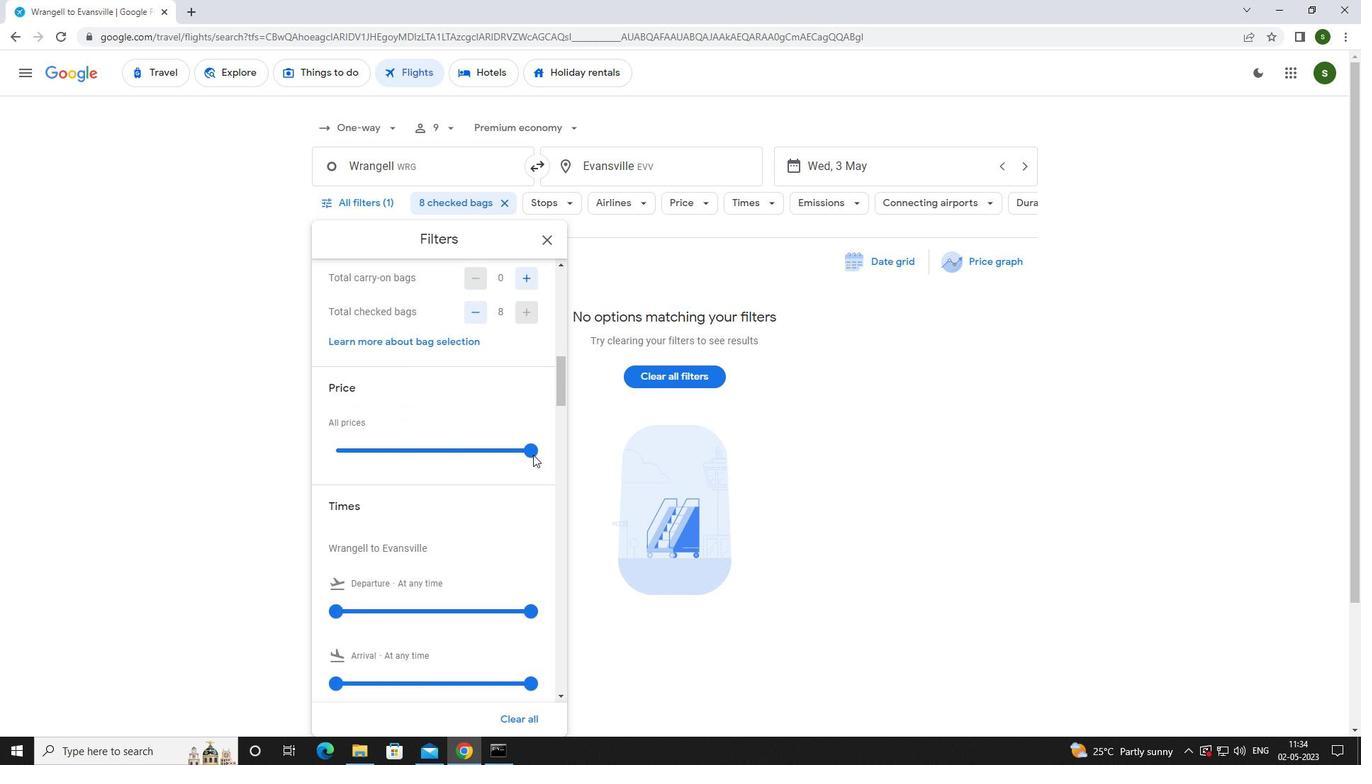 
Action: Mouse scrolled (533, 454) with delta (0, 0)
Screenshot: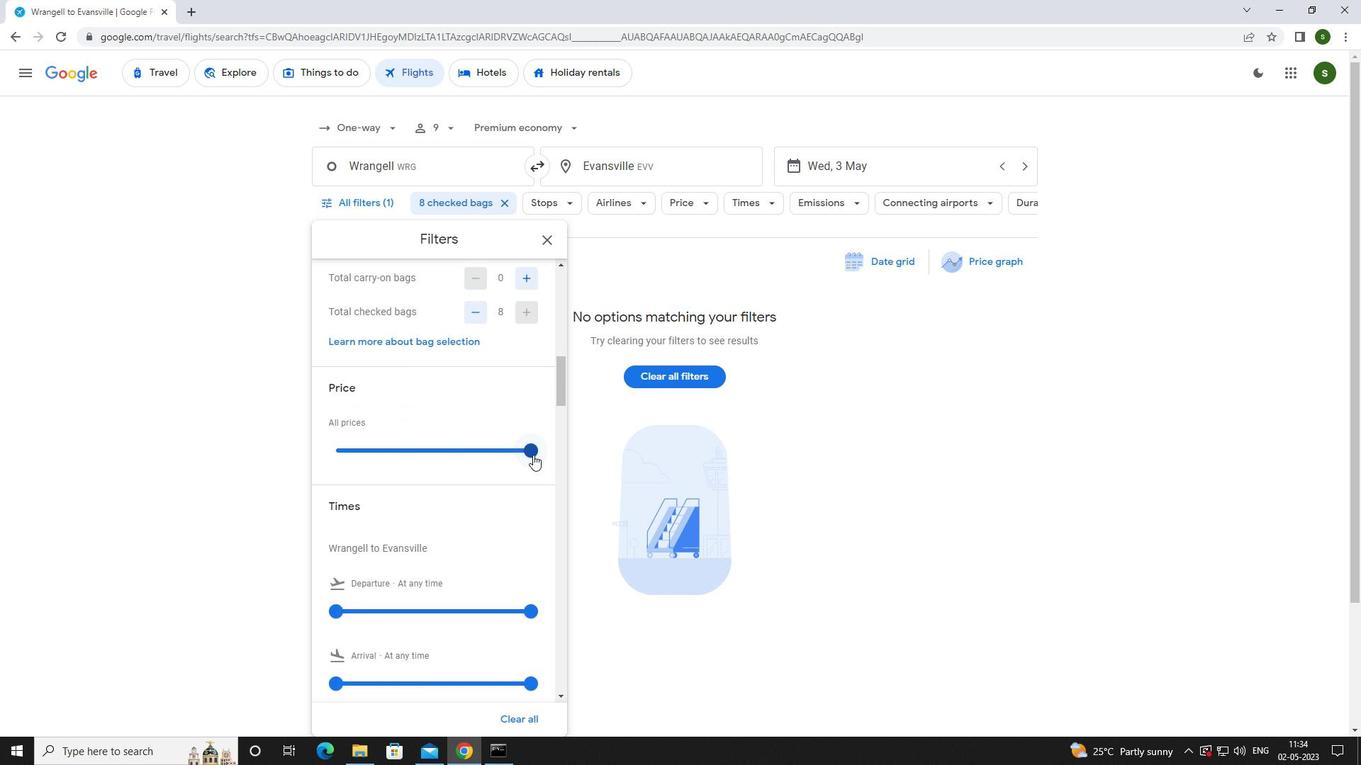 
Action: Mouse moved to (336, 540)
Screenshot: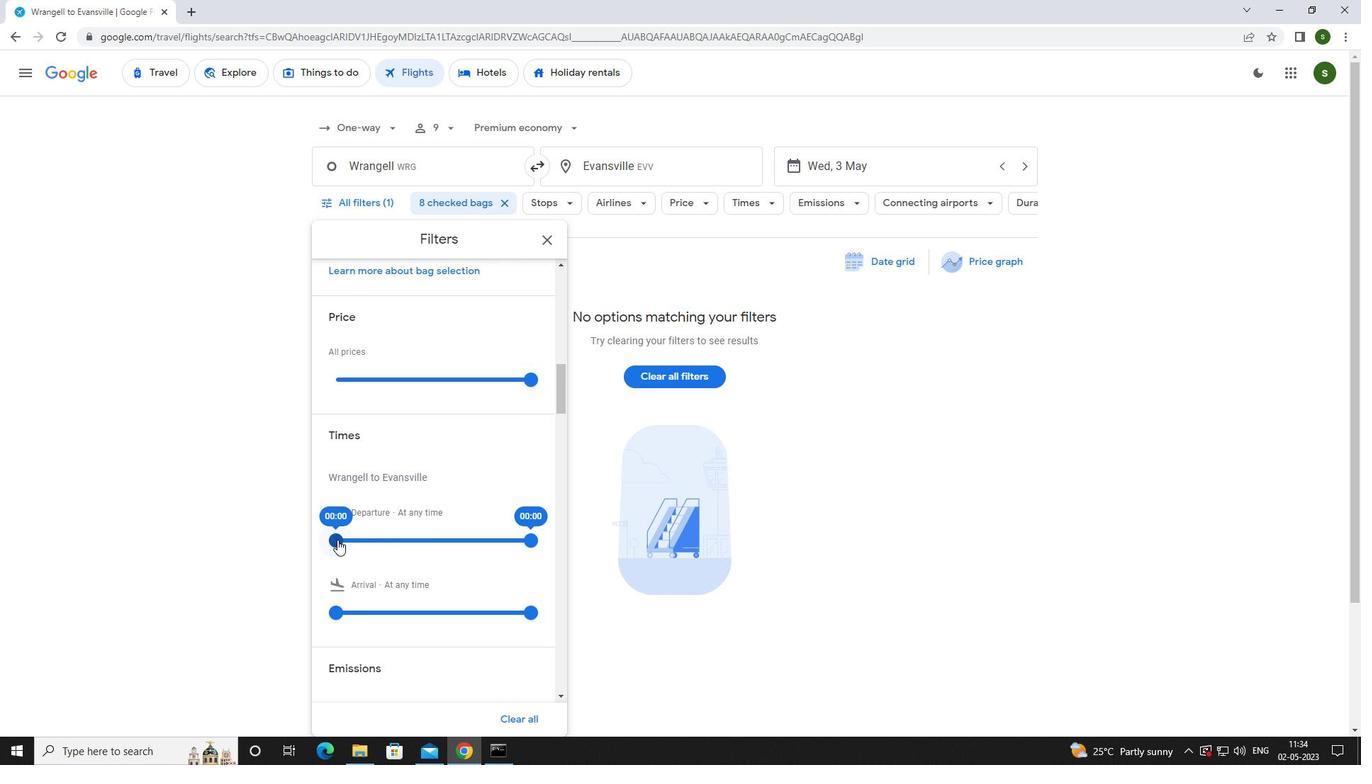 
Action: Mouse pressed left at (336, 540)
Screenshot: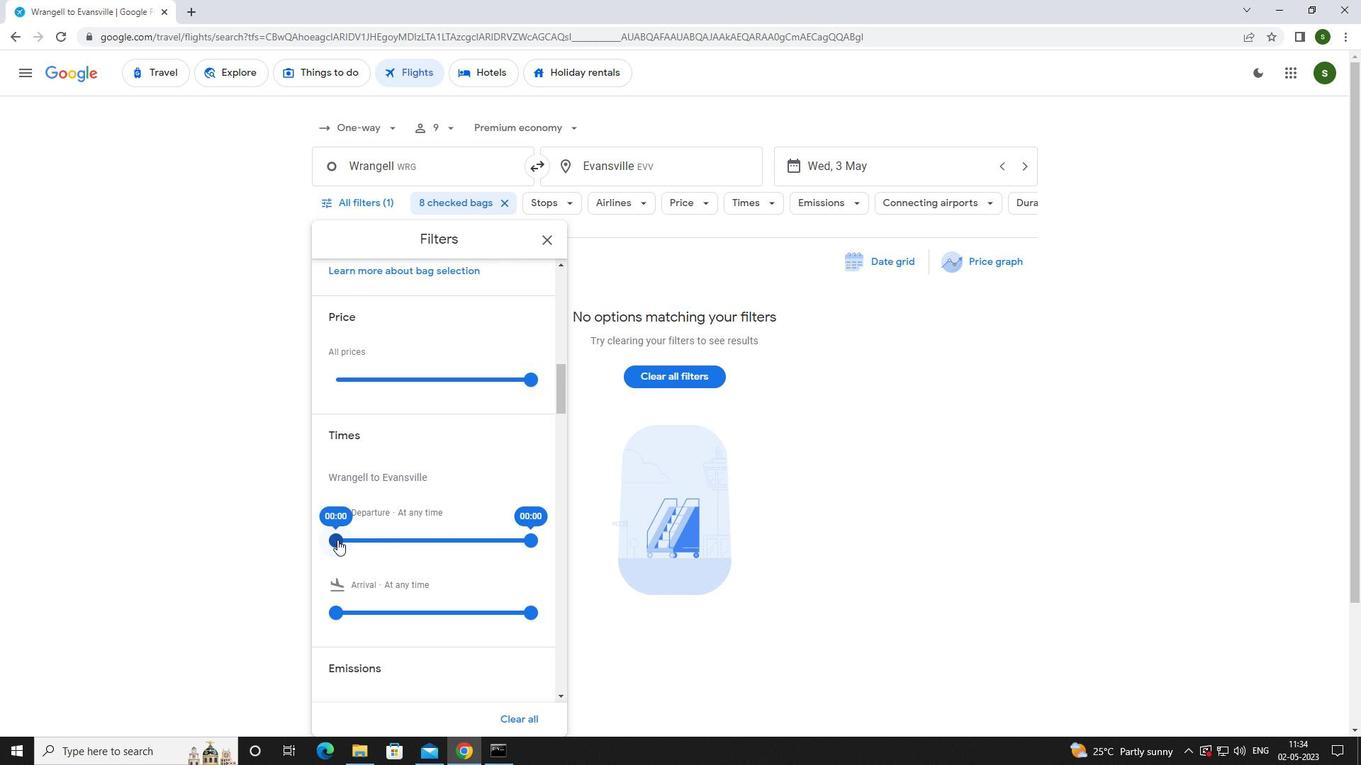 
Action: Mouse moved to (830, 472)
Screenshot: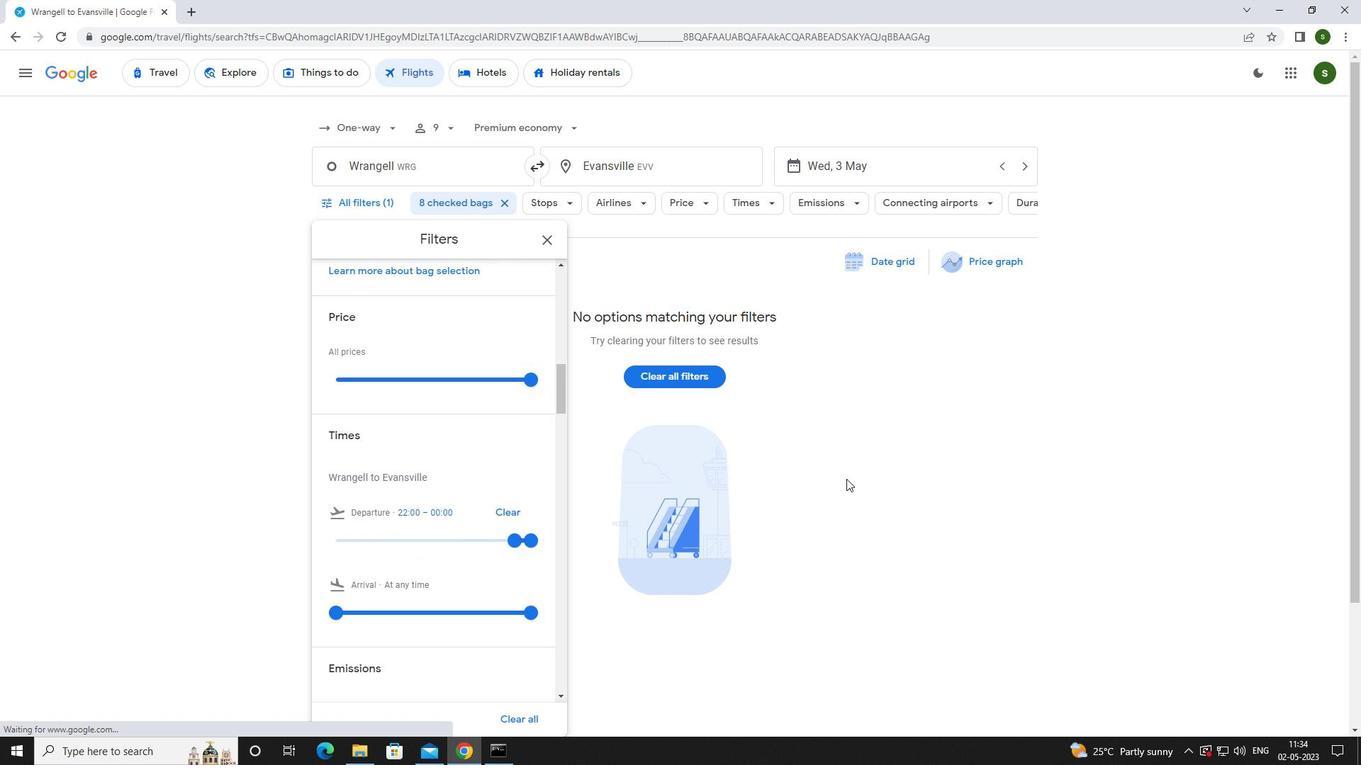 
Action: Mouse pressed left at (830, 472)
Screenshot: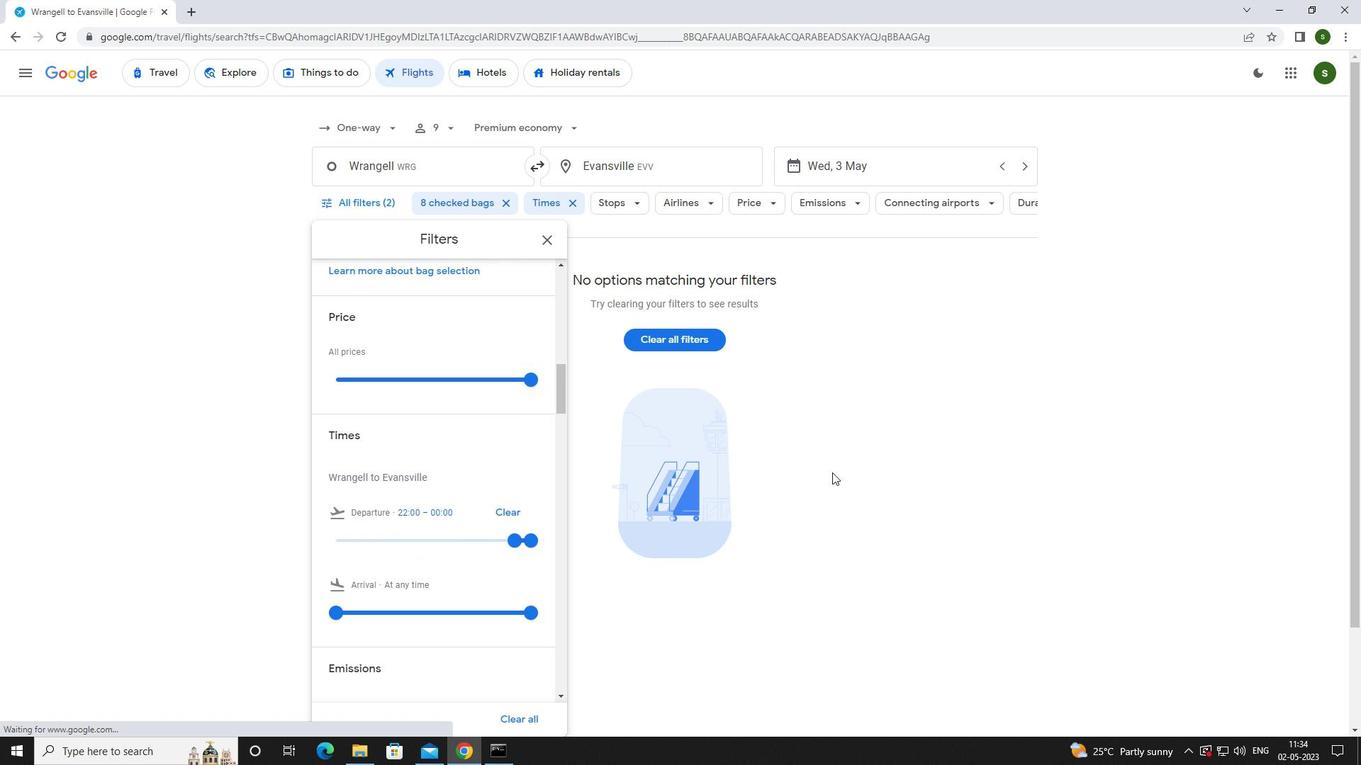 
